 Task: Look for space in Mosonmagyaróvár, Hungary from 6th September, 2023 to 12th September, 2023 for 4 adults in price range Rs.10000 to Rs.14000. Place can be private room with 4 bedrooms having 4 beds and 4 bathrooms. Property type can be house, flat, guest house. Amenities needed are: wifi, TV, free parkinig on premises, gym, breakfast. Booking option can be shelf check-in. Required host language is English.
Action: Mouse moved to (488, 111)
Screenshot: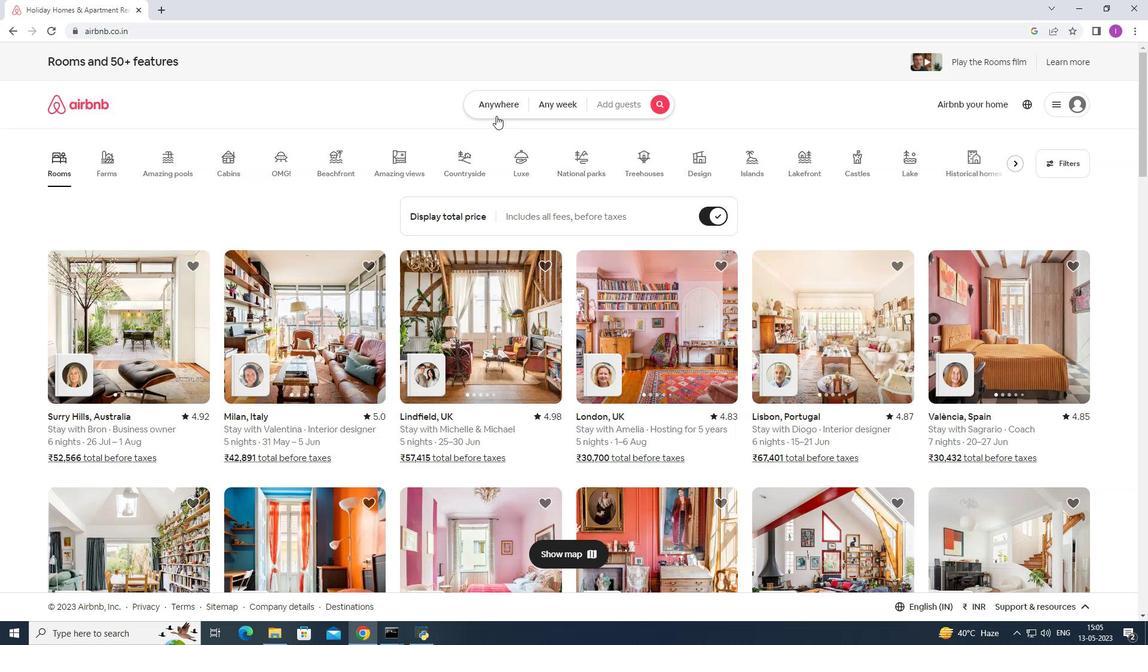 
Action: Mouse pressed left at (488, 111)
Screenshot: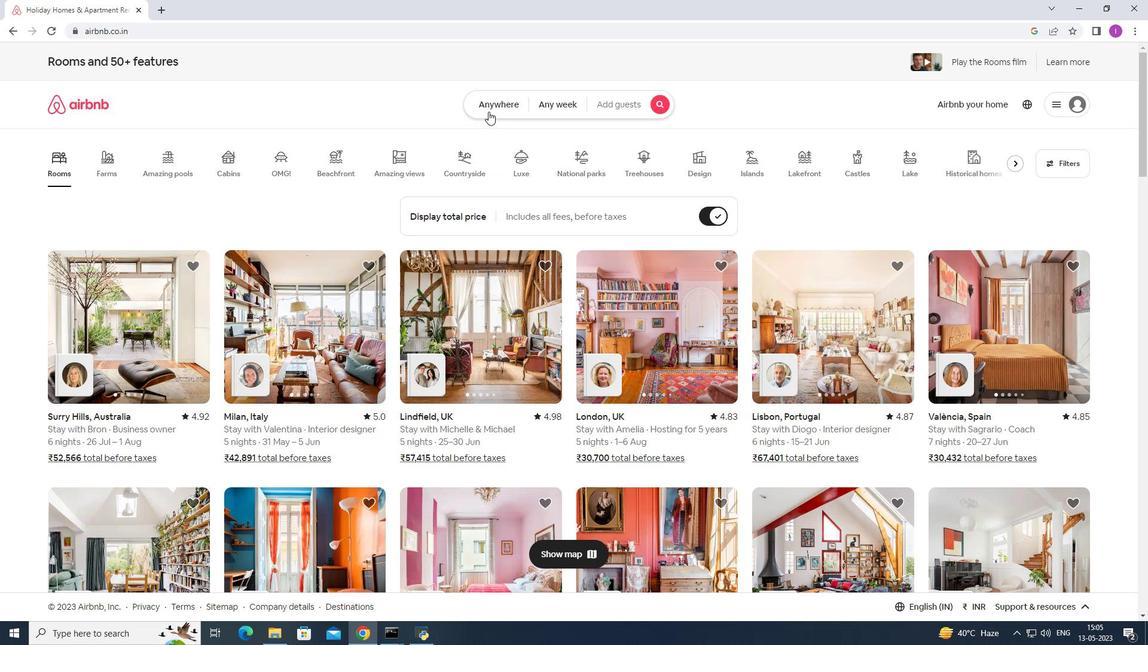 
Action: Mouse moved to (364, 160)
Screenshot: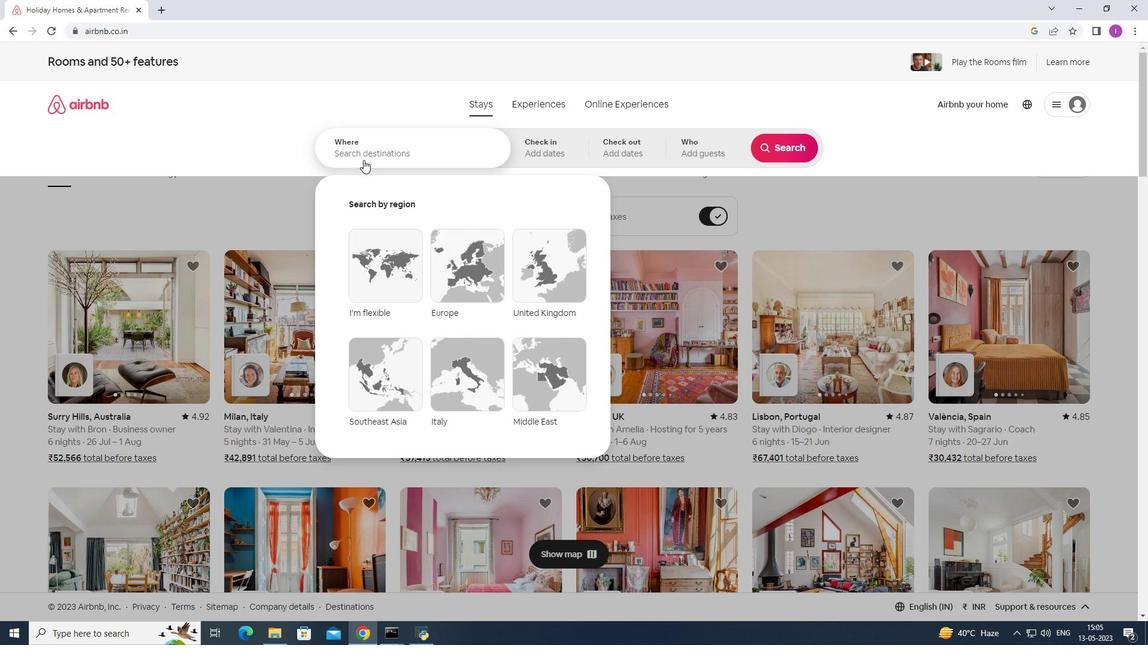 
Action: Mouse pressed left at (364, 160)
Screenshot: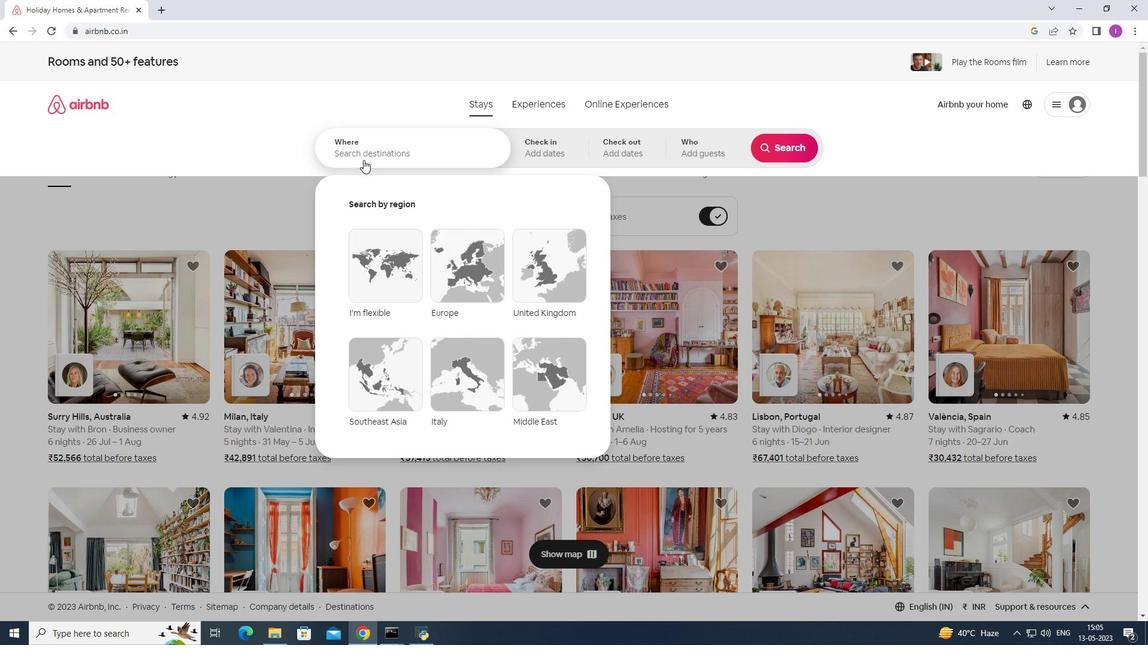 
Action: Mouse moved to (364, 159)
Screenshot: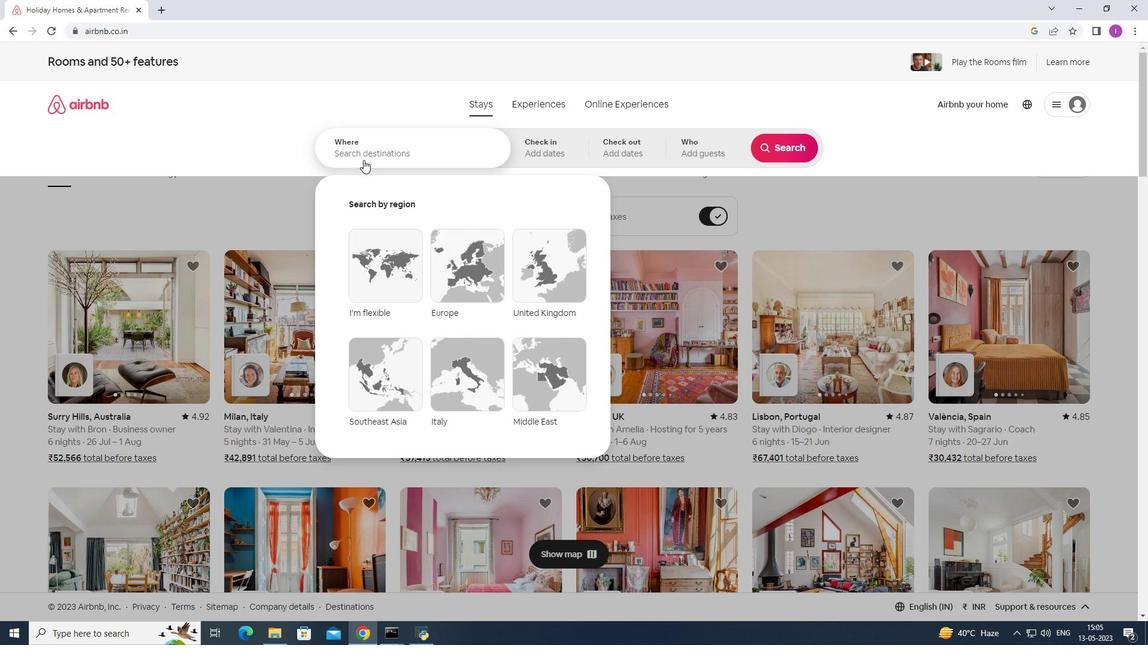 
Action: Key pressed <Key.shift>Mosom<Key.backspace>bmagyat<Key.backspace>r
Screenshot: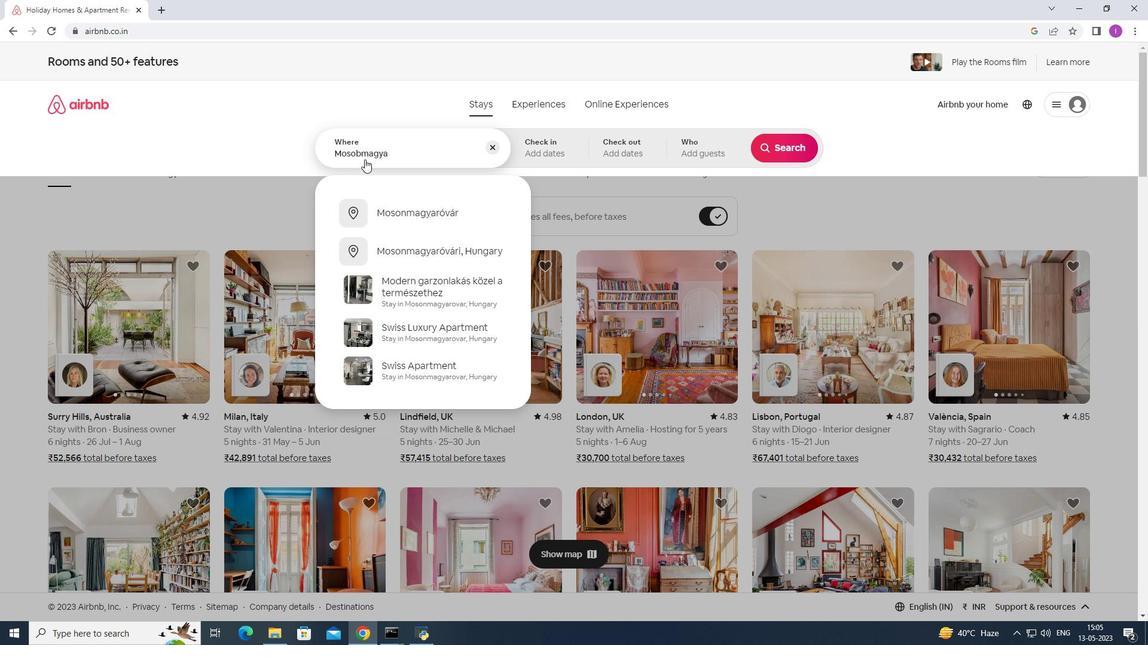 
Action: Mouse moved to (425, 252)
Screenshot: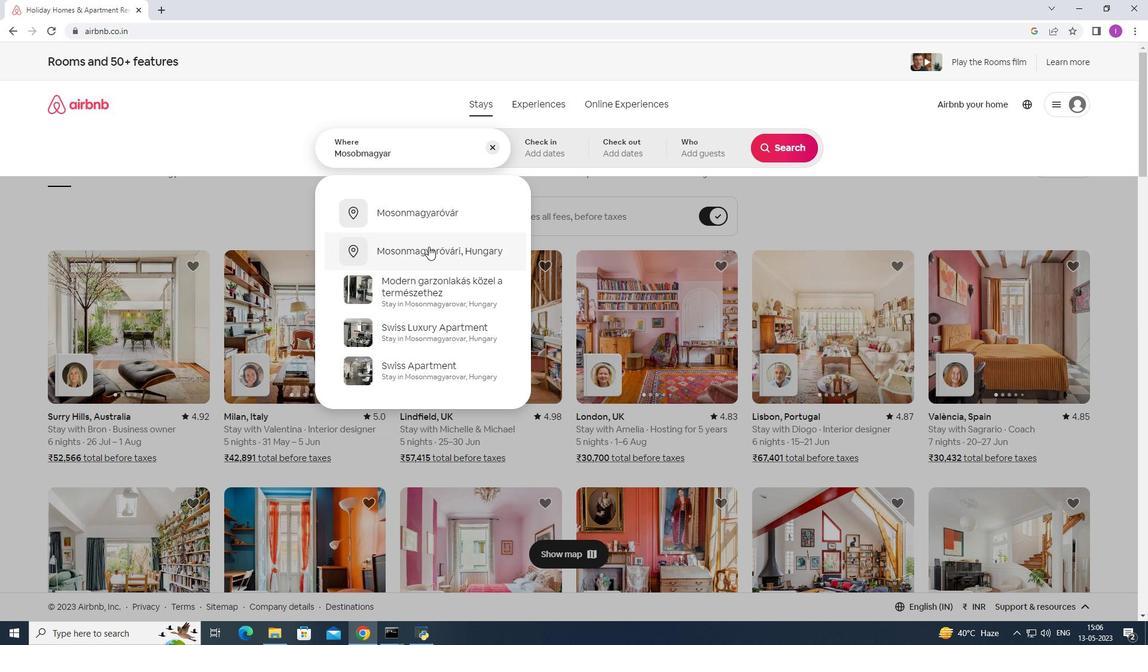 
Action: Mouse pressed left at (425, 252)
Screenshot: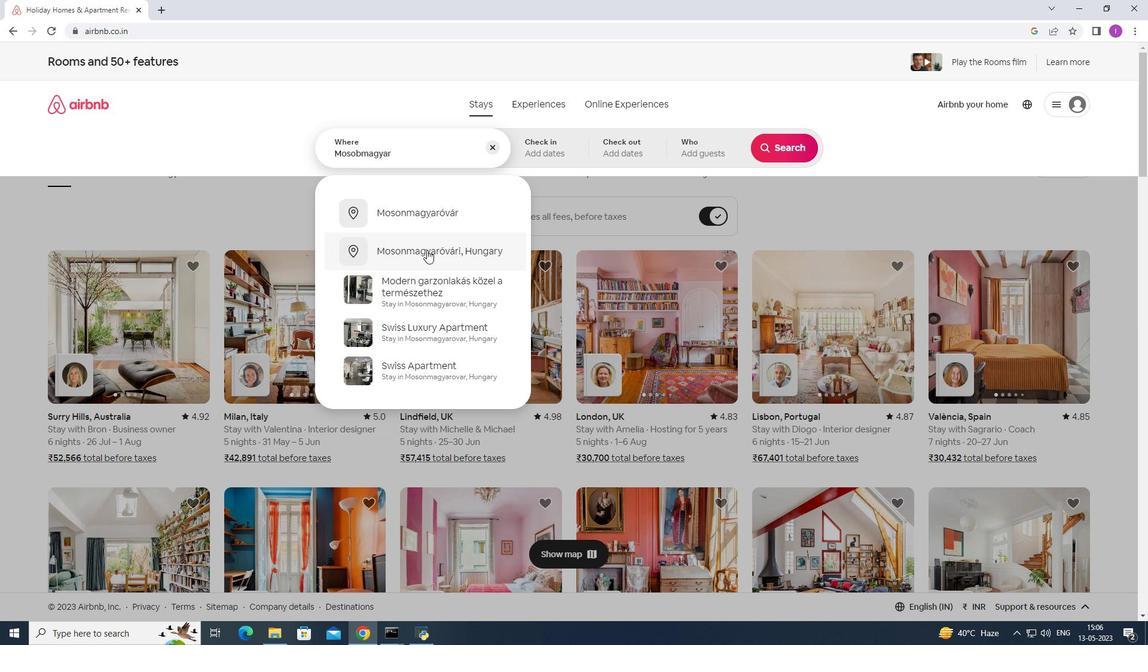 
Action: Mouse moved to (787, 247)
Screenshot: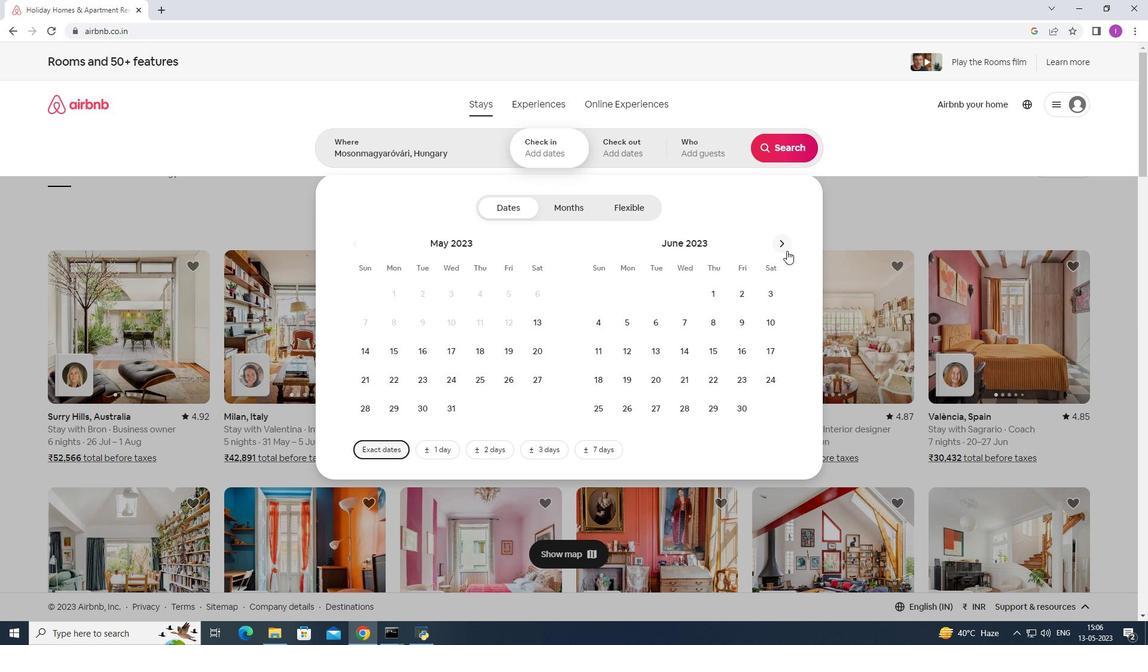 
Action: Mouse pressed left at (787, 247)
Screenshot: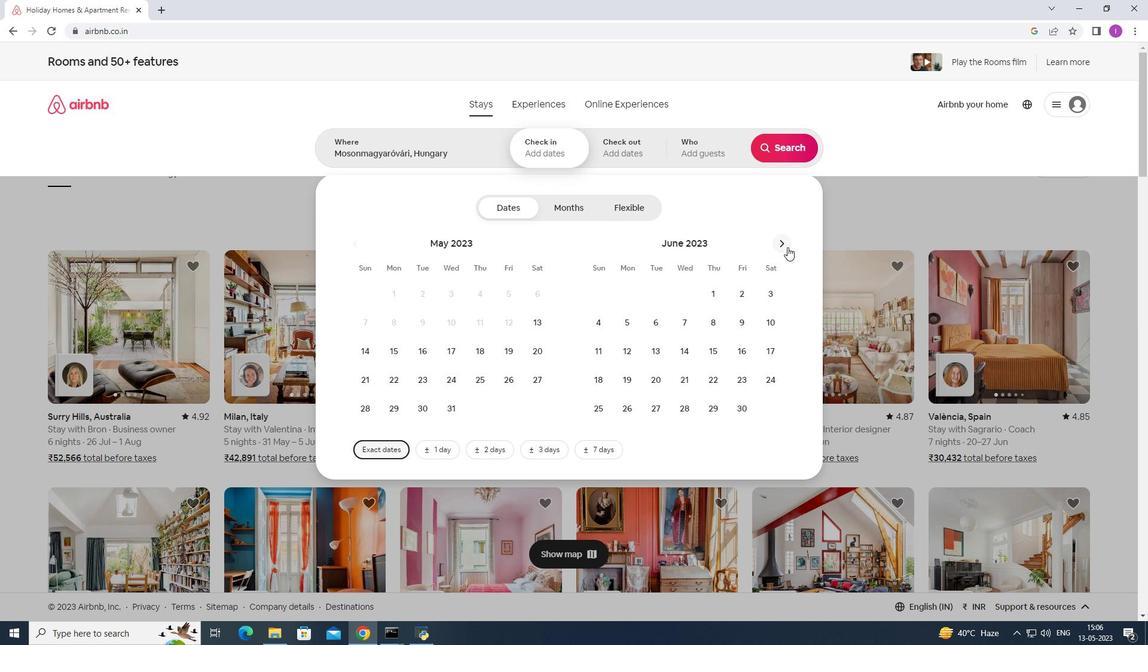 
Action: Mouse moved to (788, 246)
Screenshot: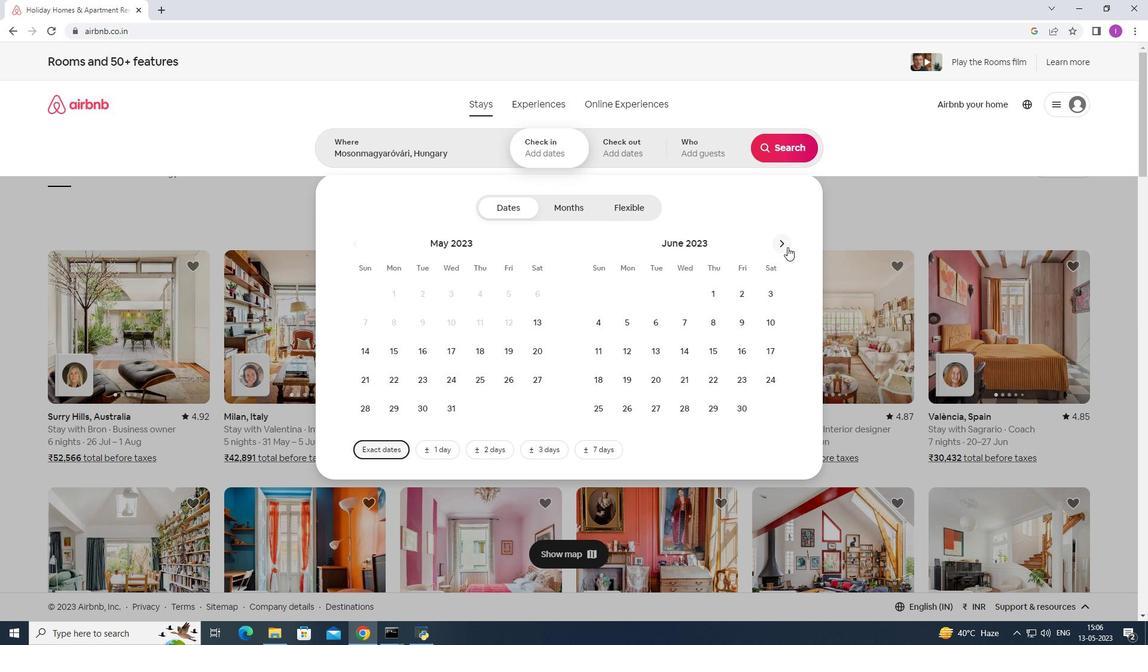 
Action: Mouse pressed left at (788, 246)
Screenshot: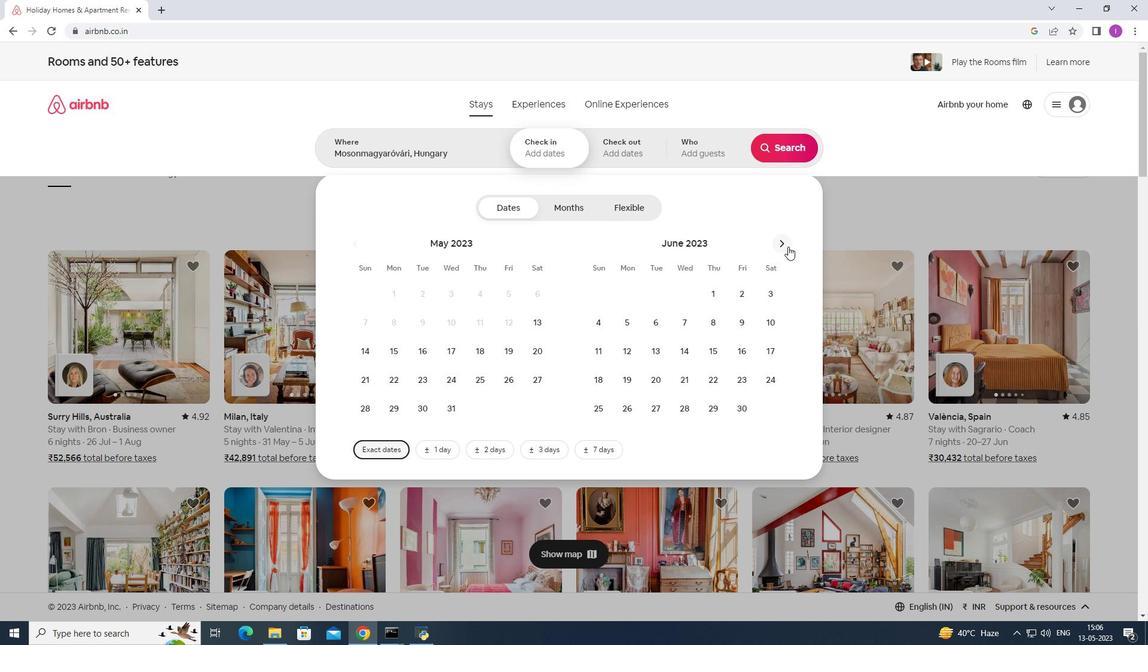 
Action: Mouse moved to (787, 237)
Screenshot: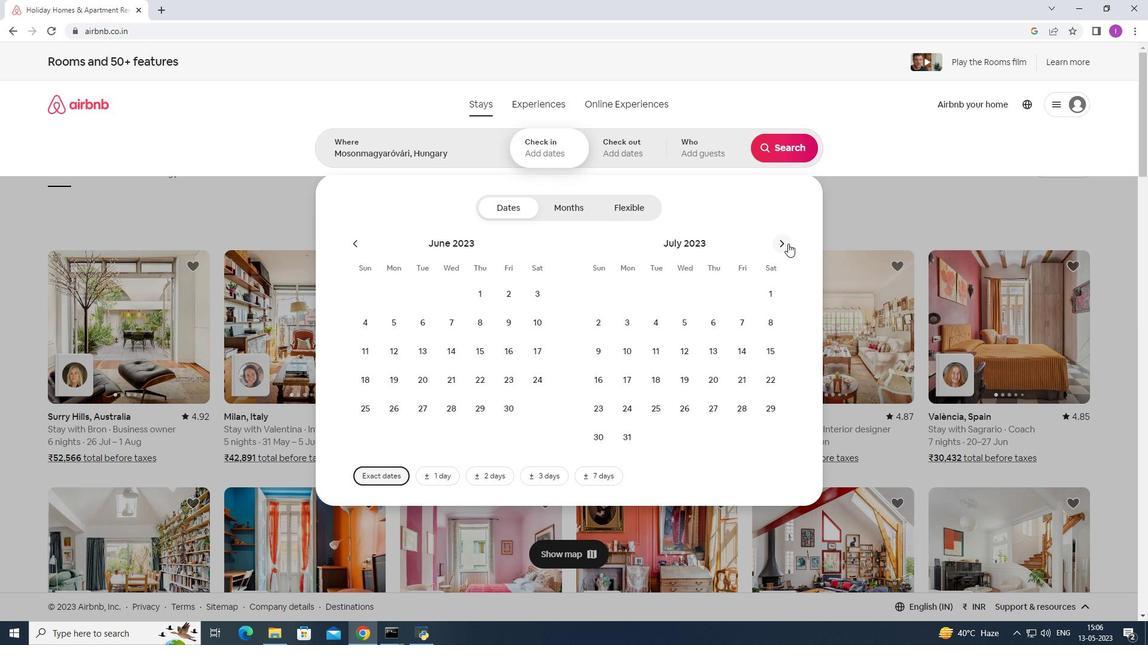 
Action: Mouse pressed left at (787, 237)
Screenshot: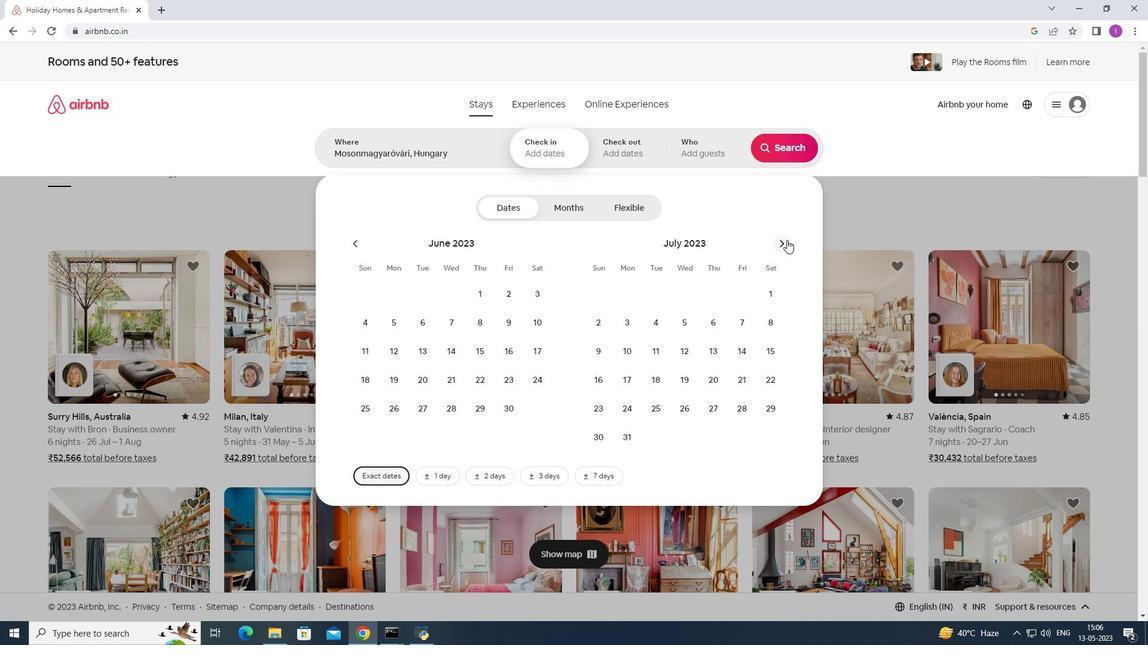 
Action: Mouse pressed left at (787, 237)
Screenshot: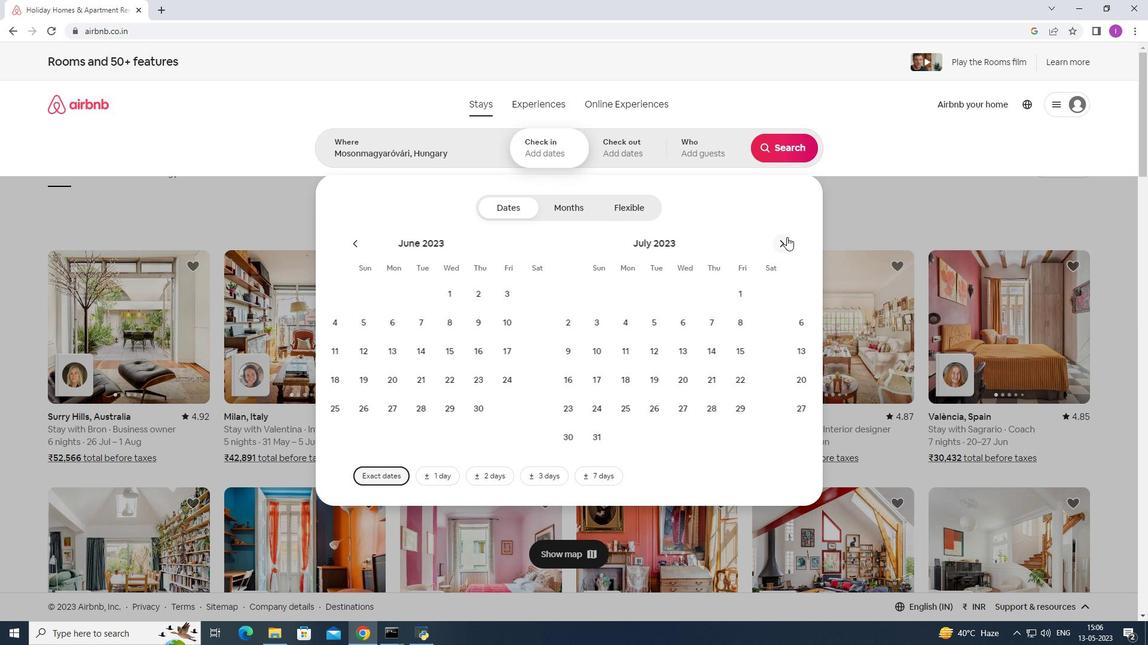 
Action: Mouse moved to (684, 321)
Screenshot: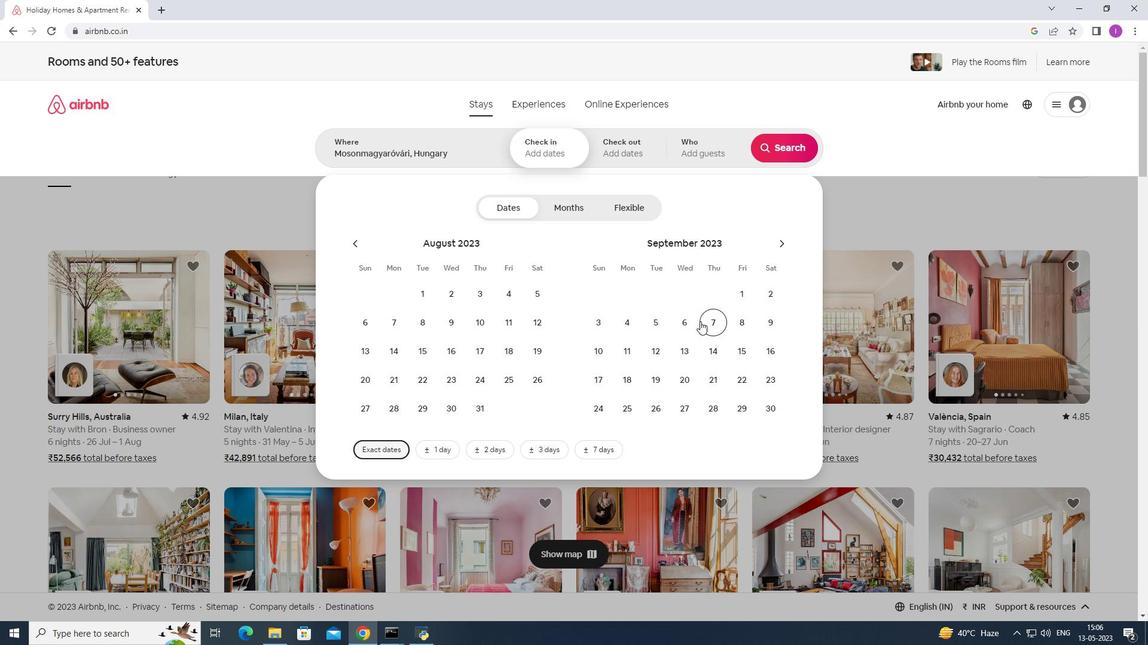 
Action: Mouse pressed left at (684, 321)
Screenshot: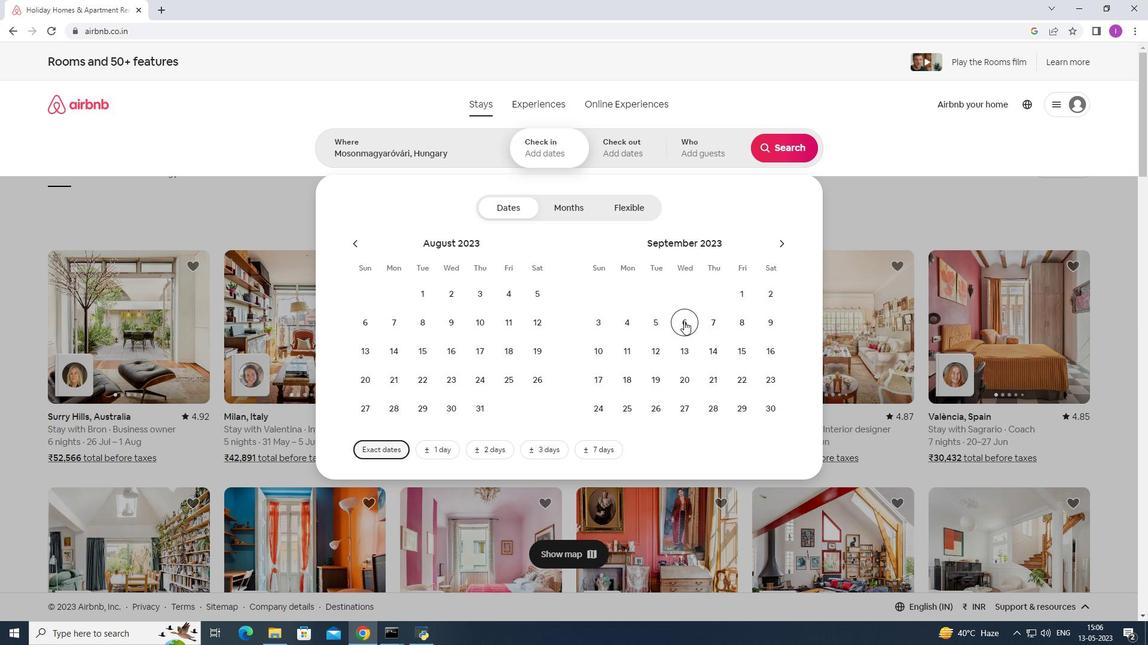 
Action: Mouse moved to (654, 367)
Screenshot: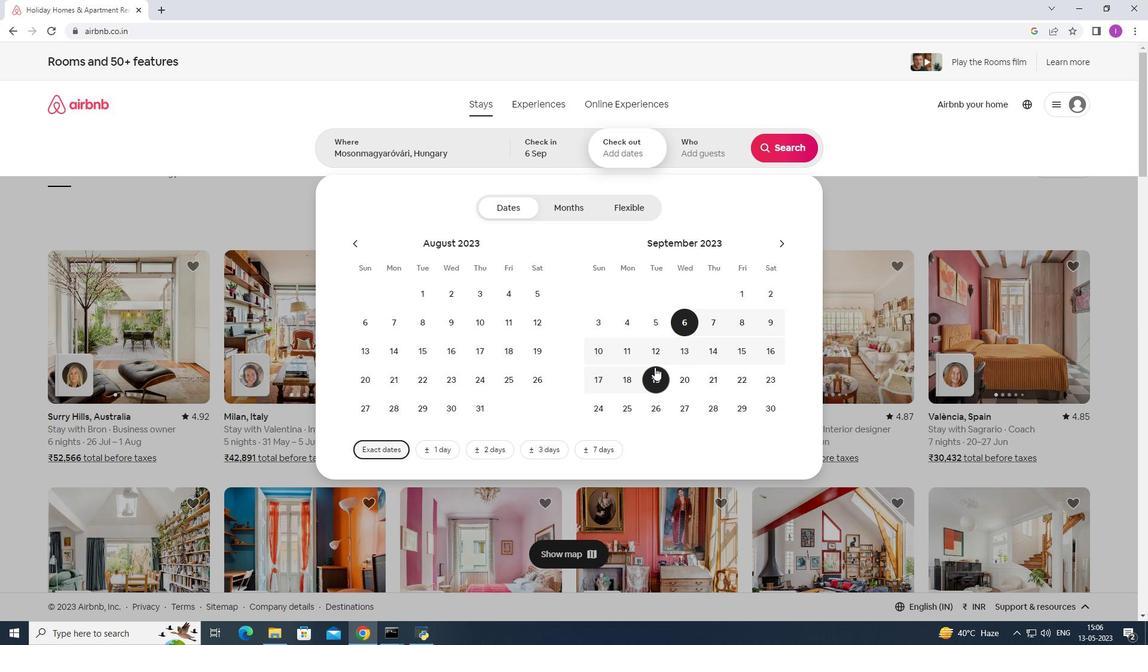 
Action: Mouse pressed left at (654, 367)
Screenshot: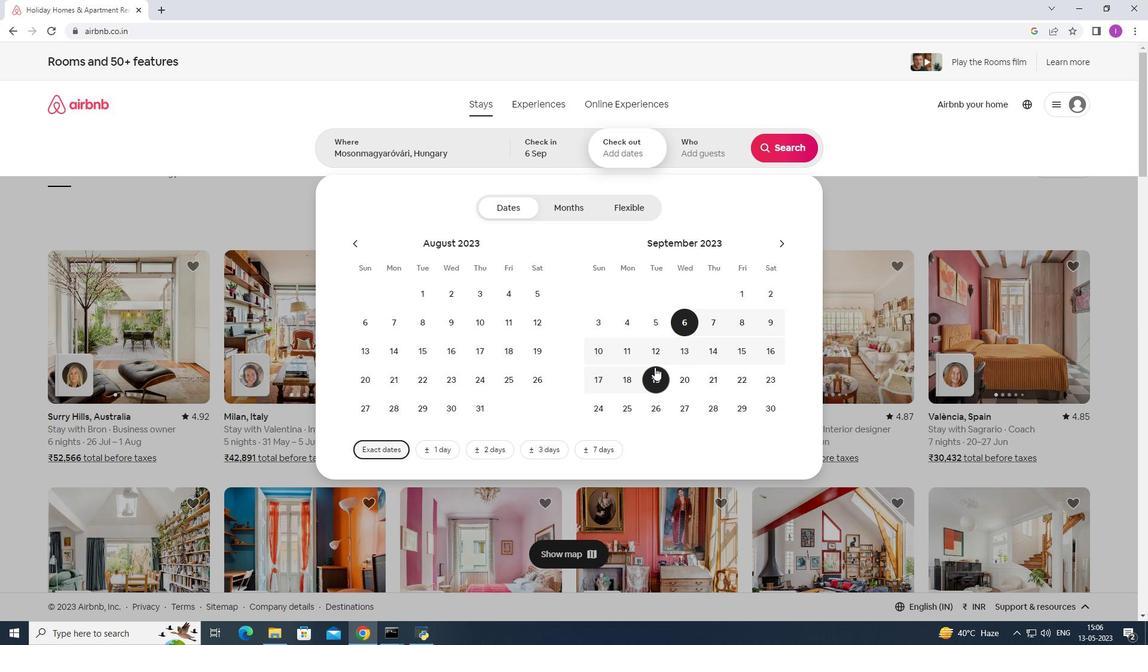 
Action: Mouse moved to (648, 349)
Screenshot: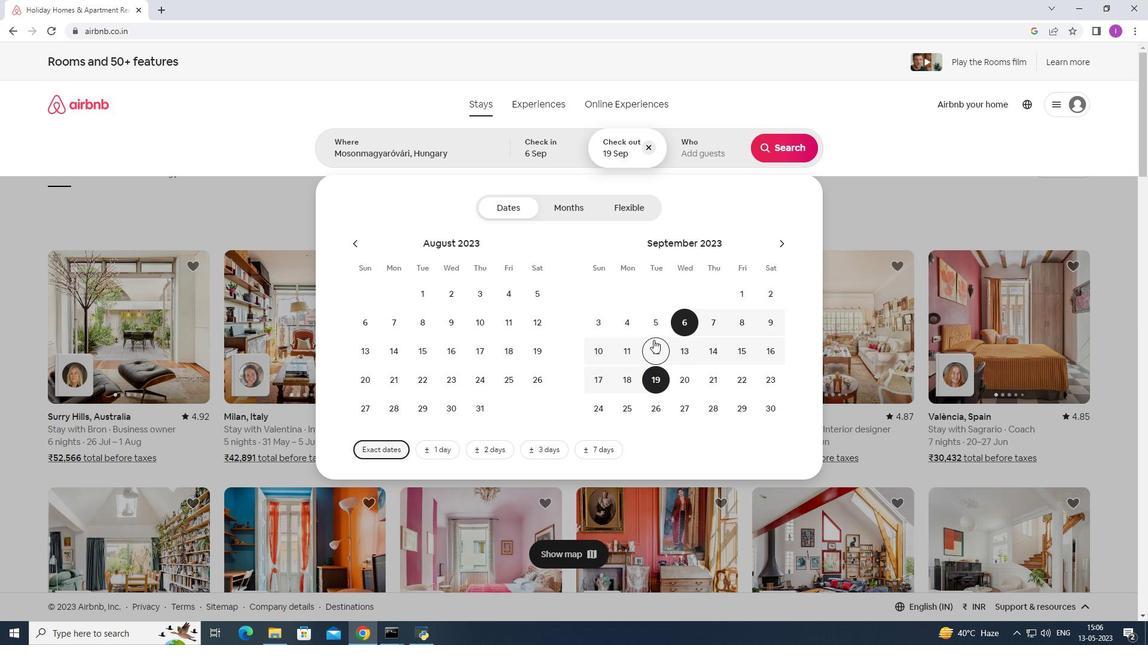 
Action: Mouse pressed left at (648, 349)
Screenshot: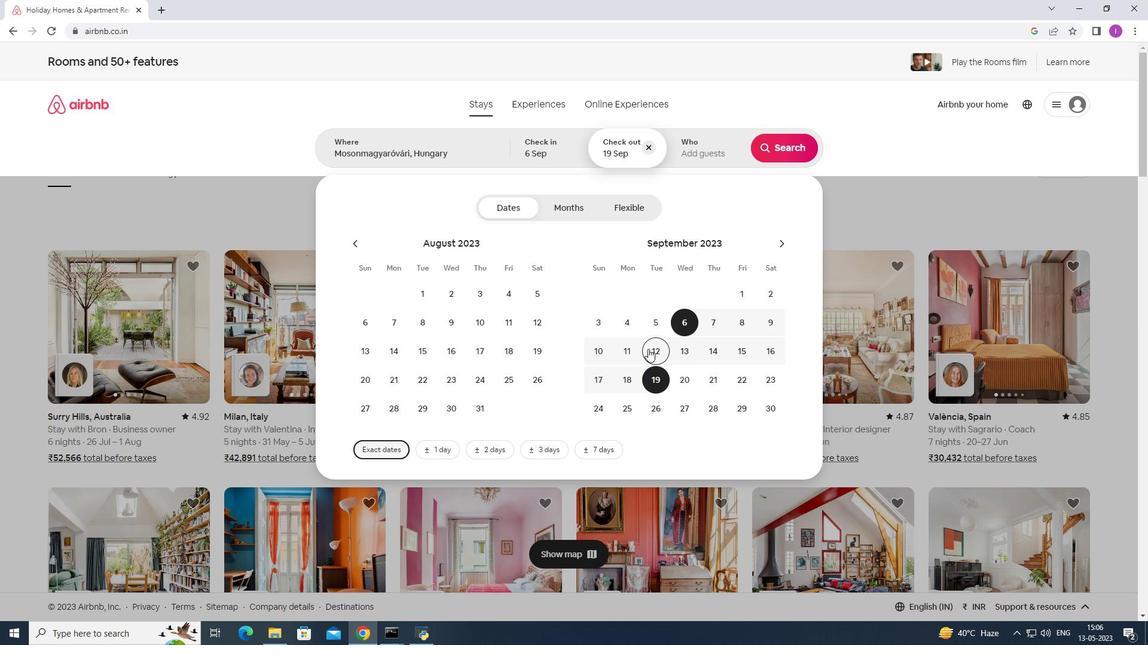 
Action: Mouse moved to (697, 163)
Screenshot: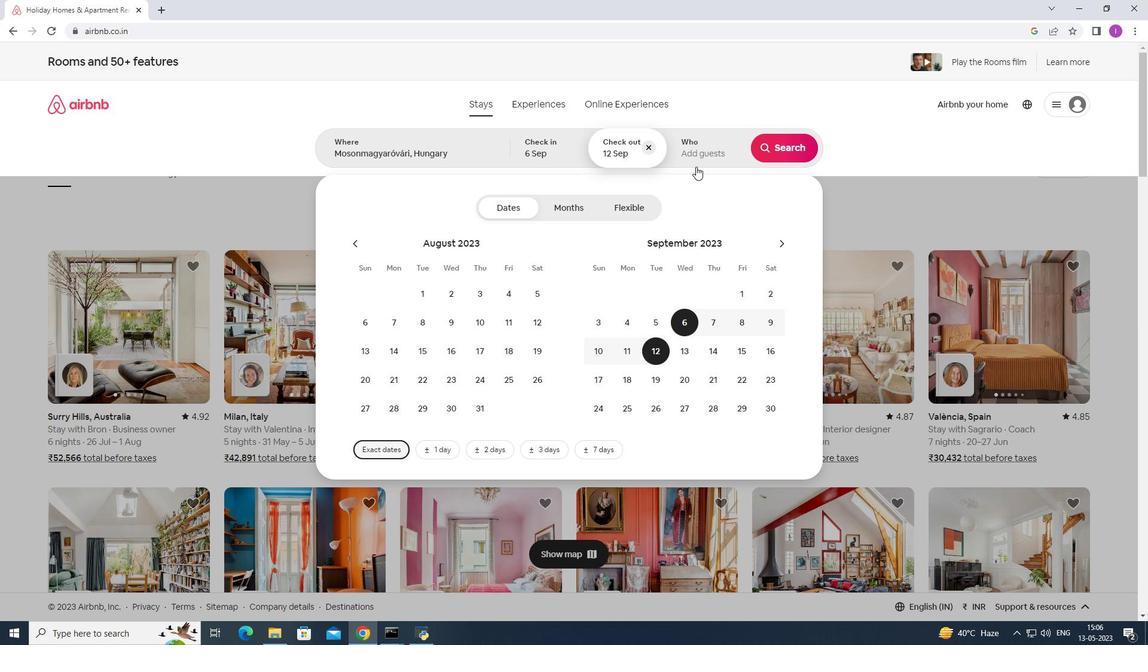 
Action: Mouse pressed left at (697, 163)
Screenshot: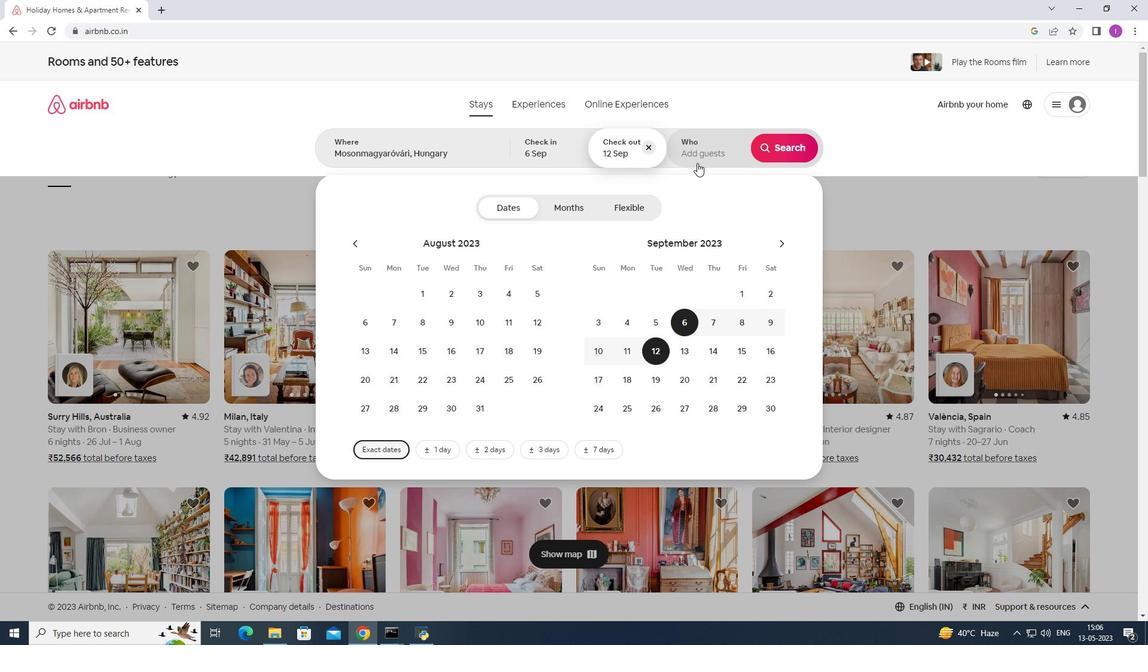 
Action: Mouse moved to (783, 211)
Screenshot: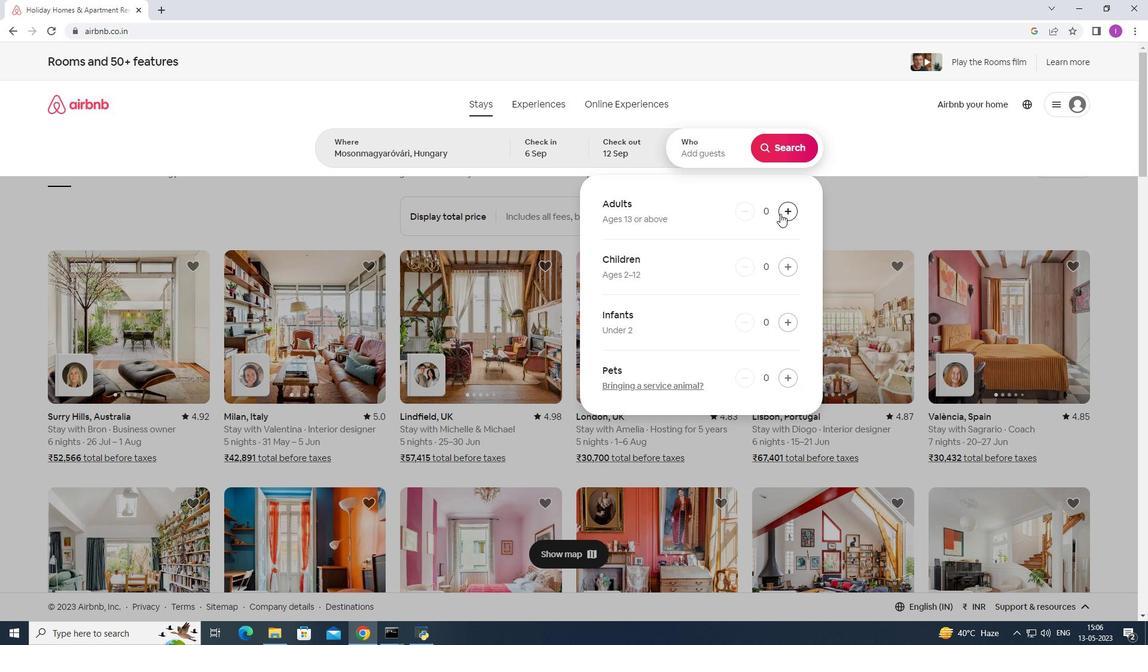 
Action: Mouse pressed left at (783, 211)
Screenshot: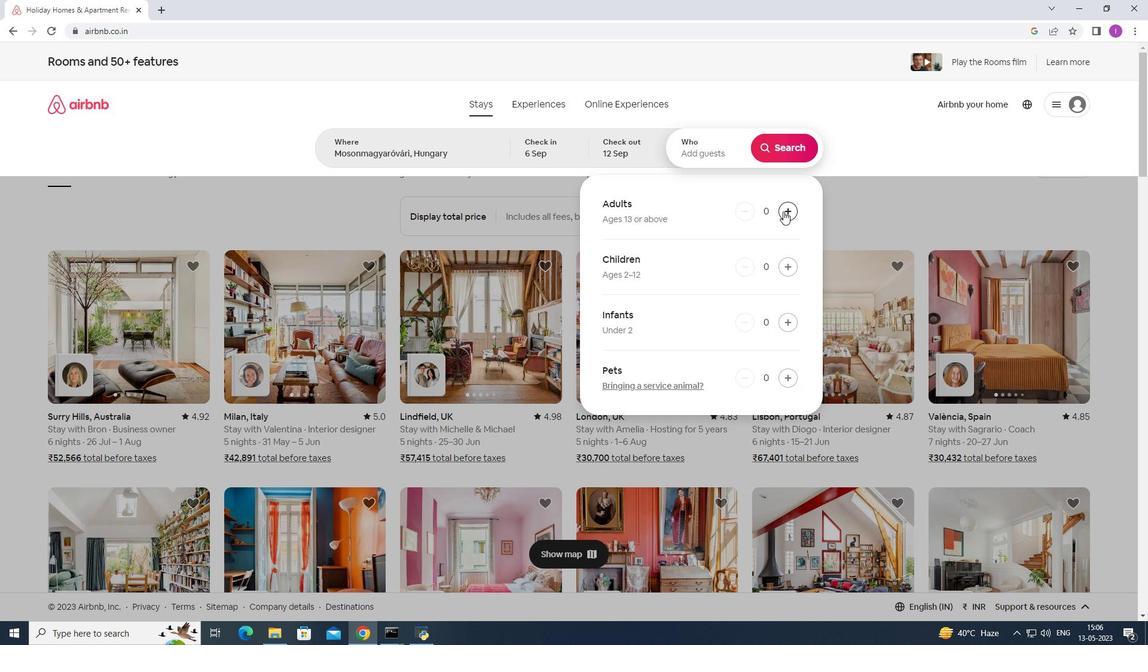 
Action: Mouse pressed left at (783, 211)
Screenshot: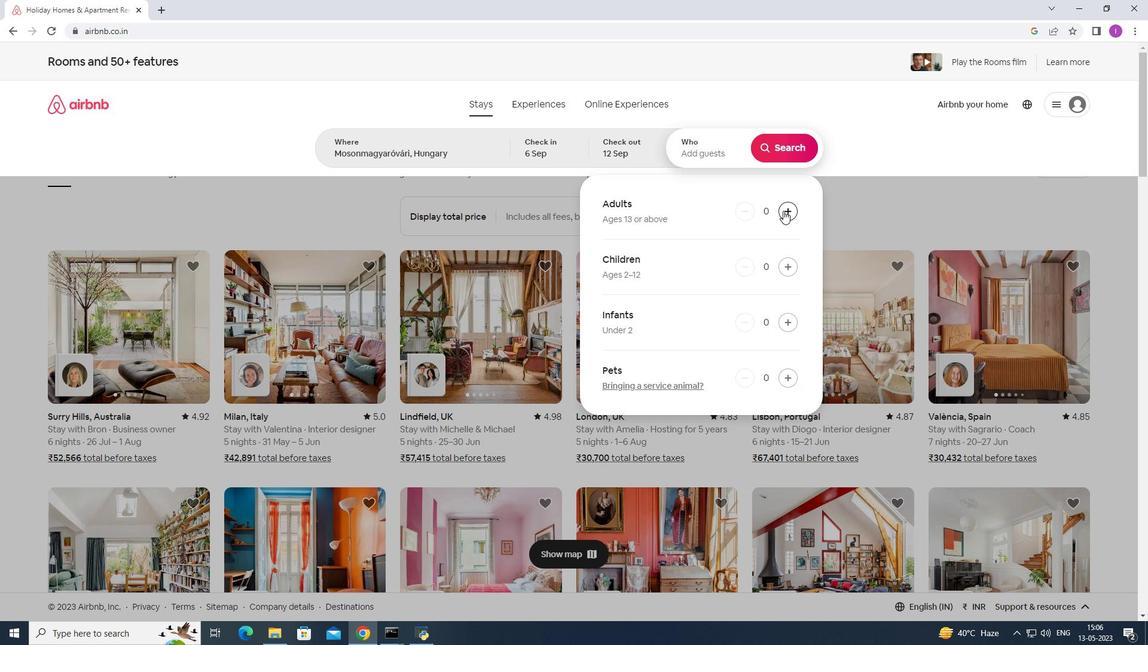 
Action: Mouse moved to (792, 207)
Screenshot: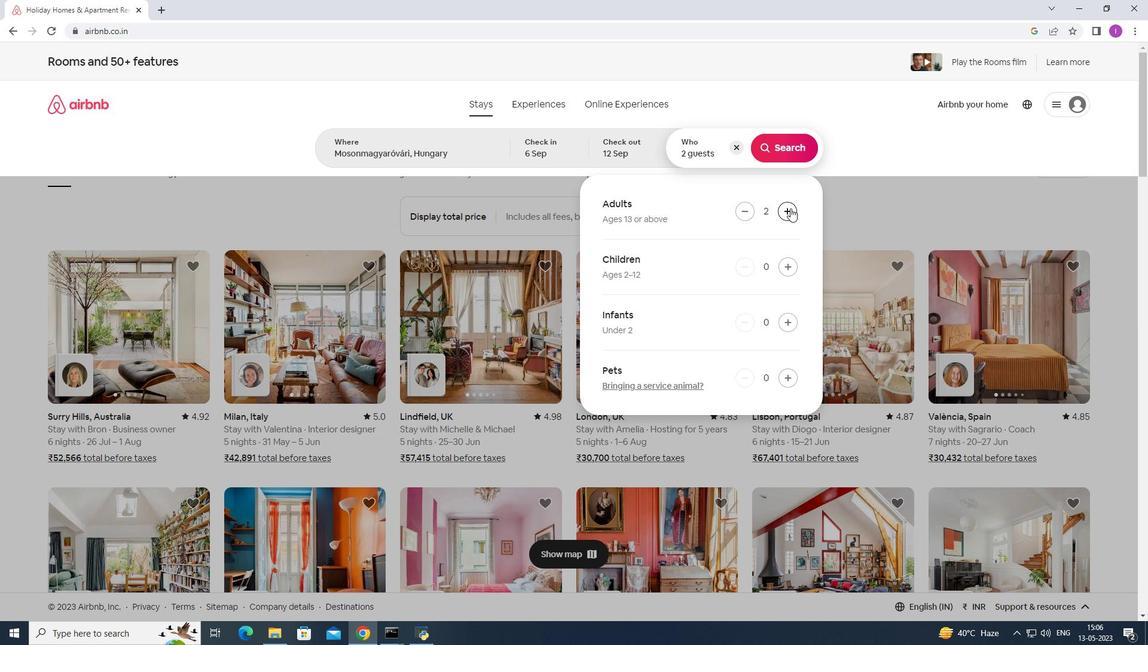 
Action: Mouse pressed left at (792, 207)
Screenshot: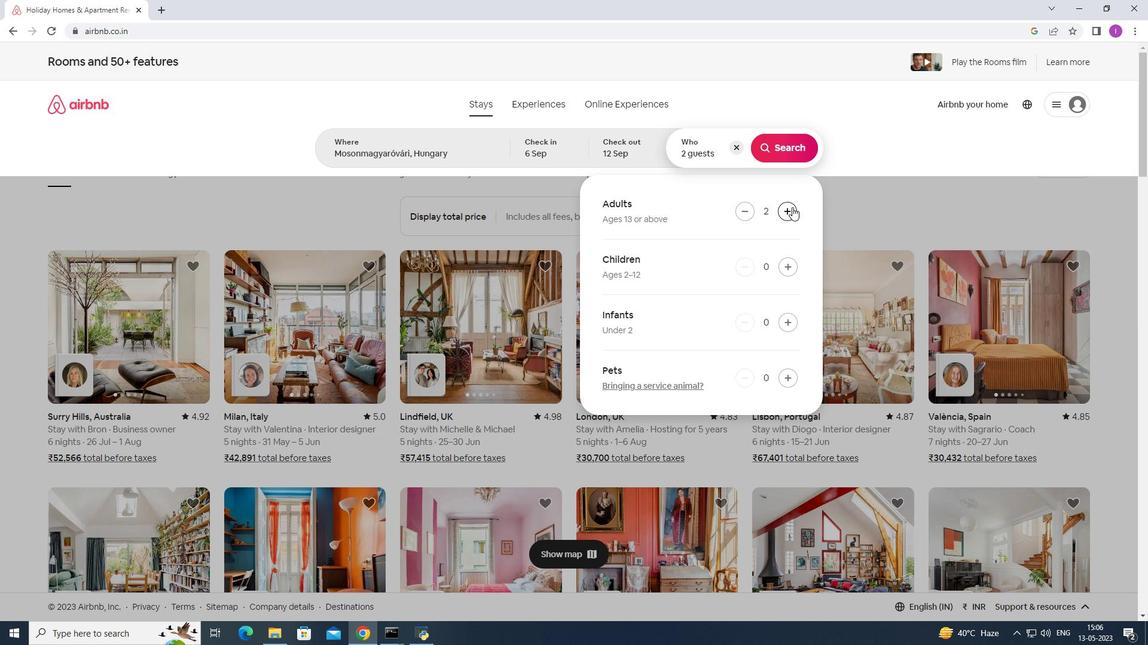 
Action: Mouse moved to (794, 207)
Screenshot: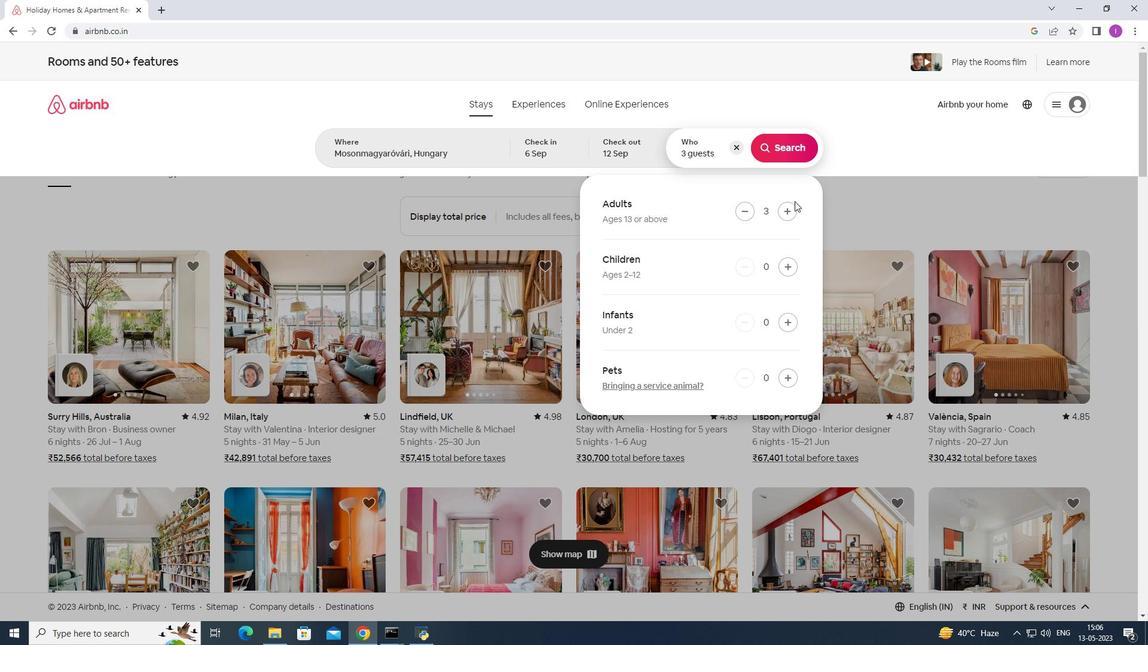 
Action: Mouse pressed left at (794, 207)
Screenshot: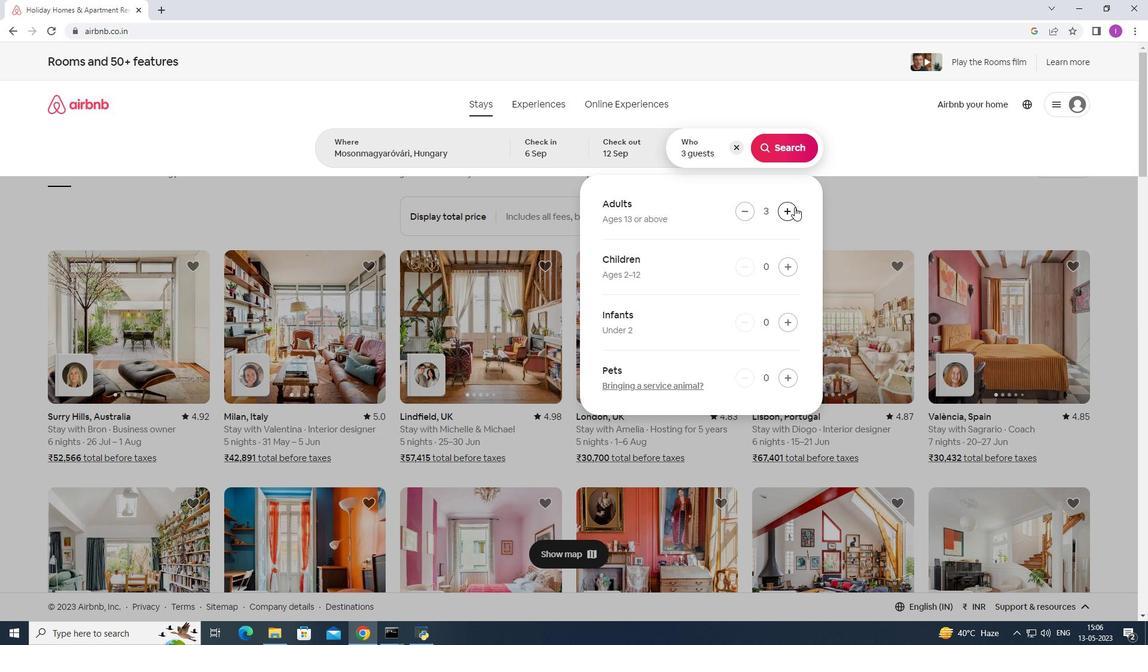 
Action: Mouse moved to (788, 154)
Screenshot: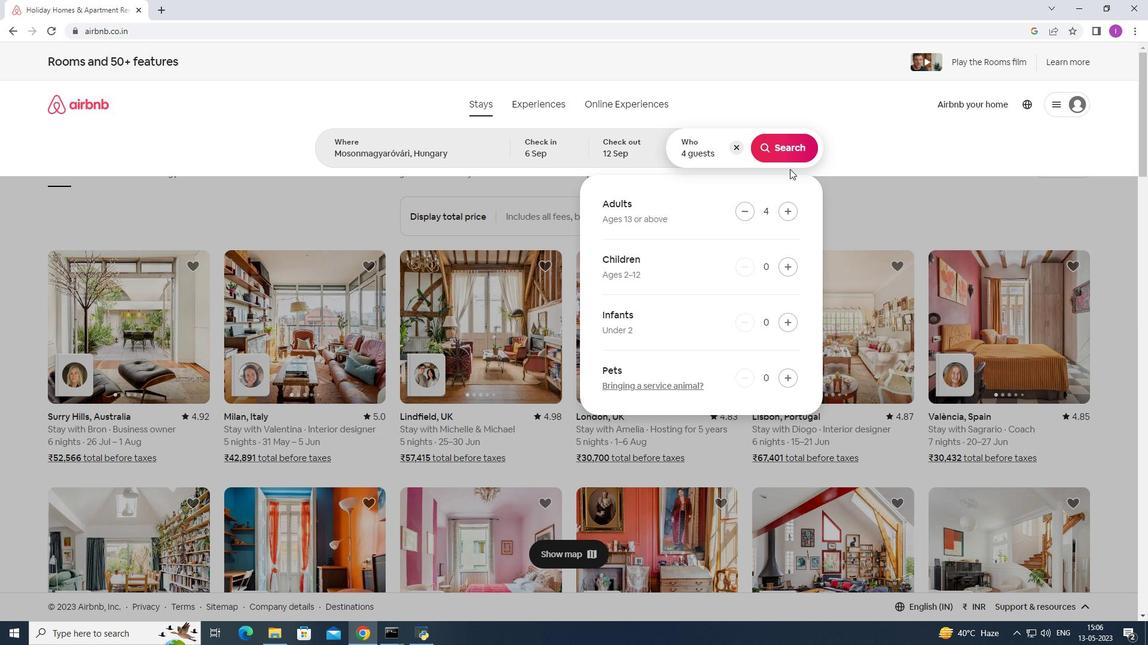 
Action: Mouse pressed left at (788, 154)
Screenshot: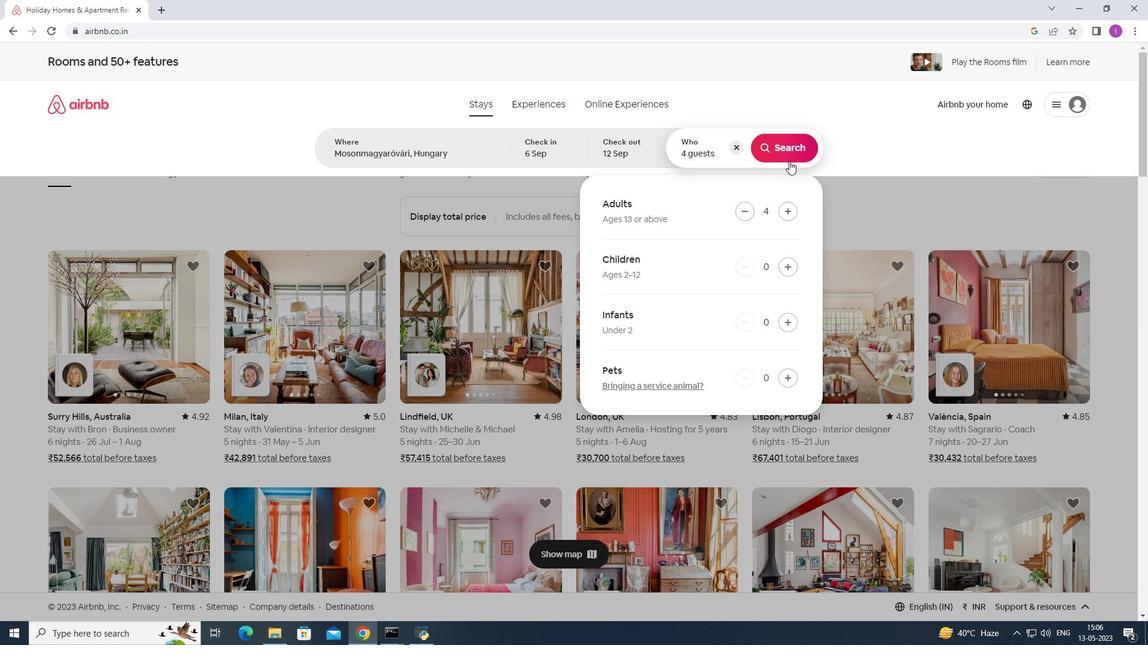 
Action: Mouse moved to (1108, 117)
Screenshot: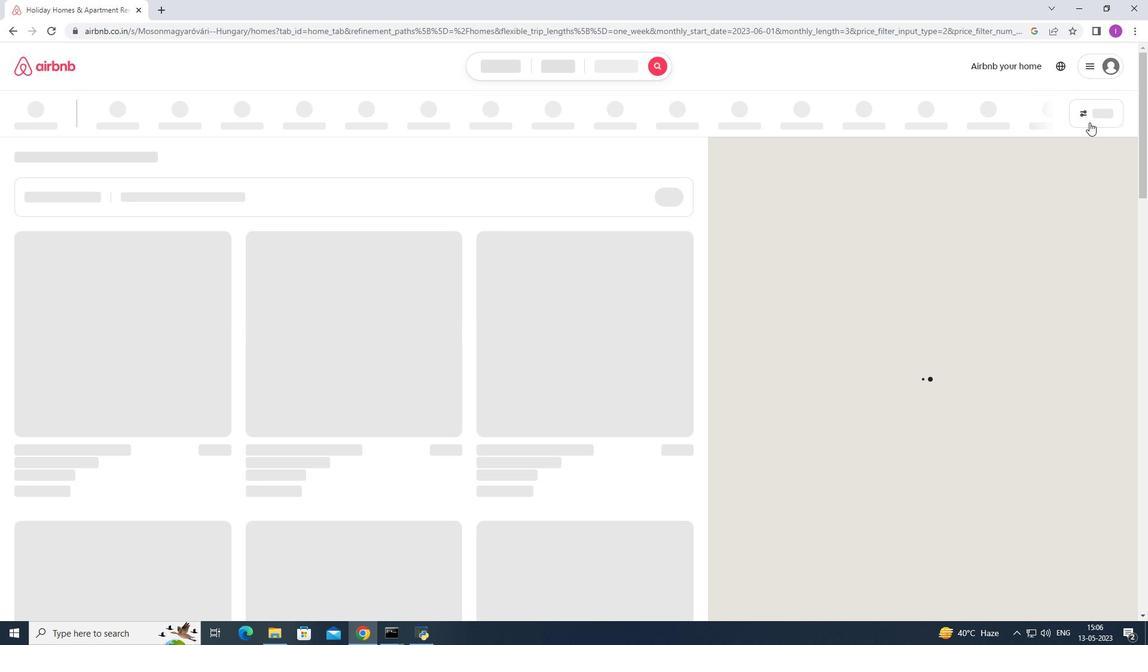 
Action: Mouse pressed left at (1108, 117)
Screenshot: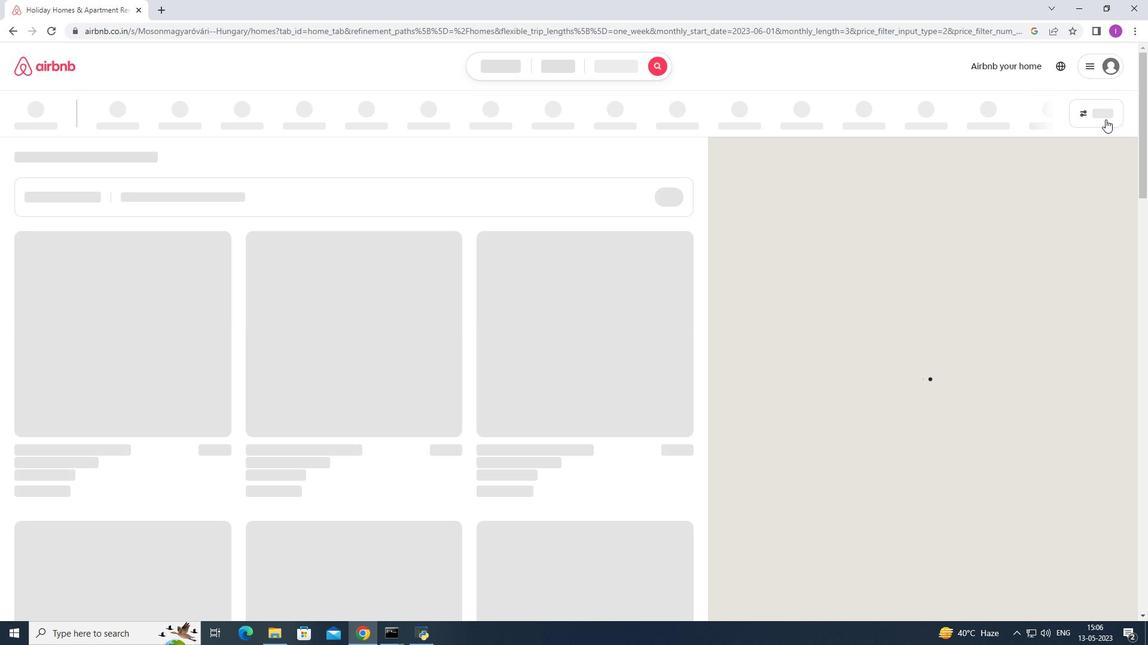 
Action: Mouse moved to (654, 413)
Screenshot: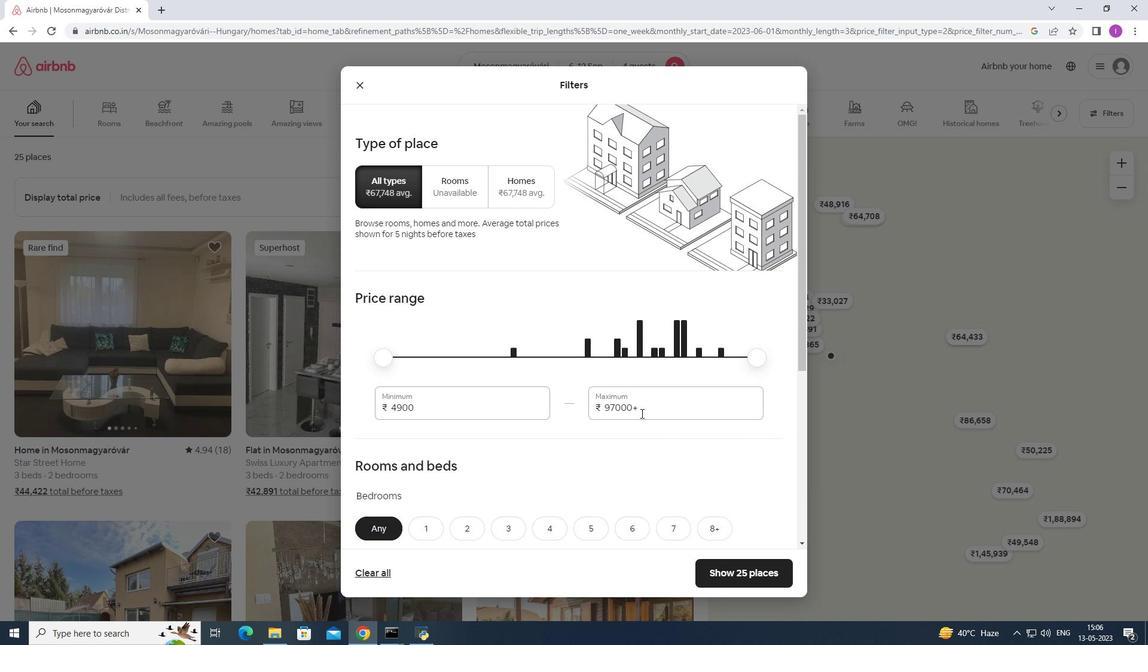 
Action: Mouse pressed left at (654, 413)
Screenshot: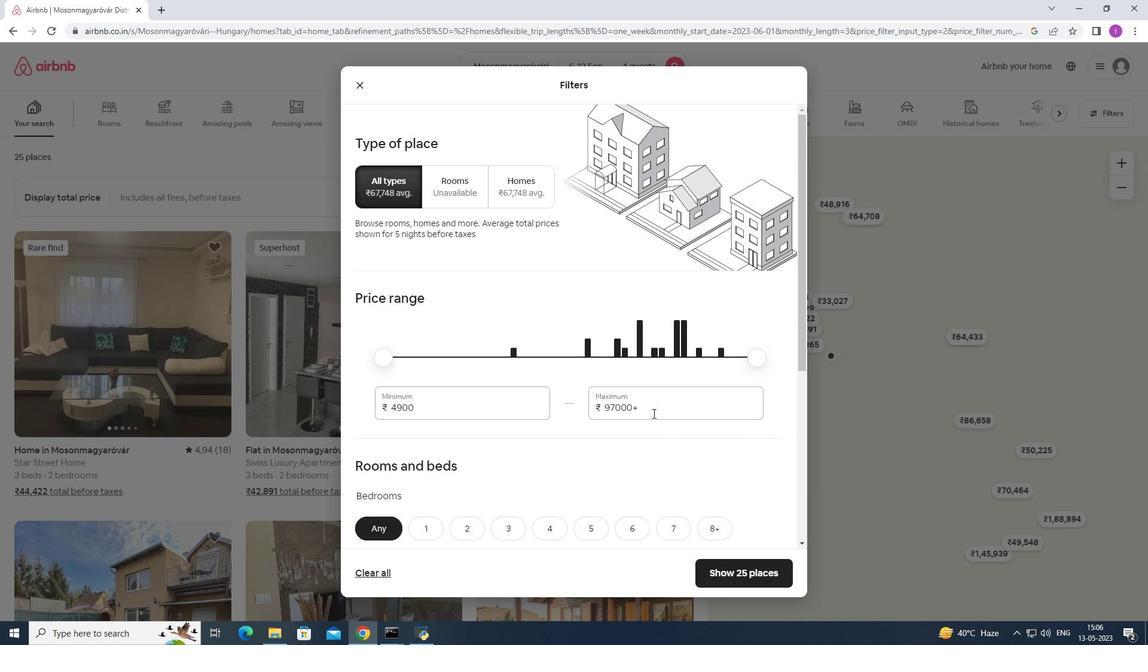 
Action: Mouse moved to (584, 402)
Screenshot: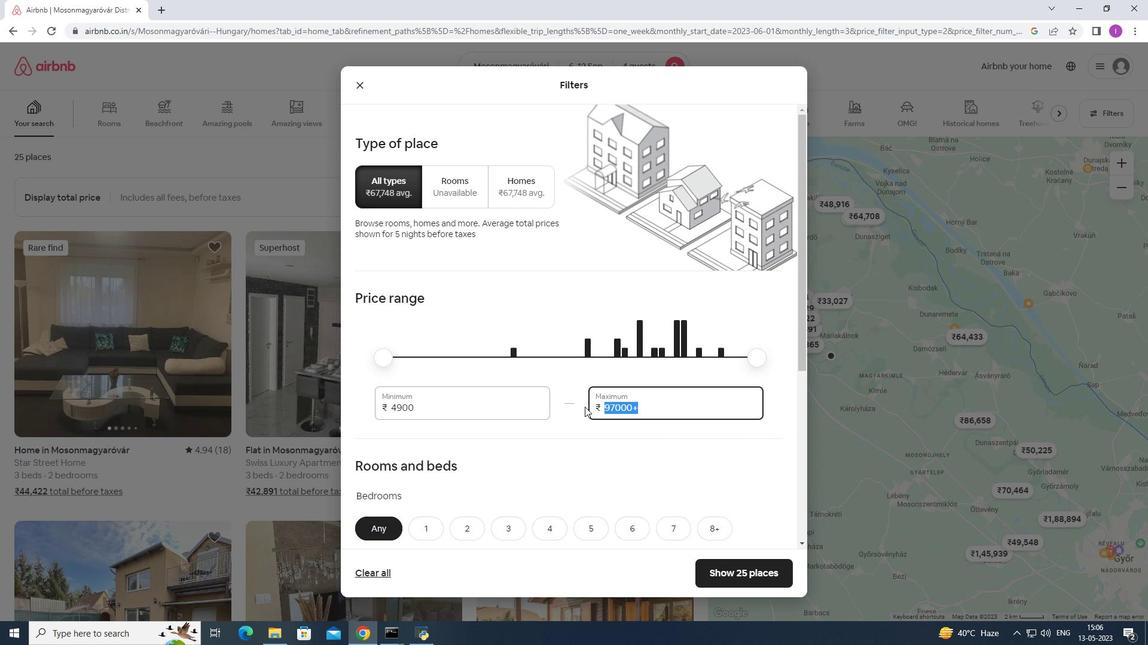 
Action: Key pressed 1
Screenshot: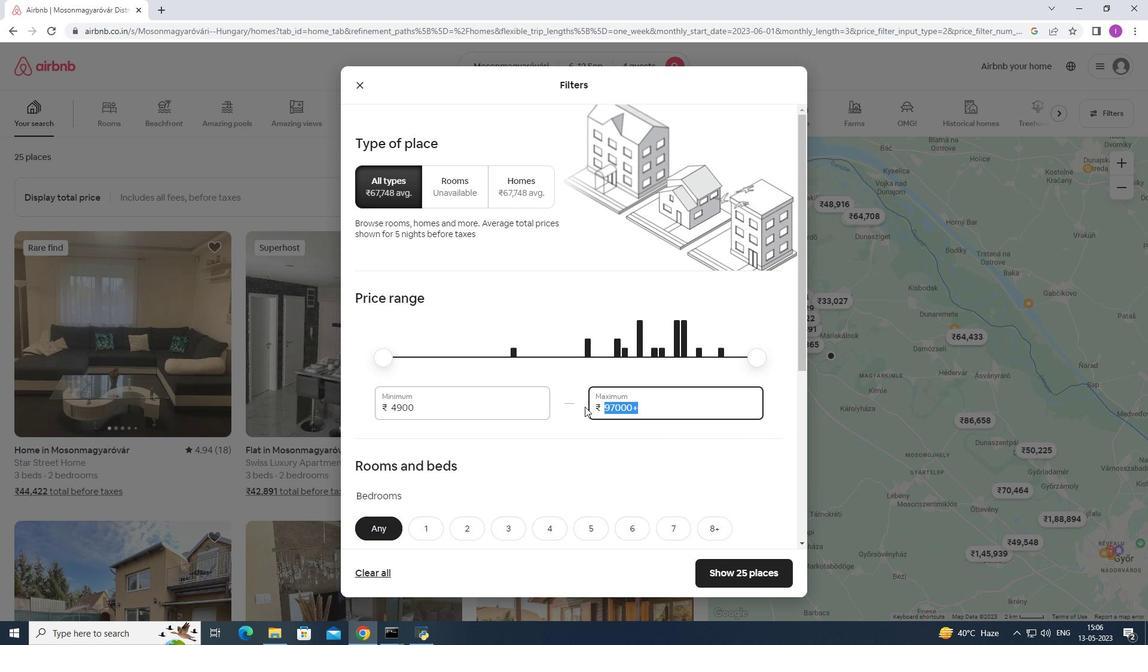 
Action: Mouse moved to (589, 392)
Screenshot: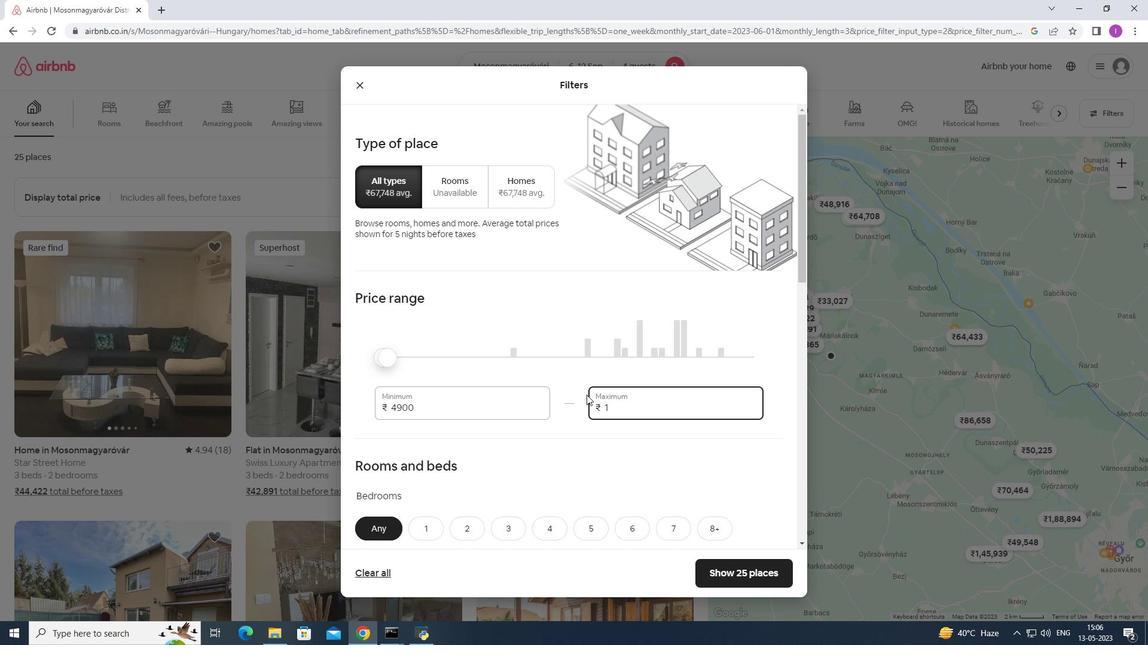 
Action: Key pressed 4
Screenshot: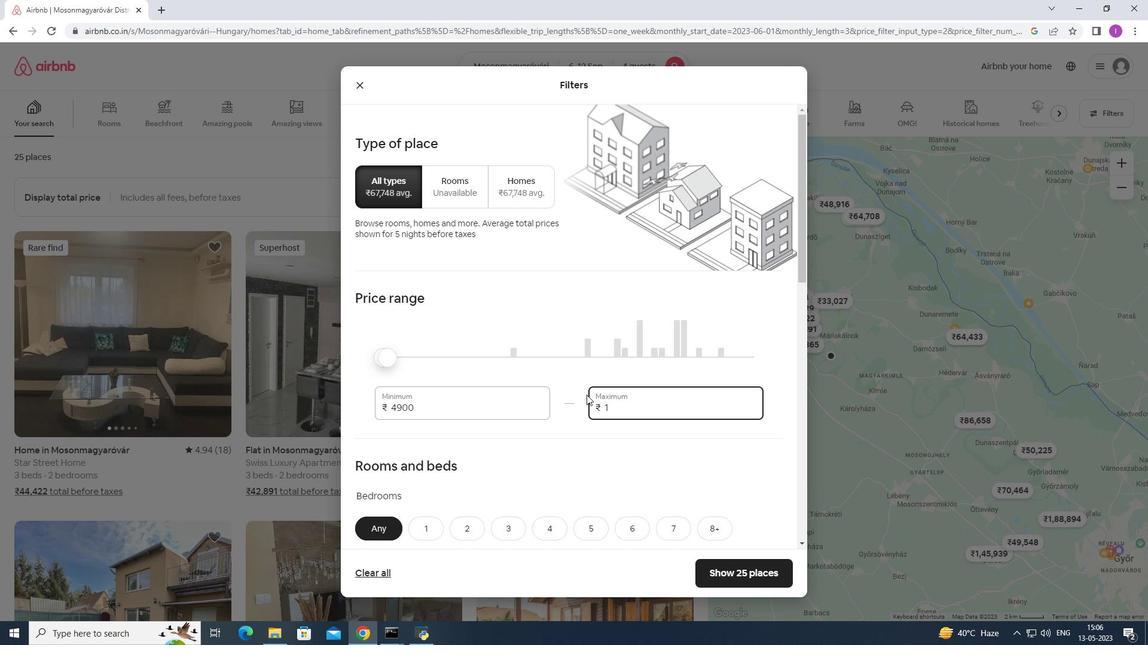 
Action: Mouse moved to (593, 388)
Screenshot: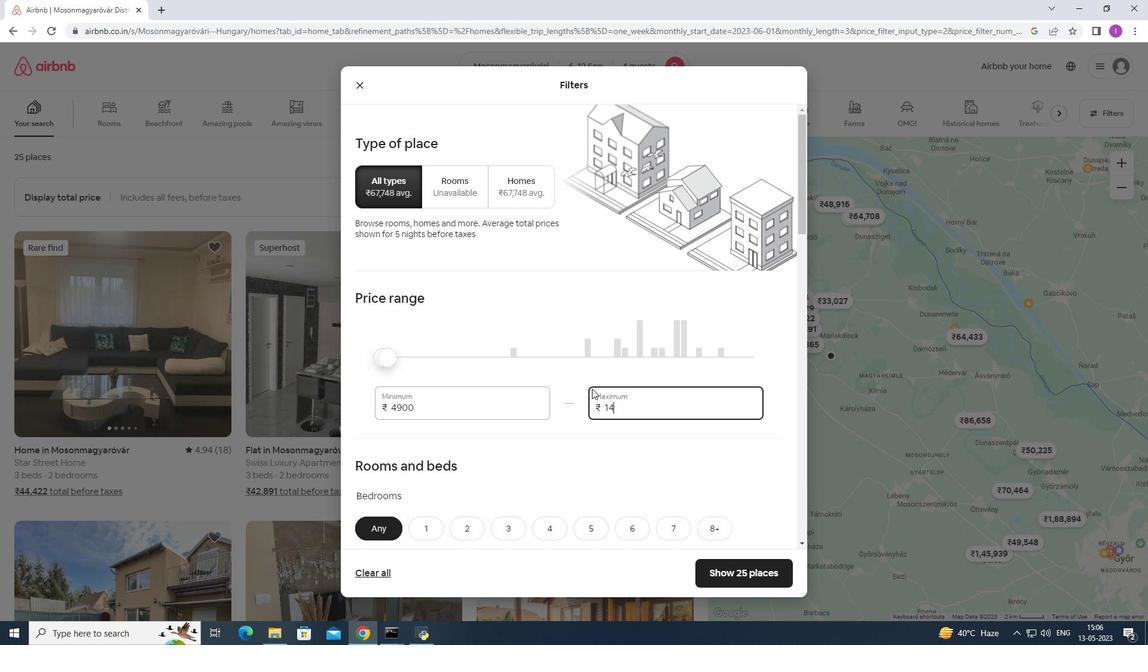 
Action: Key pressed 0
Screenshot: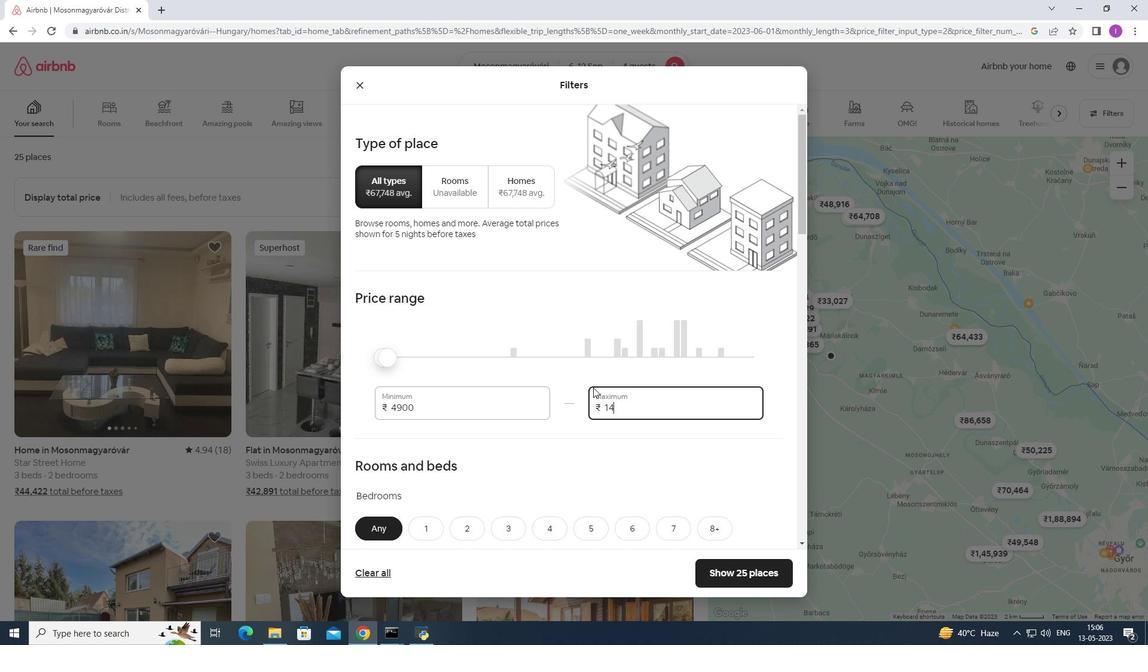 
Action: Mouse moved to (594, 386)
Screenshot: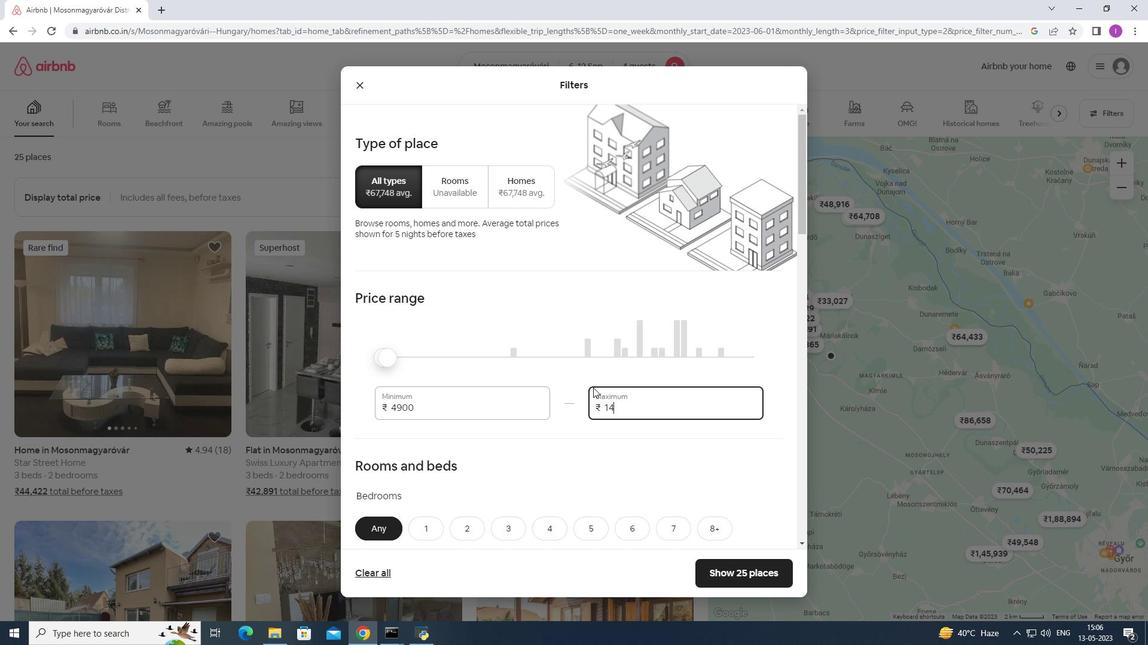 
Action: Key pressed 0
Screenshot: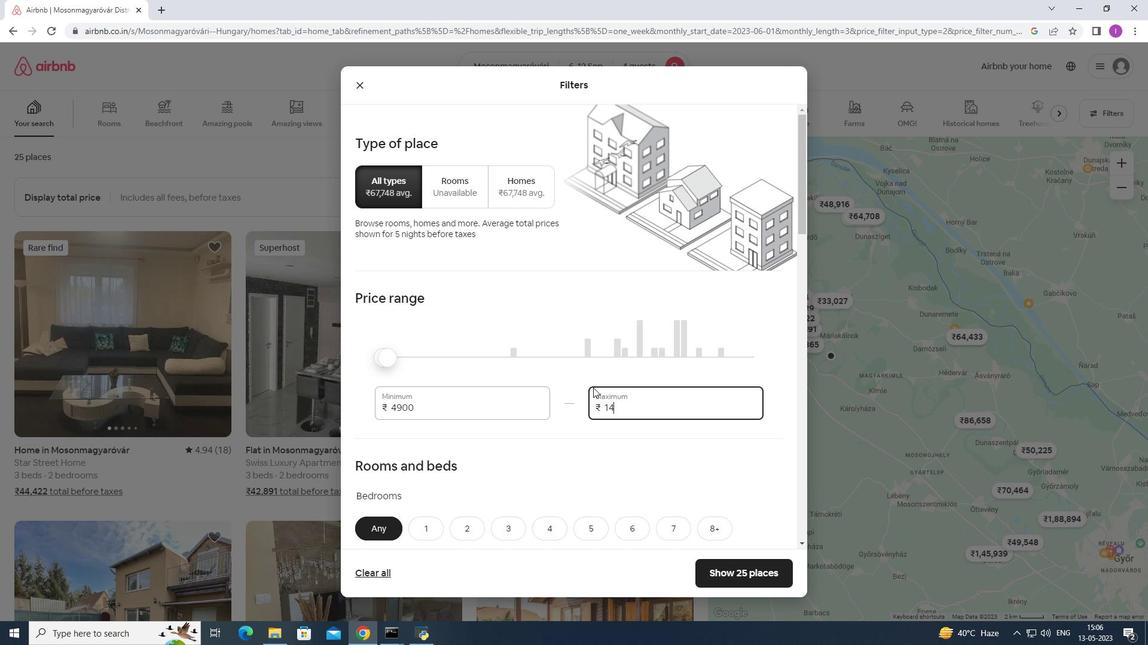 
Action: Mouse moved to (596, 386)
Screenshot: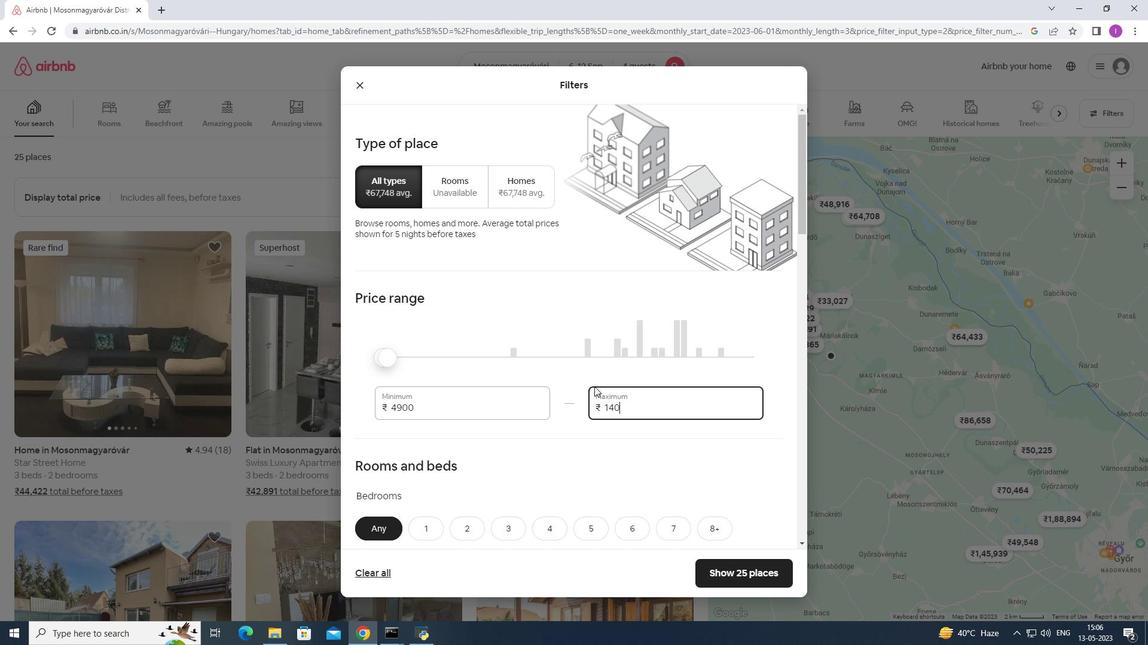 
Action: Key pressed 0
Screenshot: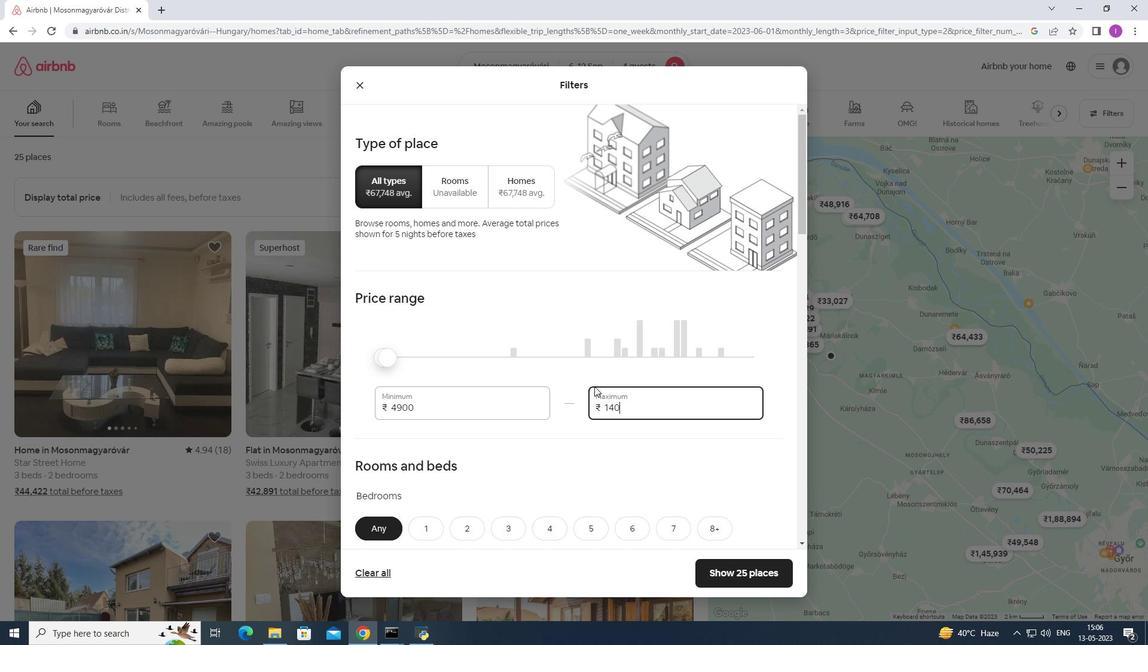 
Action: Mouse moved to (429, 407)
Screenshot: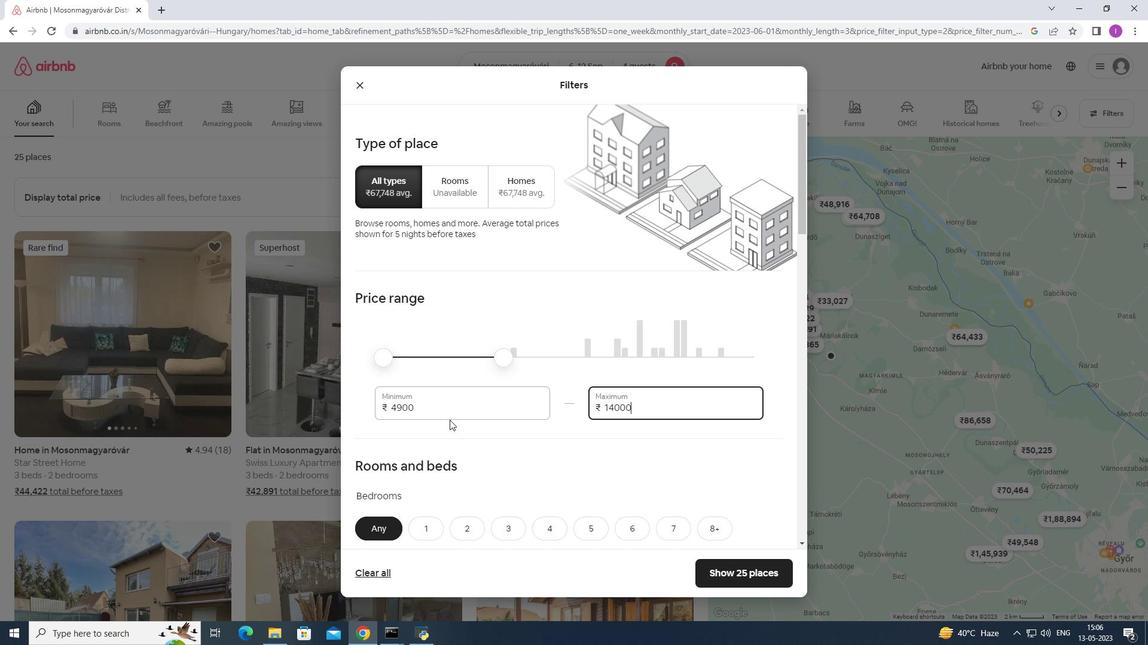 
Action: Mouse pressed left at (429, 407)
Screenshot: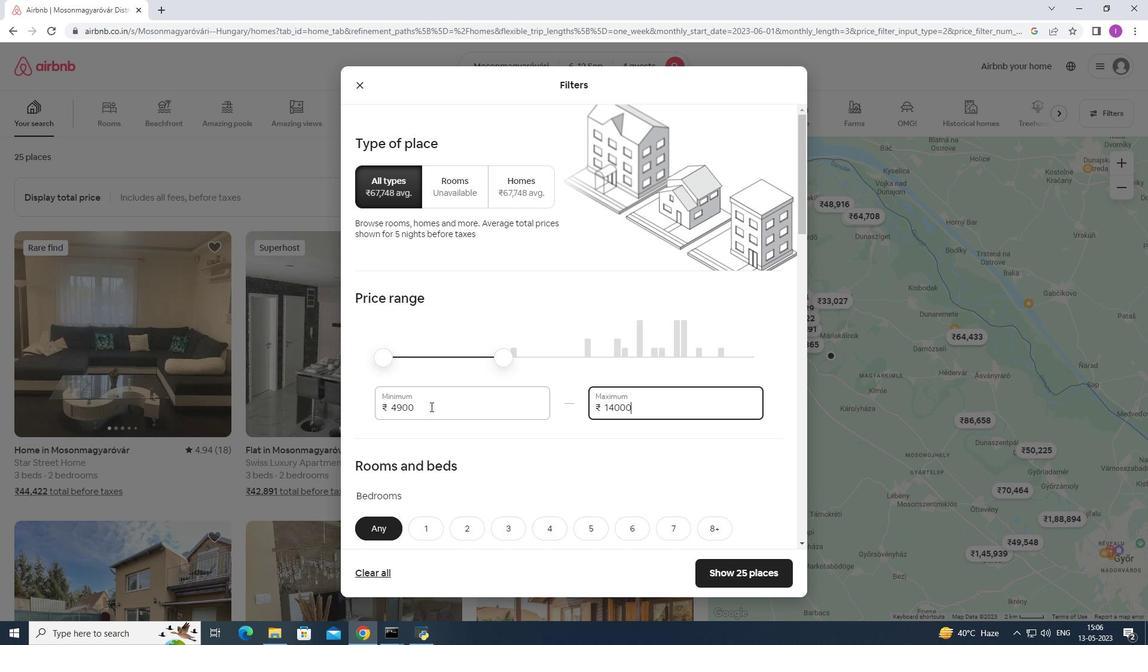 
Action: Mouse moved to (361, 420)
Screenshot: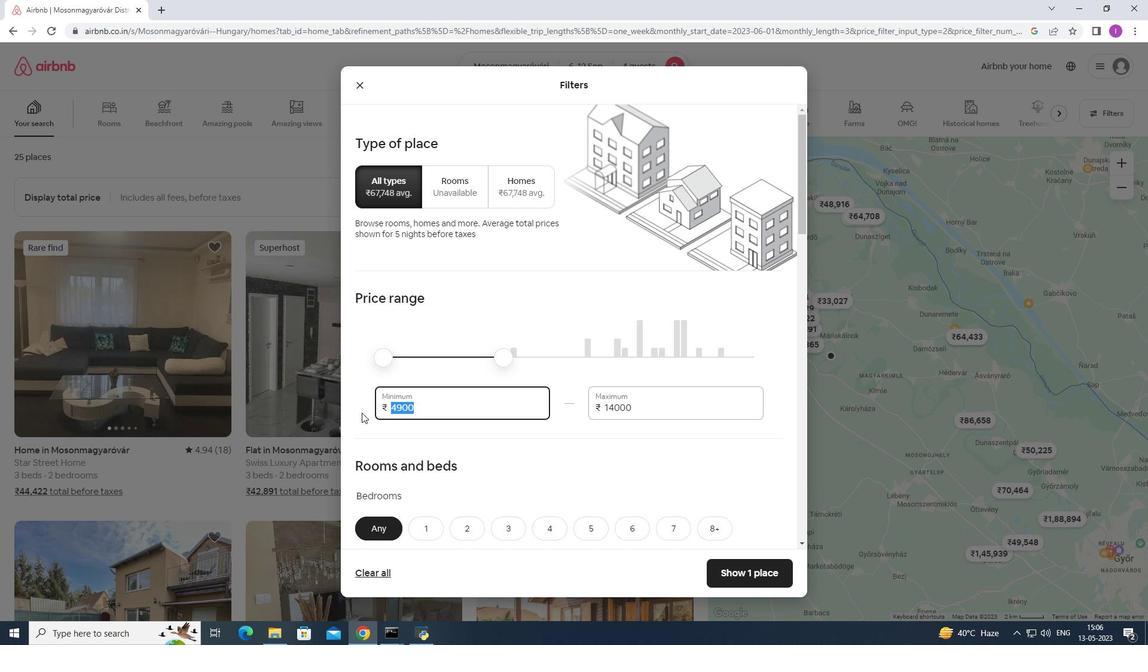 
Action: Key pressed 1
Screenshot: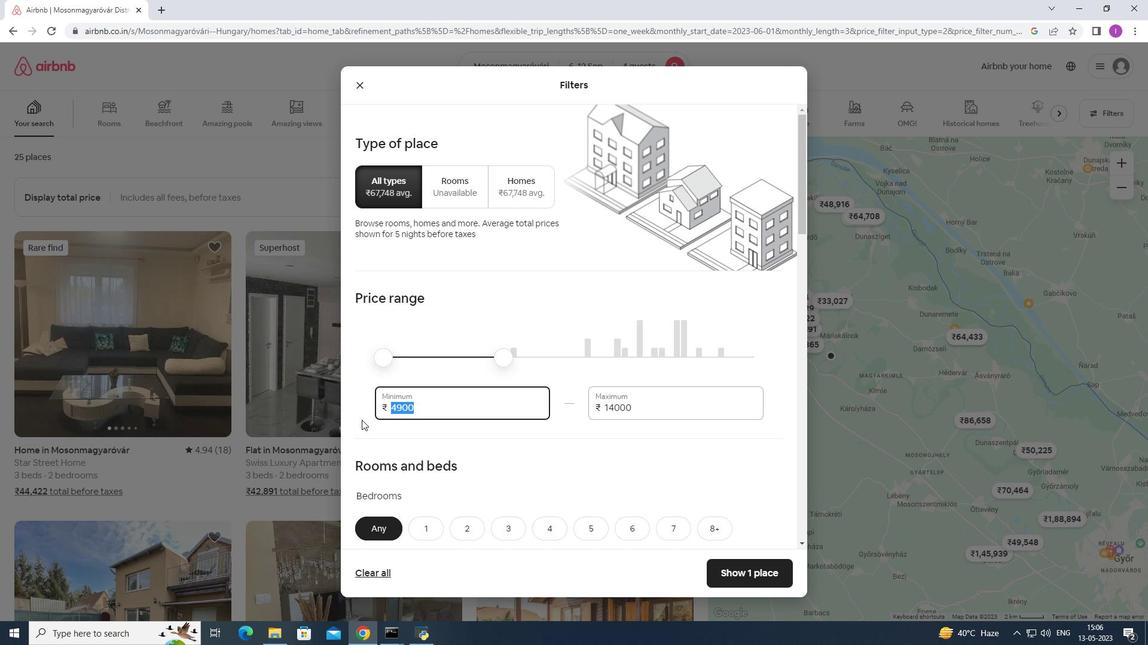 
Action: Mouse moved to (361, 420)
Screenshot: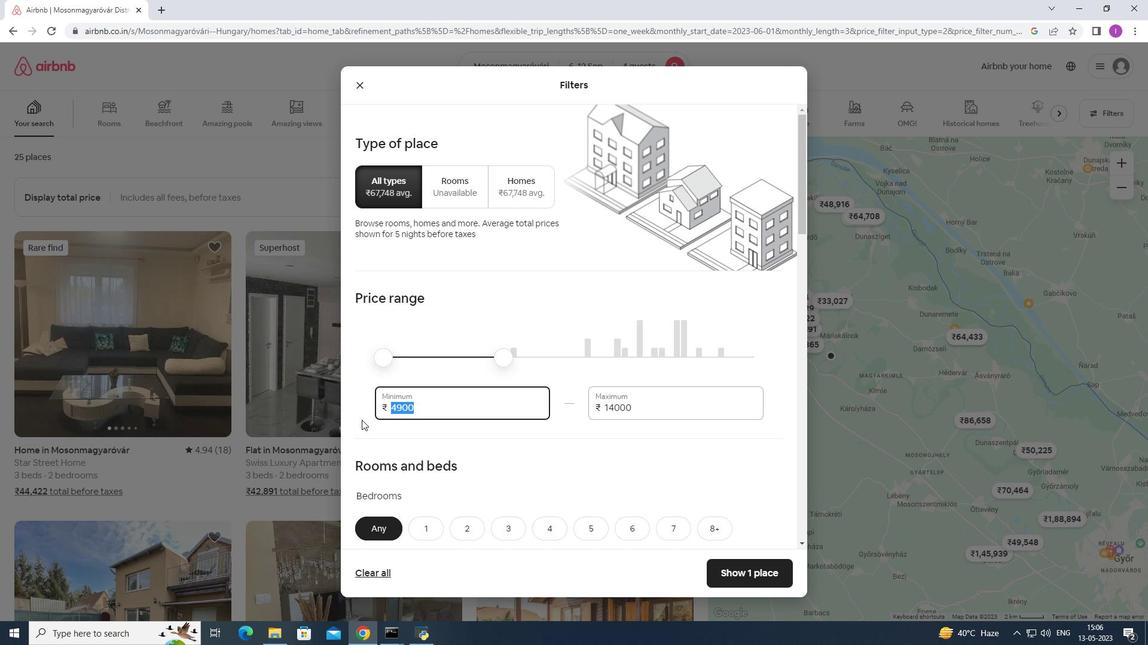 
Action: Key pressed 00
Screenshot: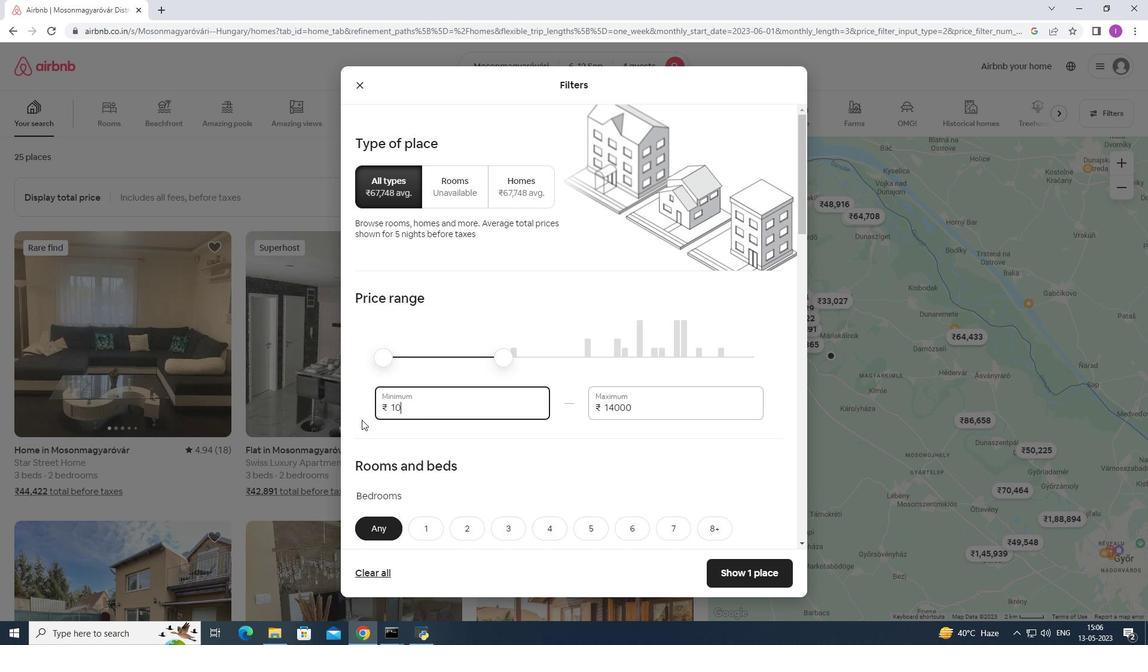 
Action: Mouse moved to (361, 419)
Screenshot: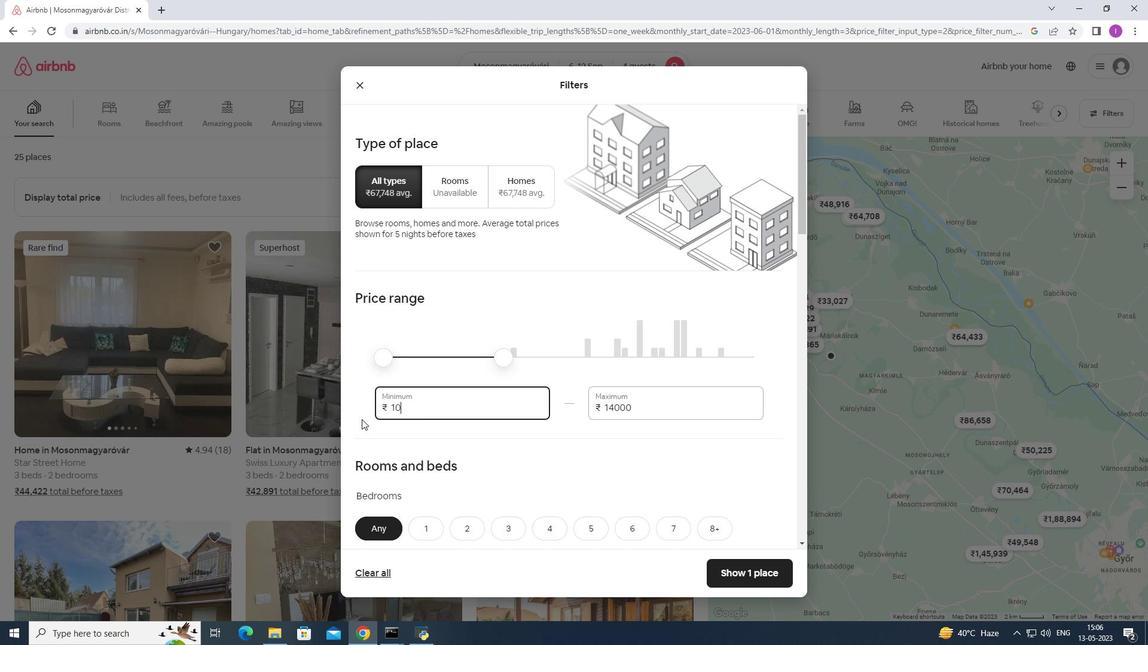 
Action: Key pressed 0
Screenshot: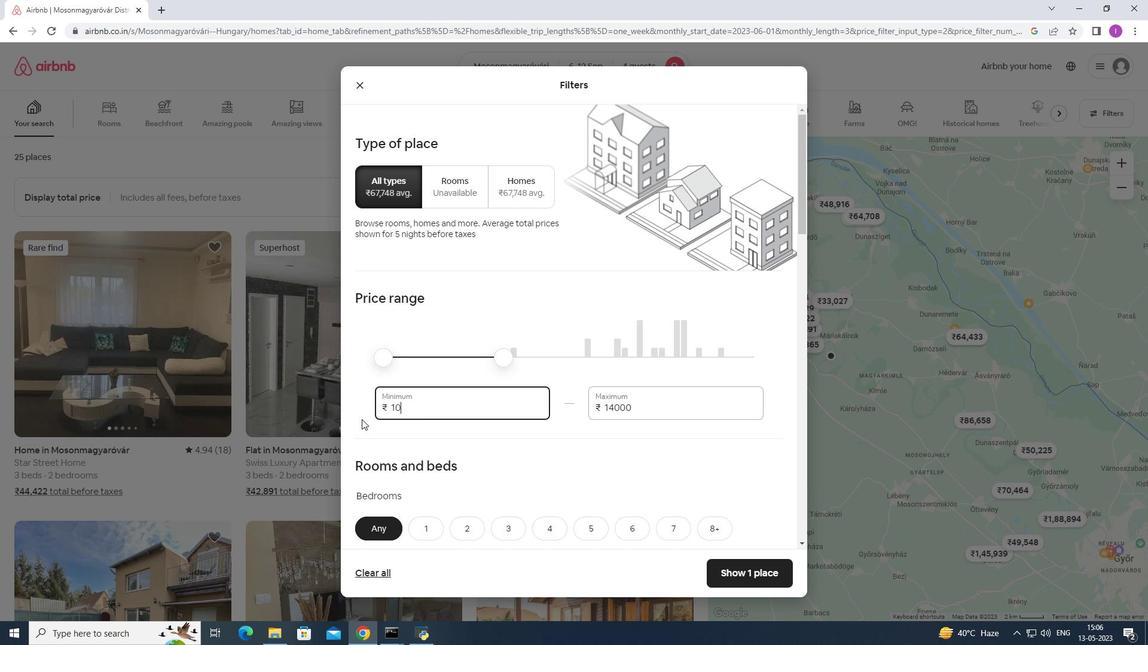 
Action: Mouse moved to (363, 418)
Screenshot: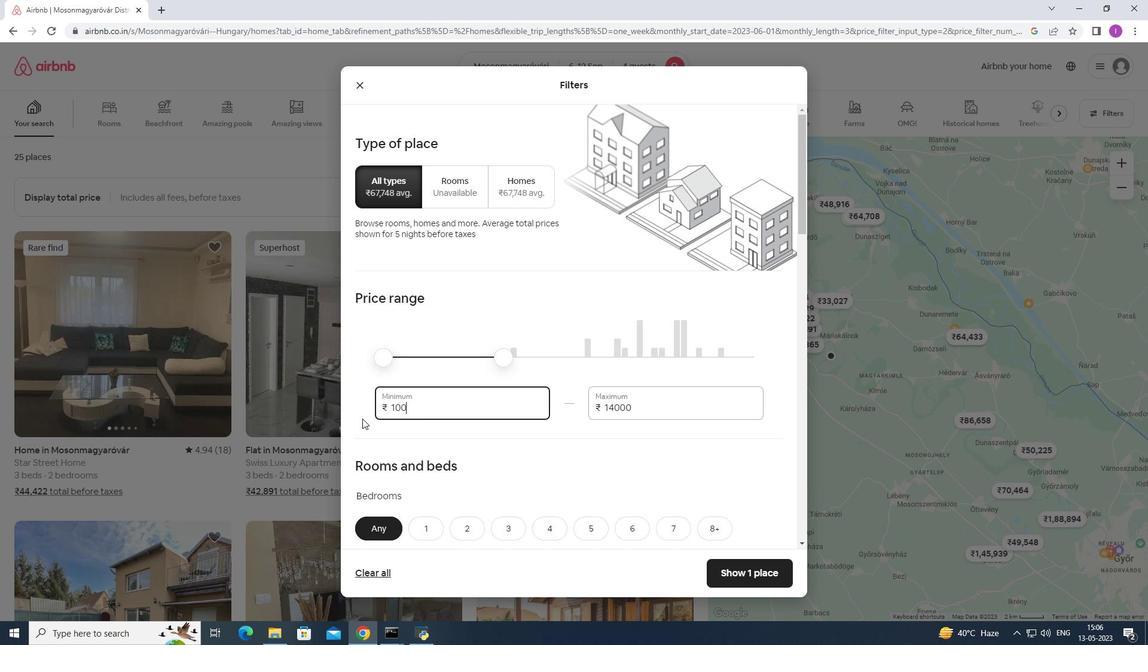 
Action: Key pressed 0
Screenshot: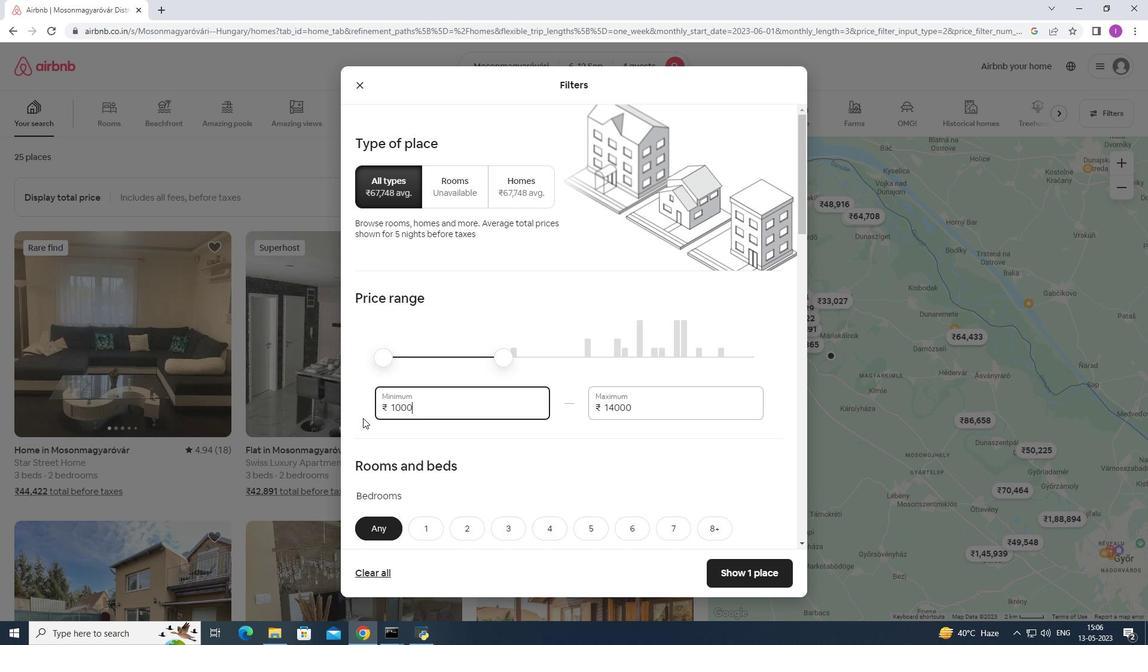 
Action: Mouse moved to (364, 416)
Screenshot: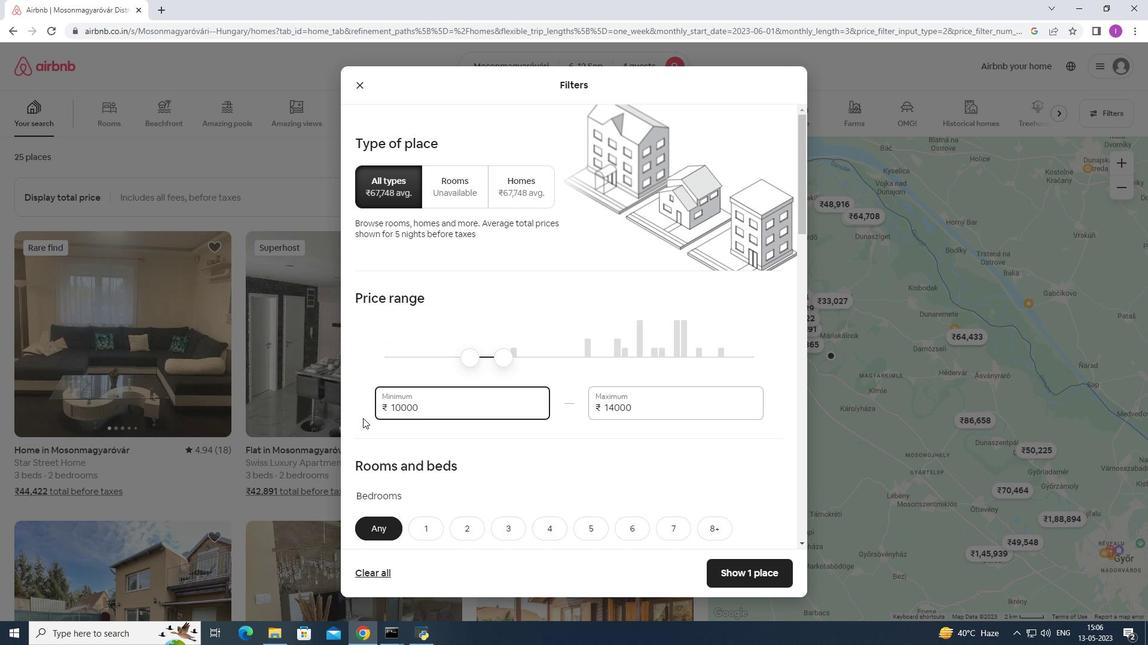 
Action: Mouse scrolled (364, 416) with delta (0, 0)
Screenshot: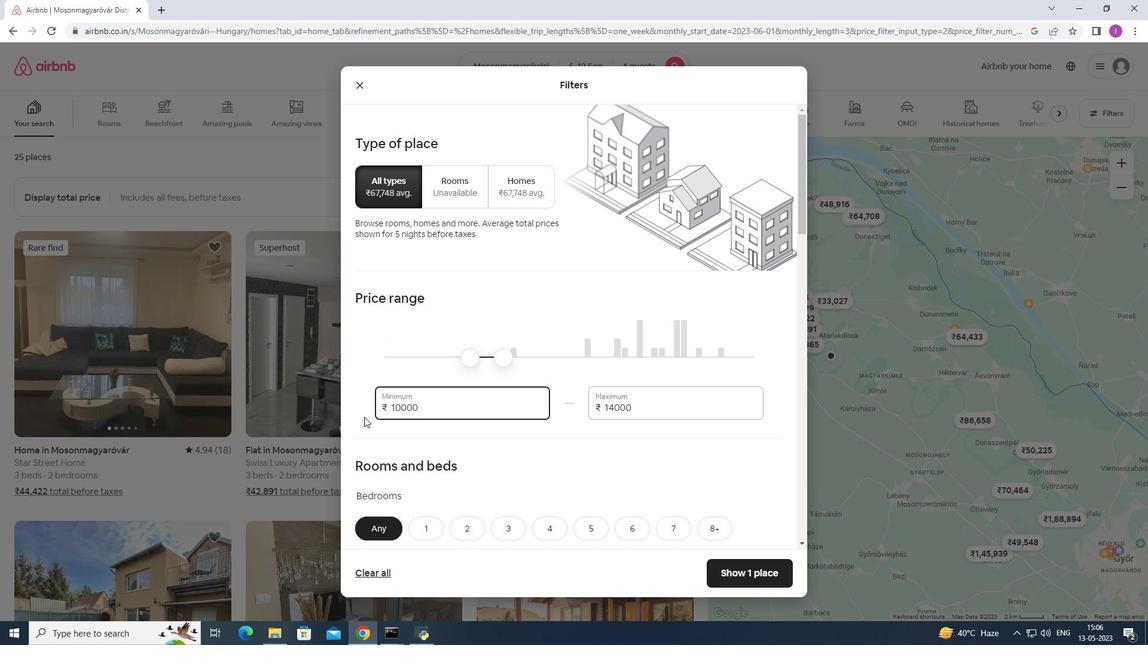 
Action: Mouse moved to (411, 383)
Screenshot: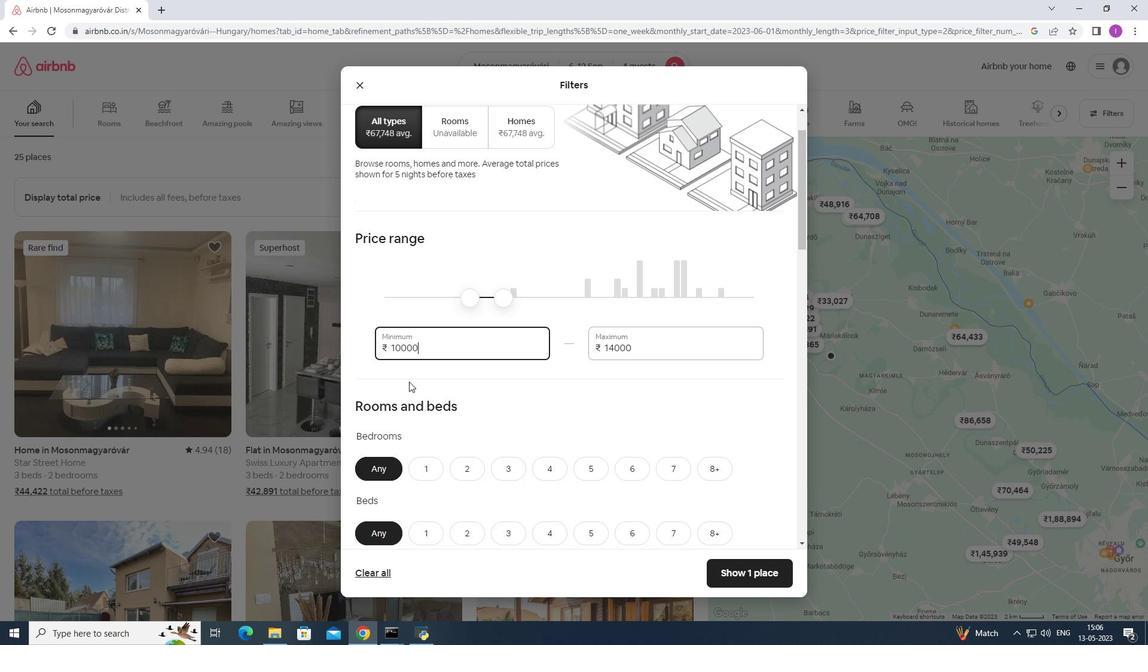 
Action: Mouse scrolled (411, 382) with delta (0, 0)
Screenshot: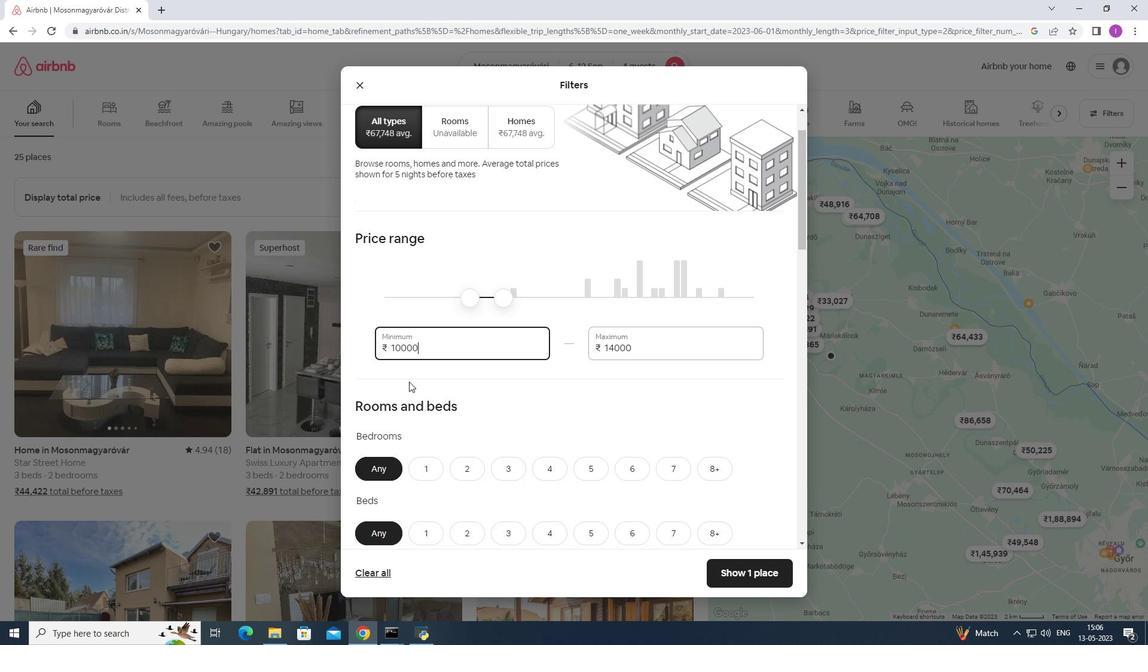 
Action: Mouse moved to (413, 385)
Screenshot: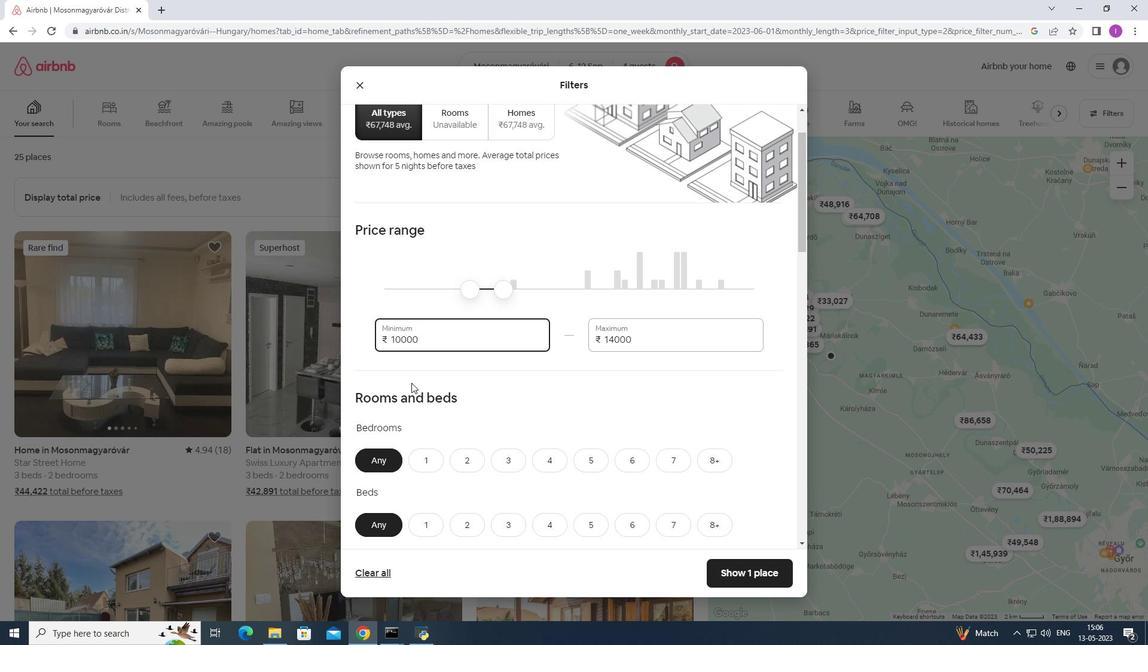 
Action: Mouse scrolled (413, 384) with delta (0, 0)
Screenshot: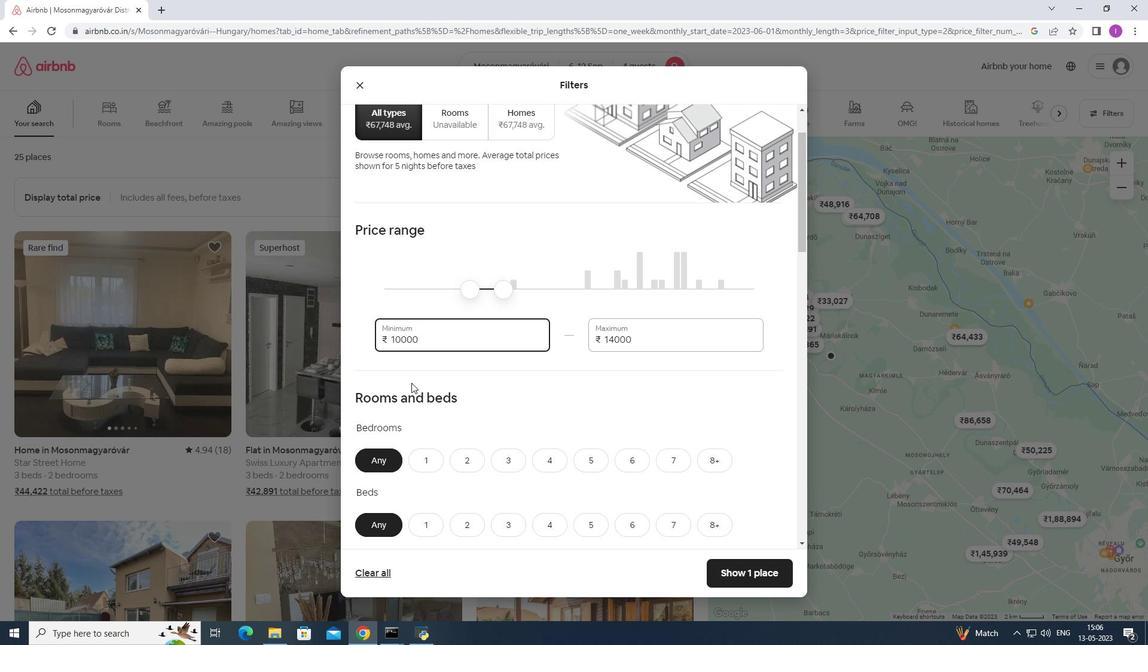 
Action: Mouse moved to (508, 345)
Screenshot: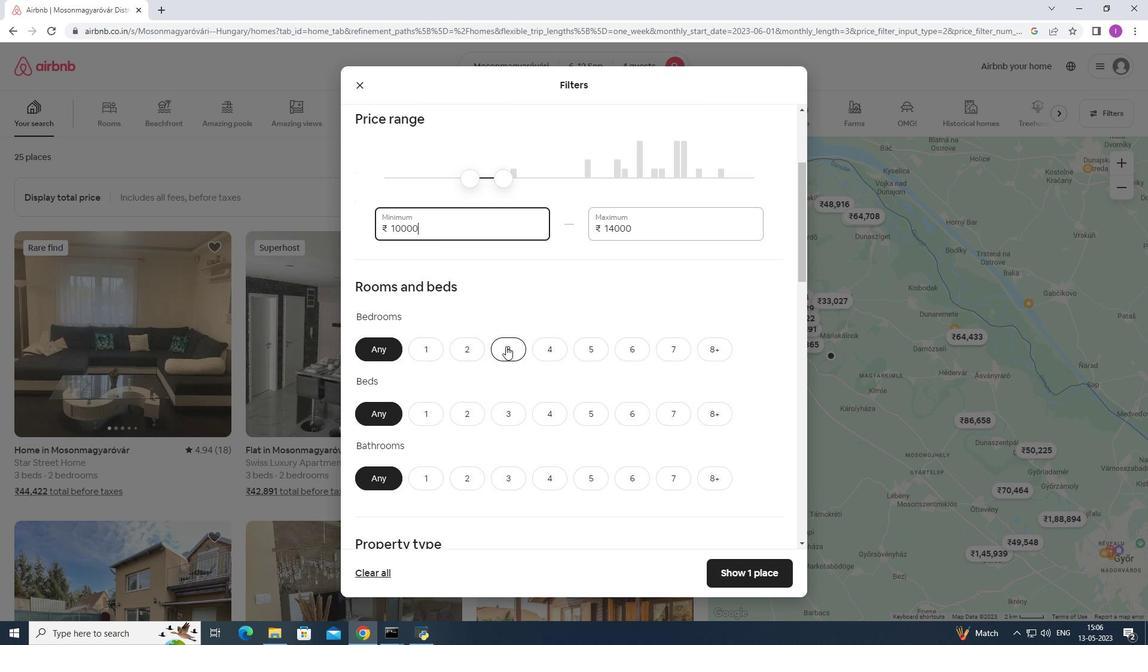 
Action: Mouse pressed left at (508, 345)
Screenshot: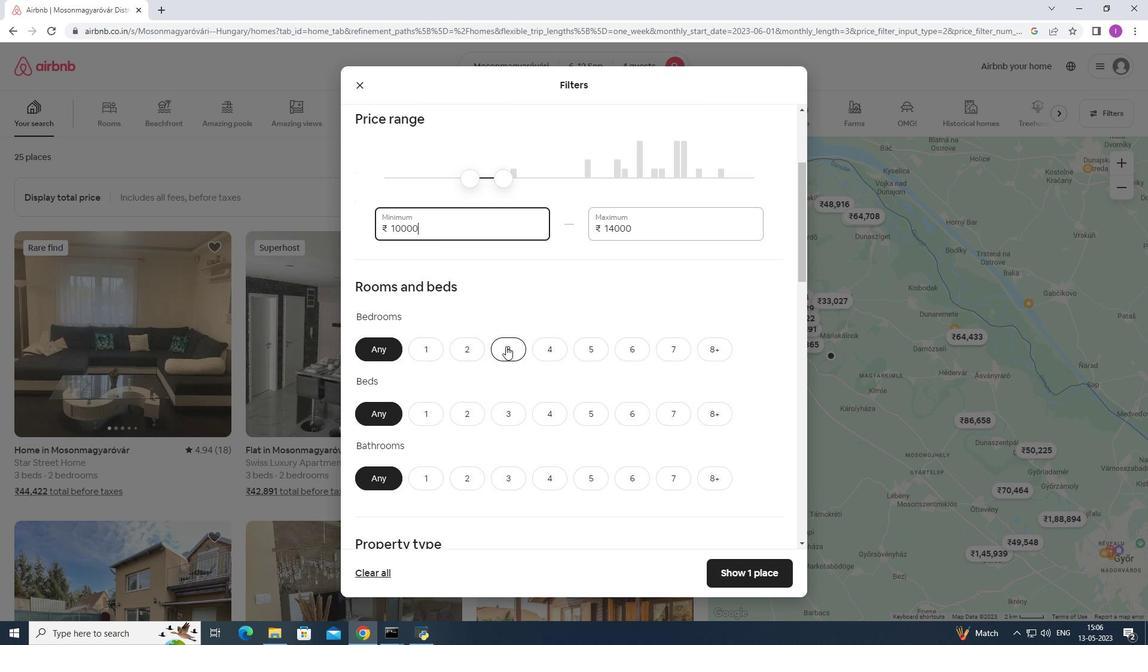 
Action: Mouse moved to (554, 355)
Screenshot: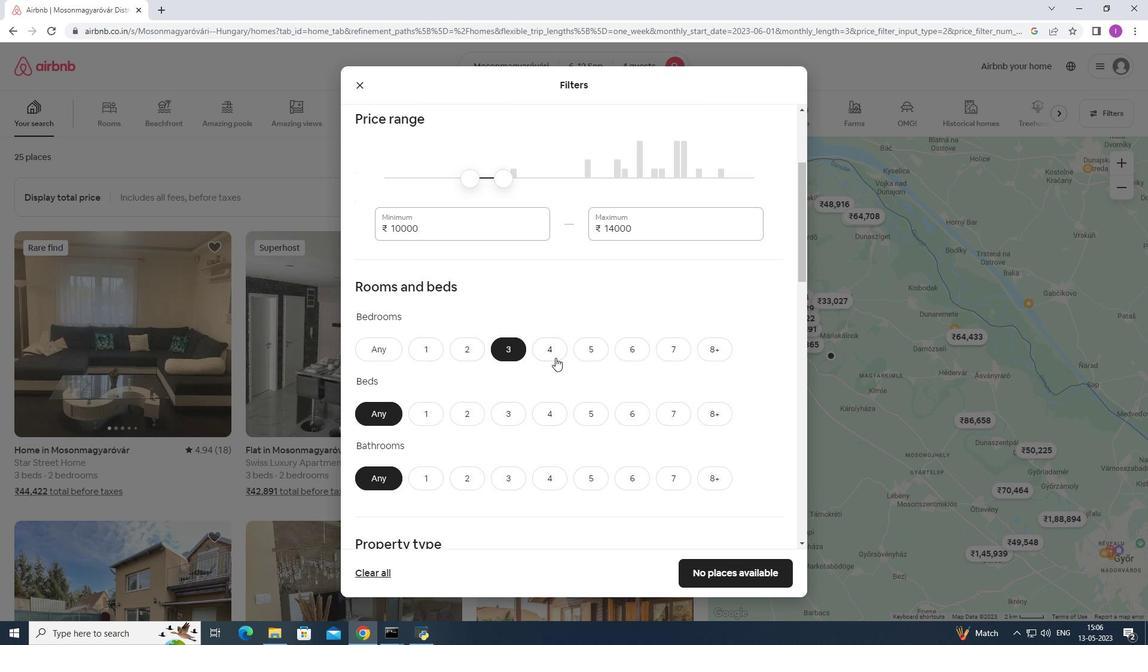 
Action: Mouse pressed left at (554, 355)
Screenshot: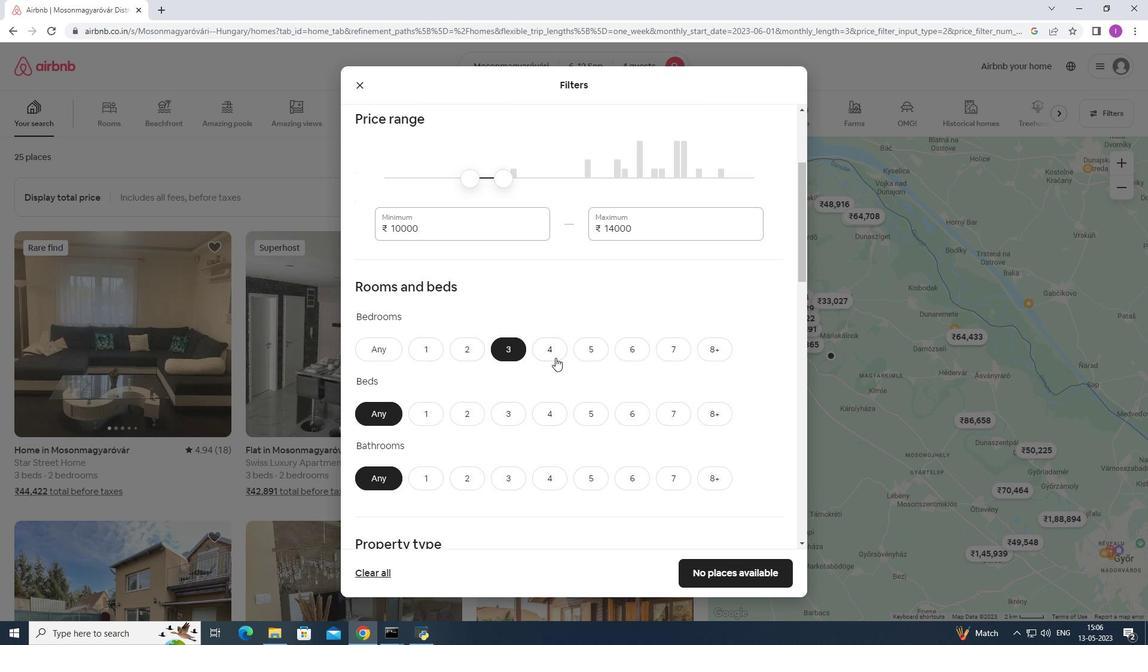
Action: Mouse moved to (558, 416)
Screenshot: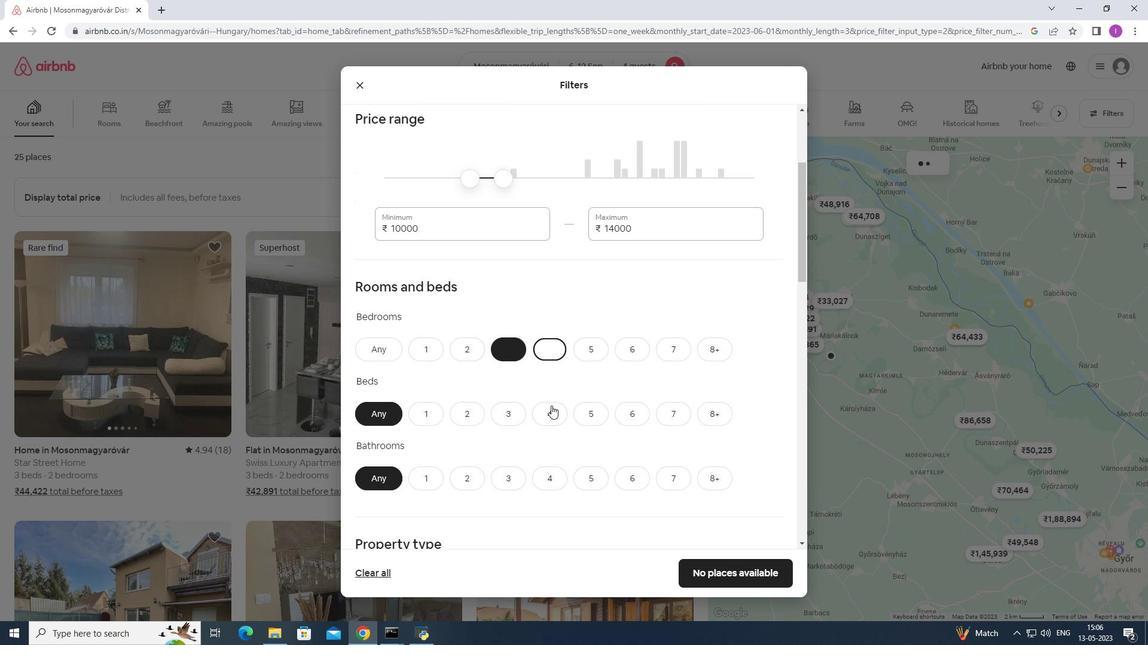 
Action: Mouse pressed left at (558, 416)
Screenshot: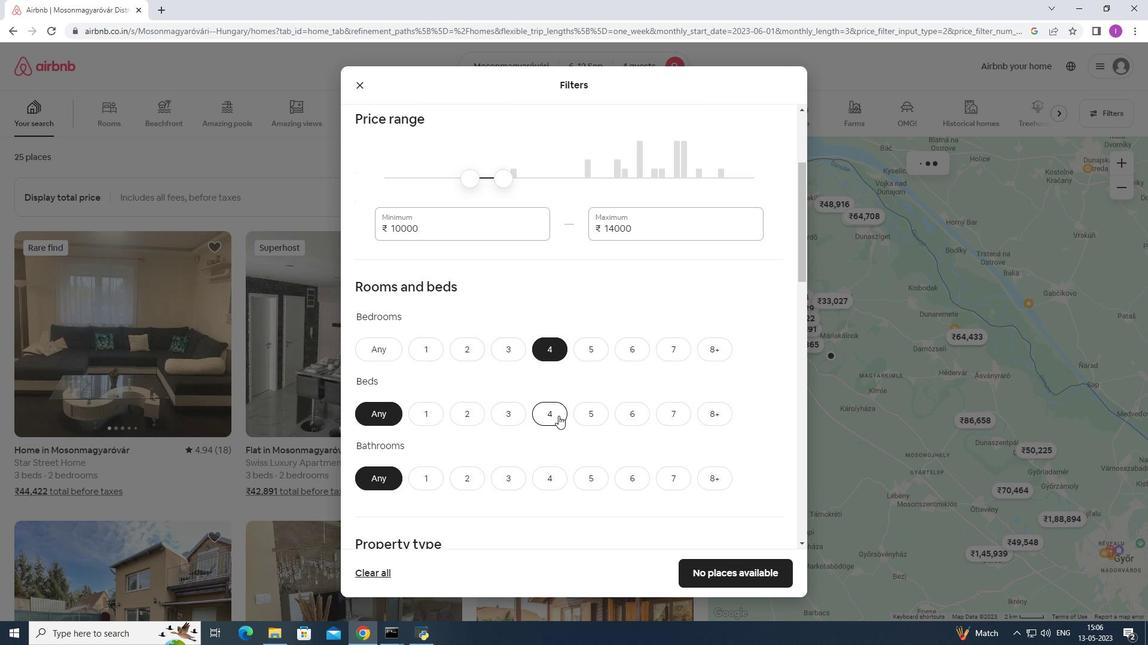 
Action: Mouse moved to (541, 472)
Screenshot: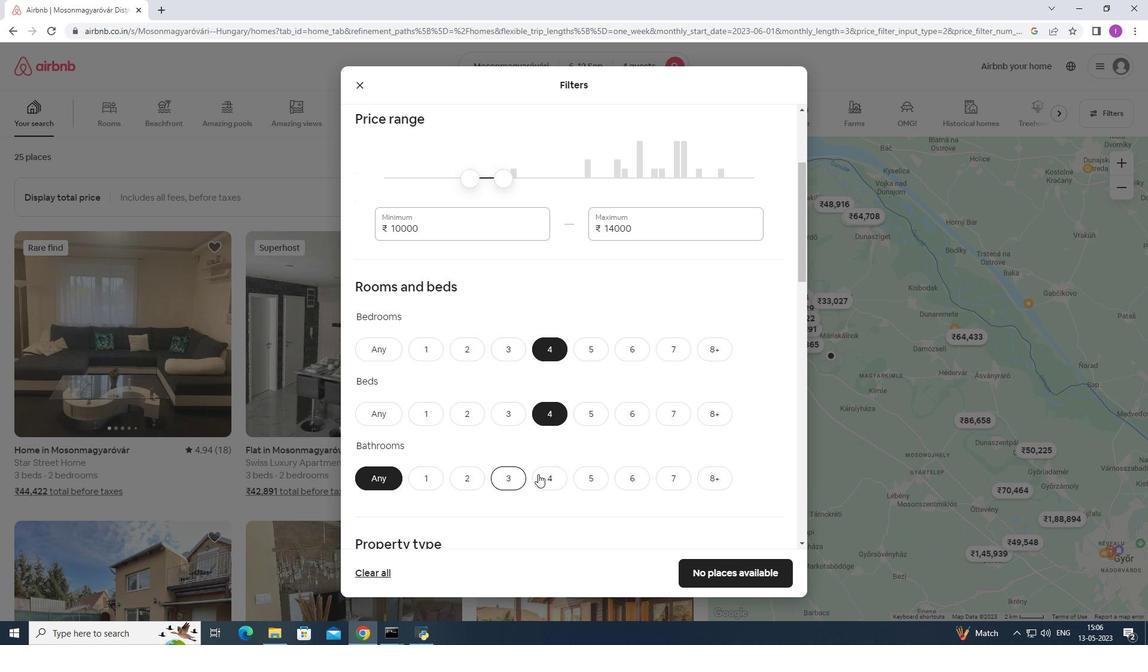
Action: Mouse pressed left at (541, 472)
Screenshot: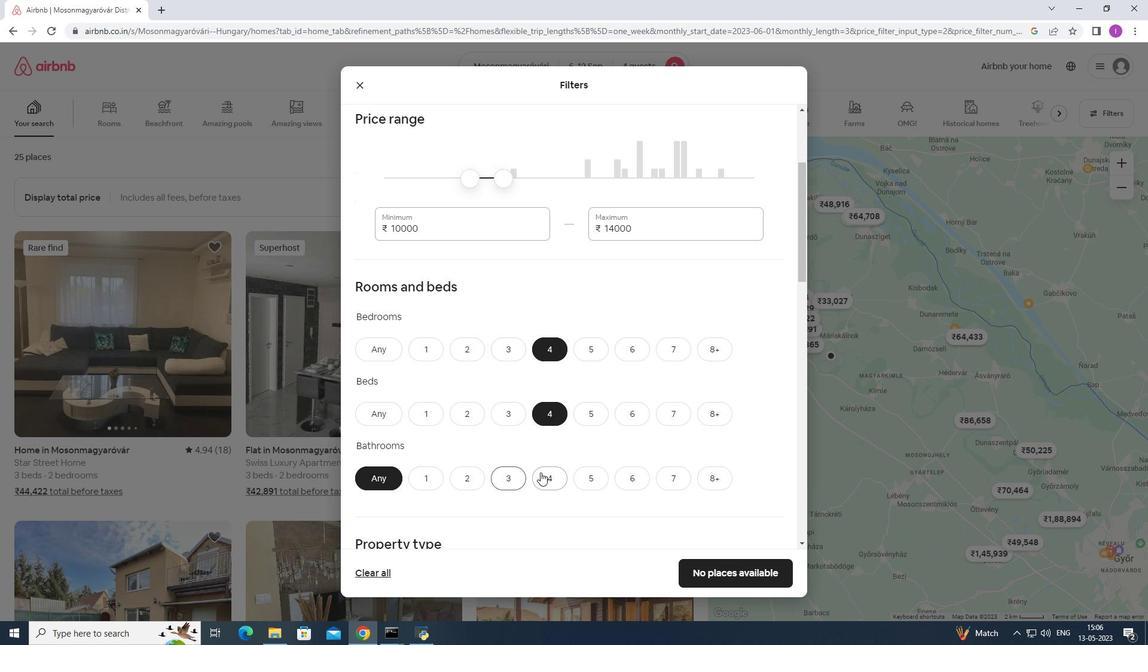 
Action: Mouse moved to (479, 429)
Screenshot: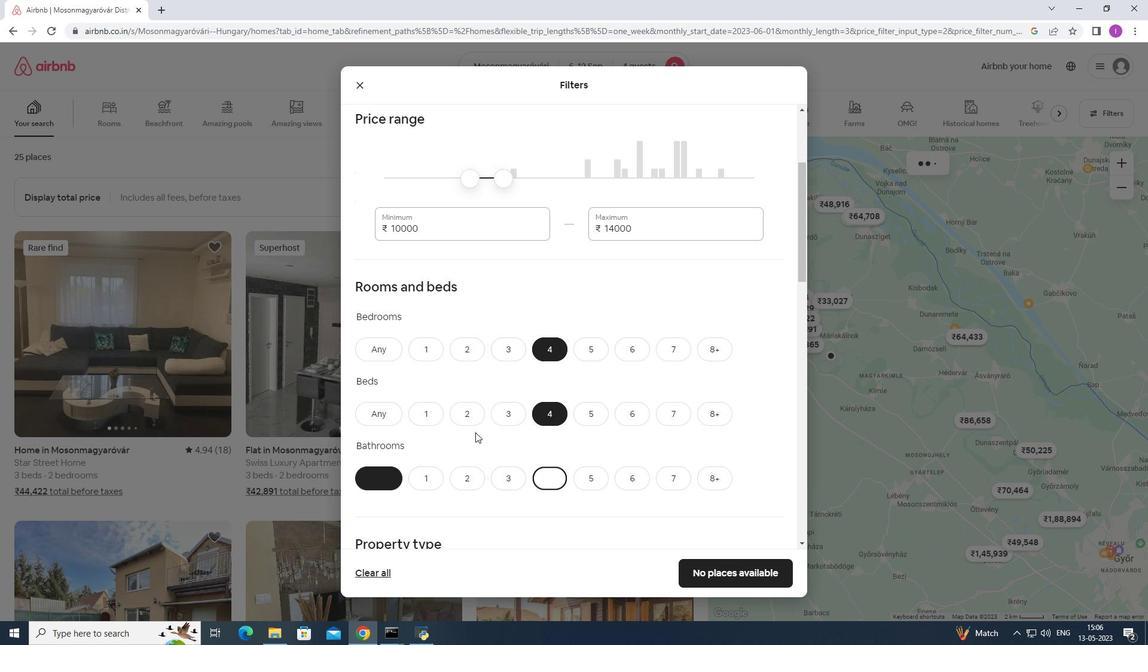 
Action: Mouse scrolled (479, 428) with delta (0, 0)
Screenshot: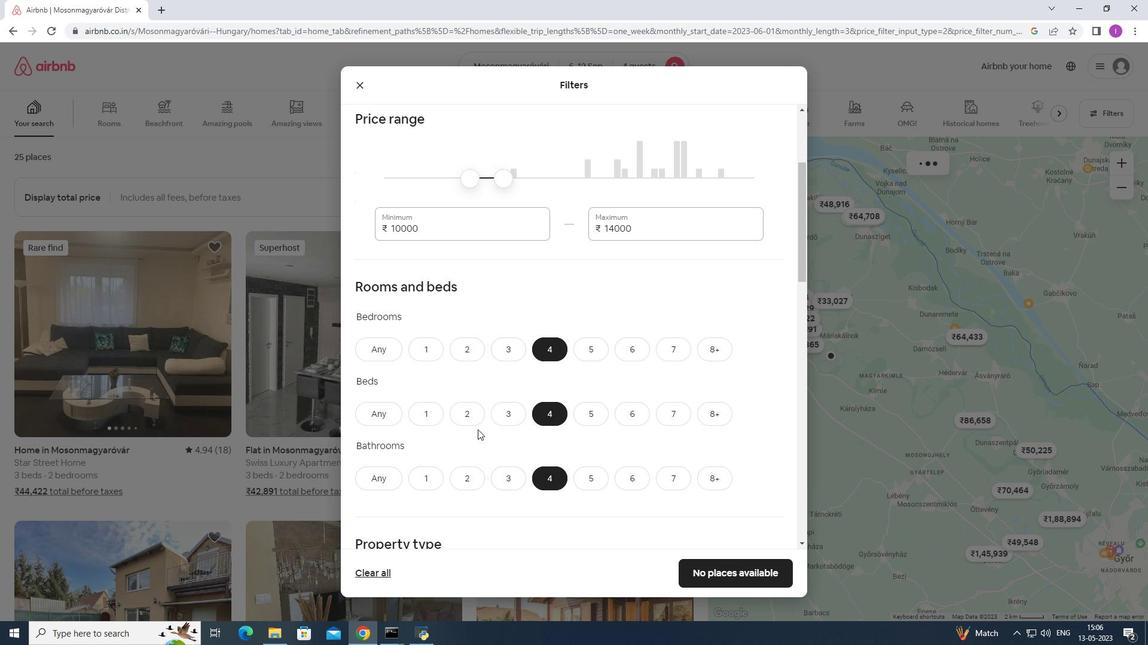 
Action: Mouse moved to (484, 427)
Screenshot: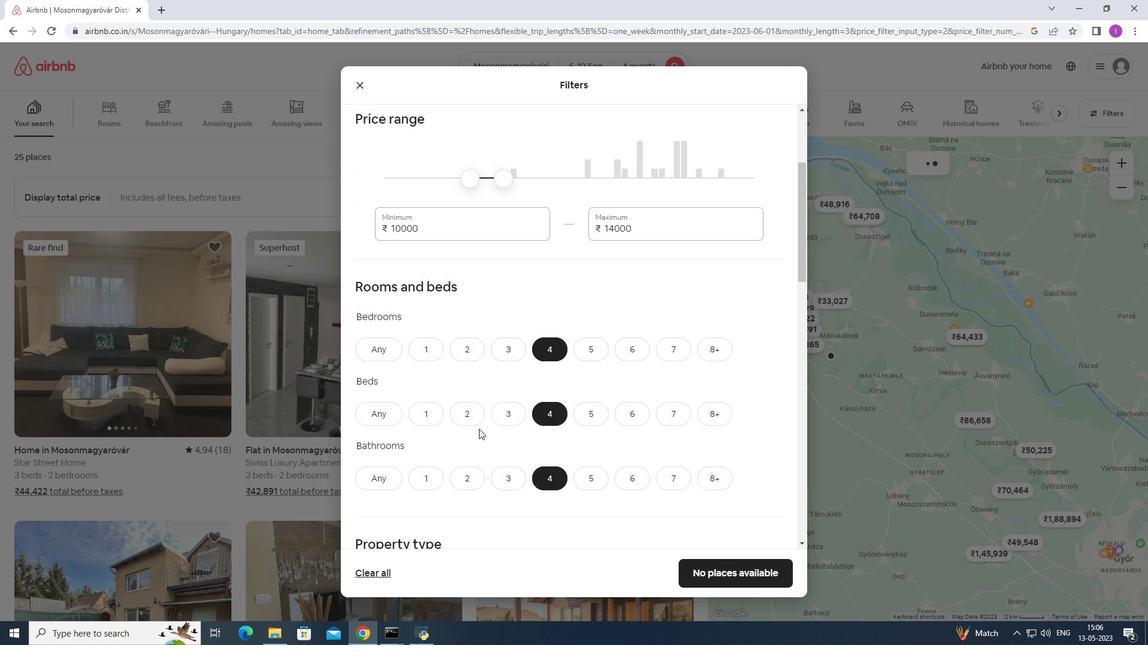 
Action: Mouse scrolled (483, 427) with delta (0, 0)
Screenshot: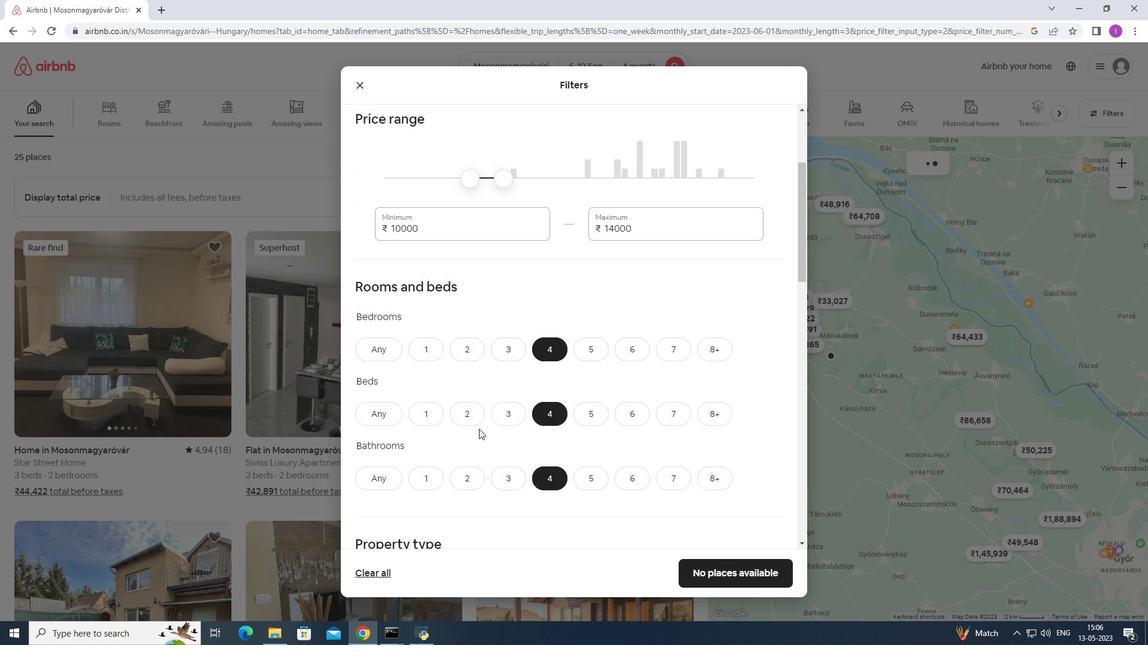 
Action: Mouse moved to (501, 397)
Screenshot: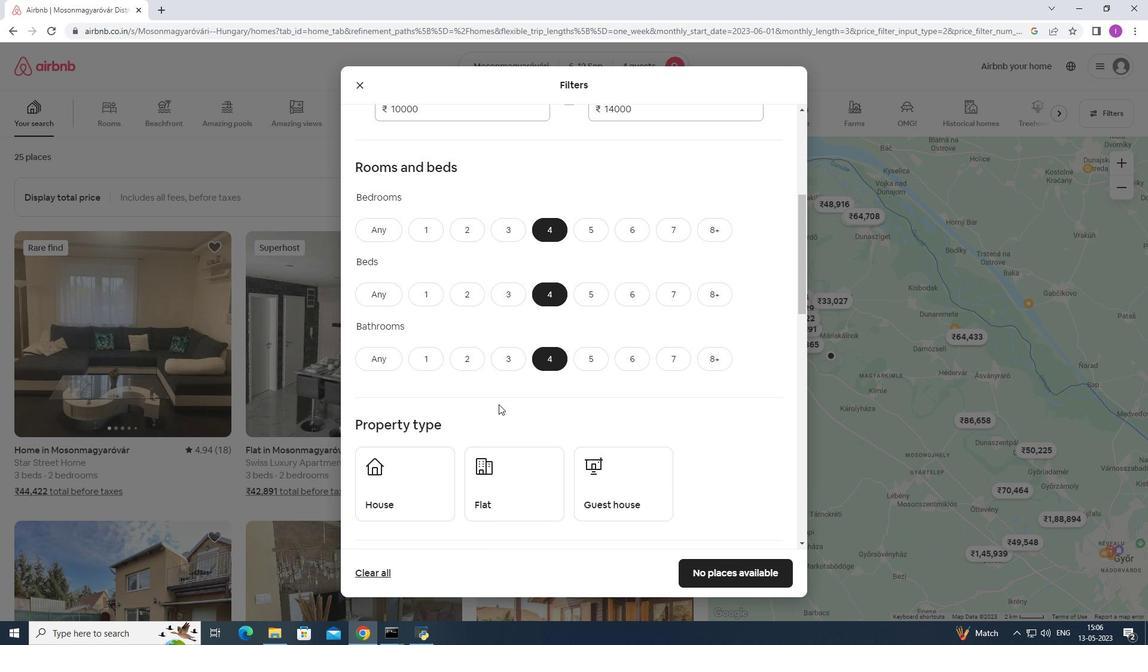 
Action: Mouse scrolled (501, 397) with delta (0, 0)
Screenshot: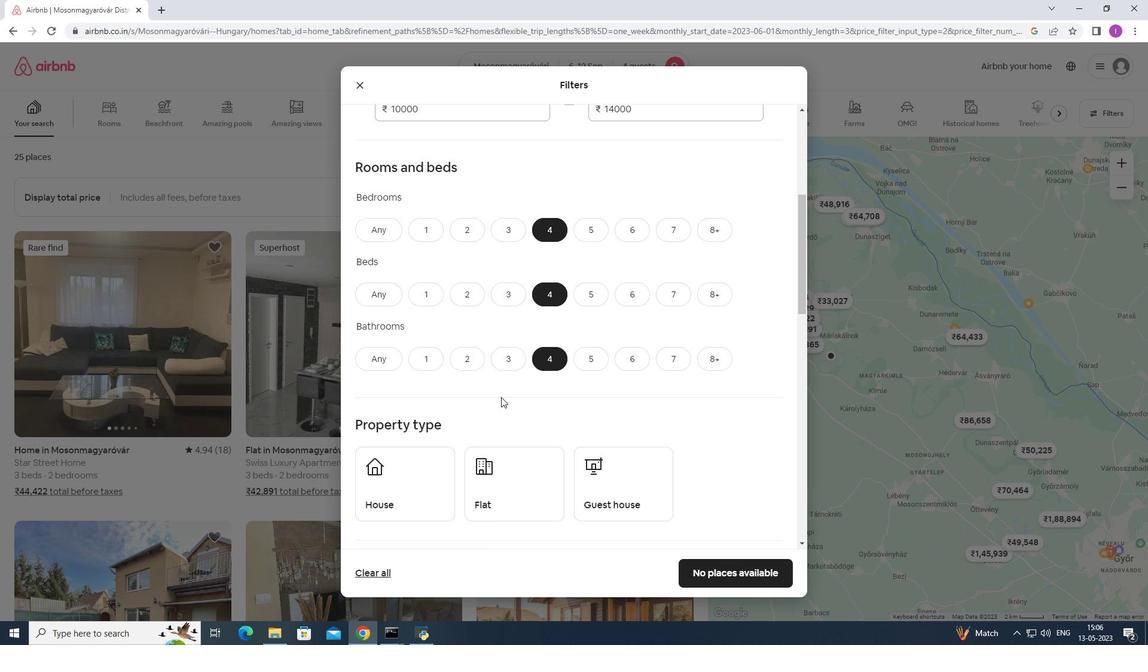 
Action: Mouse moved to (501, 385)
Screenshot: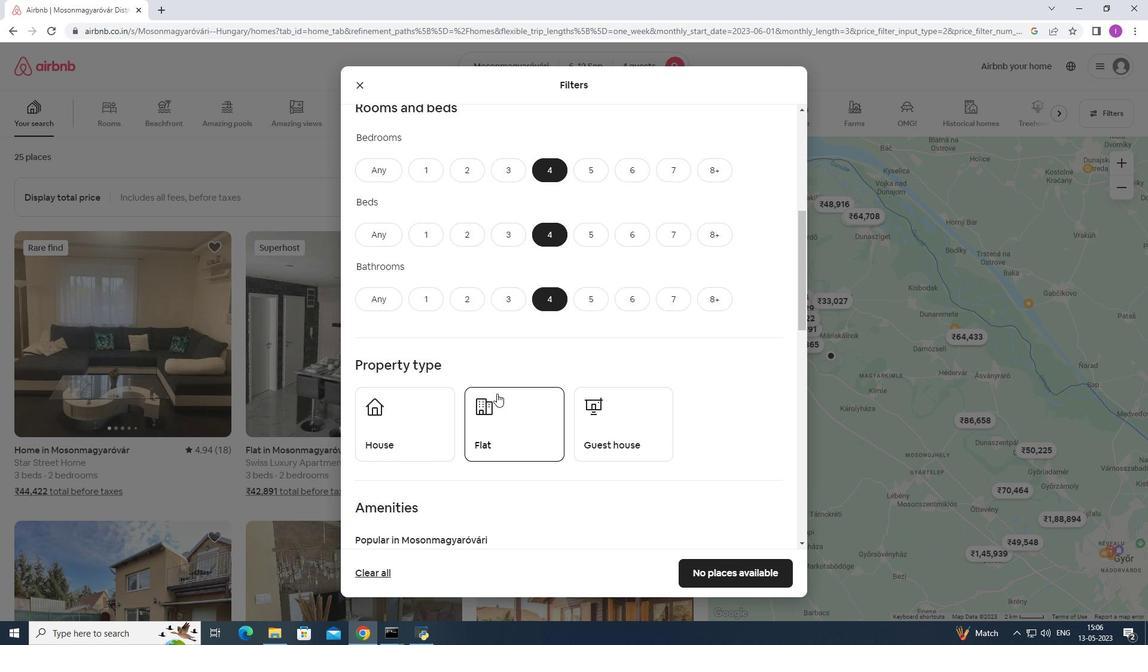 
Action: Mouse scrolled (501, 385) with delta (0, 0)
Screenshot: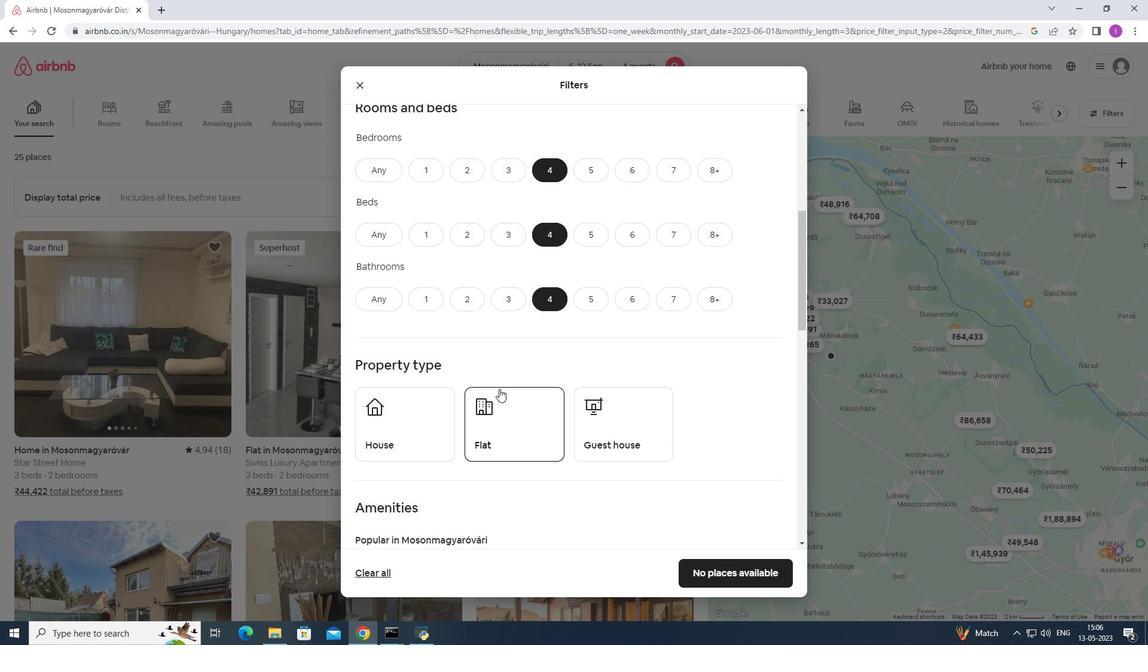 
Action: Mouse scrolled (501, 385) with delta (0, 0)
Screenshot: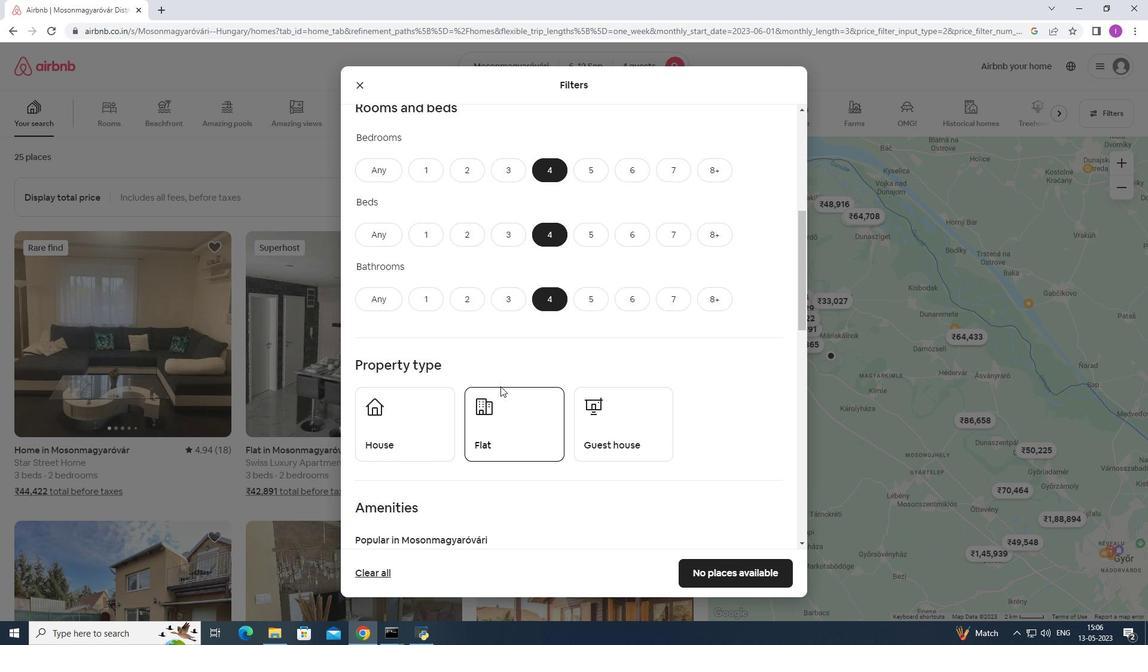 
Action: Mouse moved to (424, 337)
Screenshot: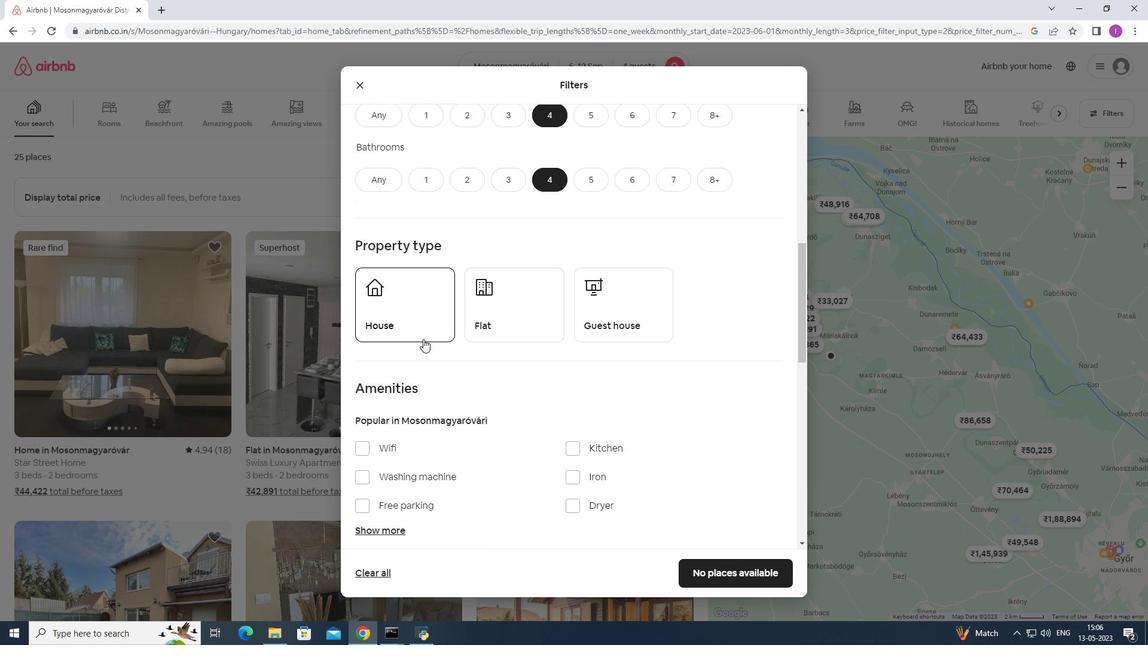 
Action: Mouse pressed left at (424, 337)
Screenshot: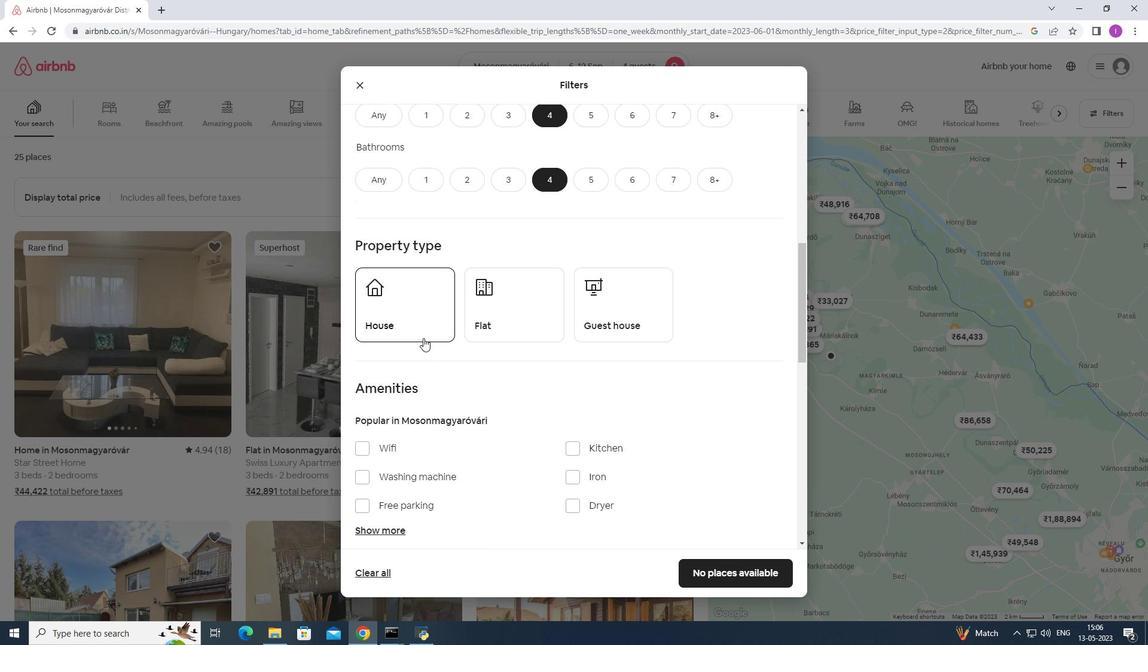 
Action: Mouse moved to (496, 342)
Screenshot: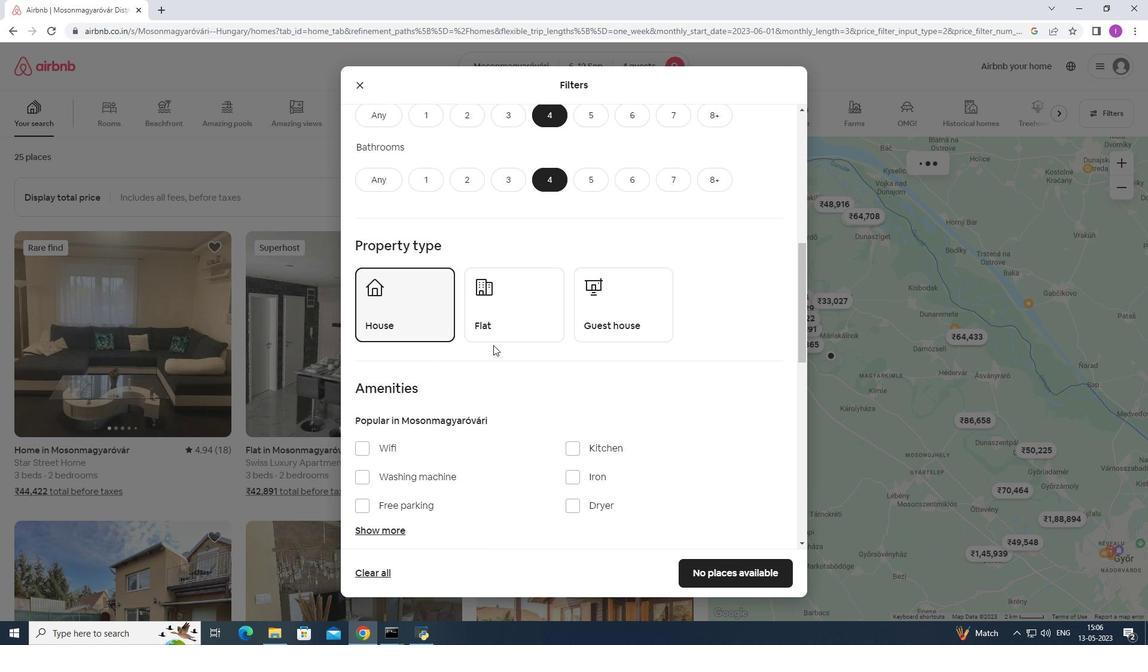 
Action: Mouse pressed left at (496, 342)
Screenshot: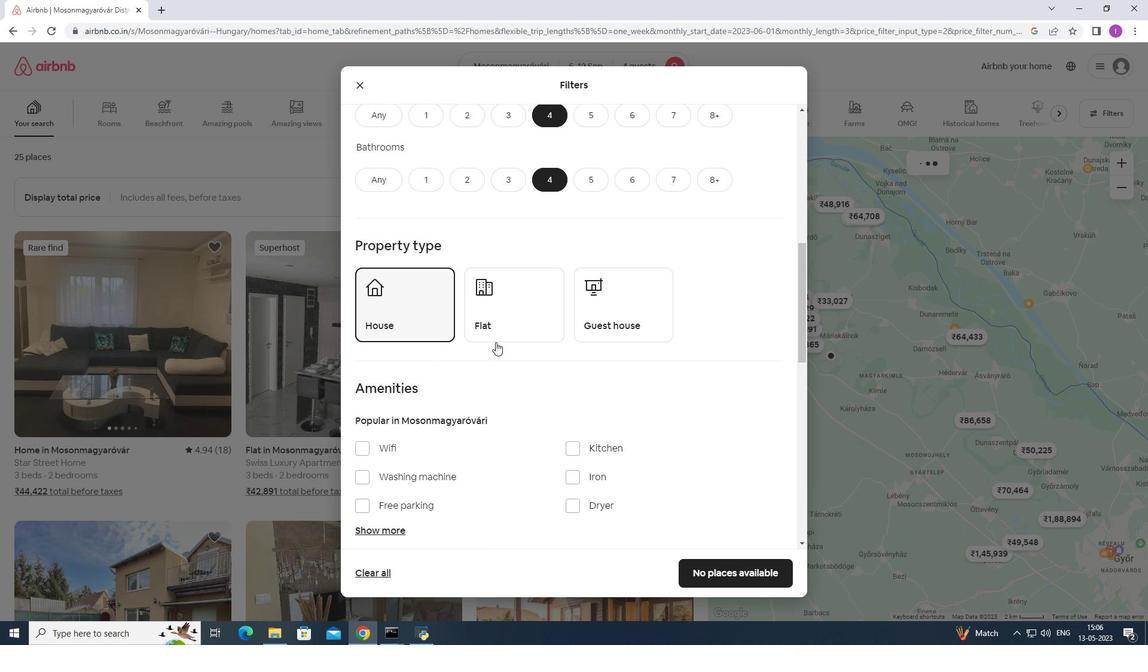 
Action: Mouse moved to (644, 305)
Screenshot: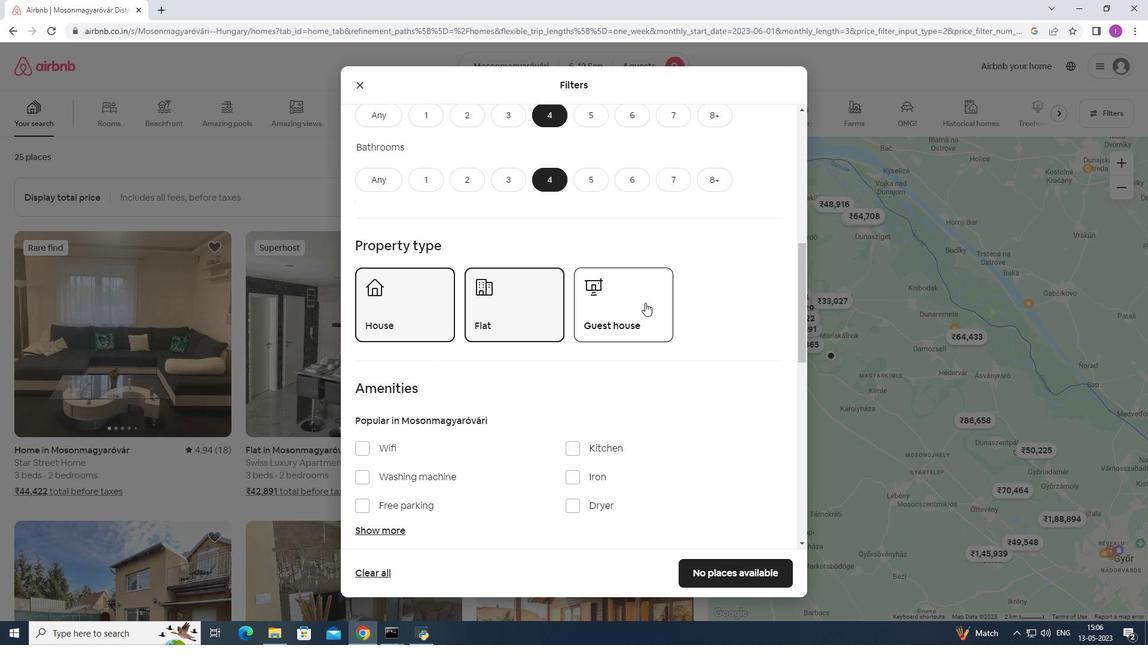 
Action: Mouse pressed left at (644, 305)
Screenshot: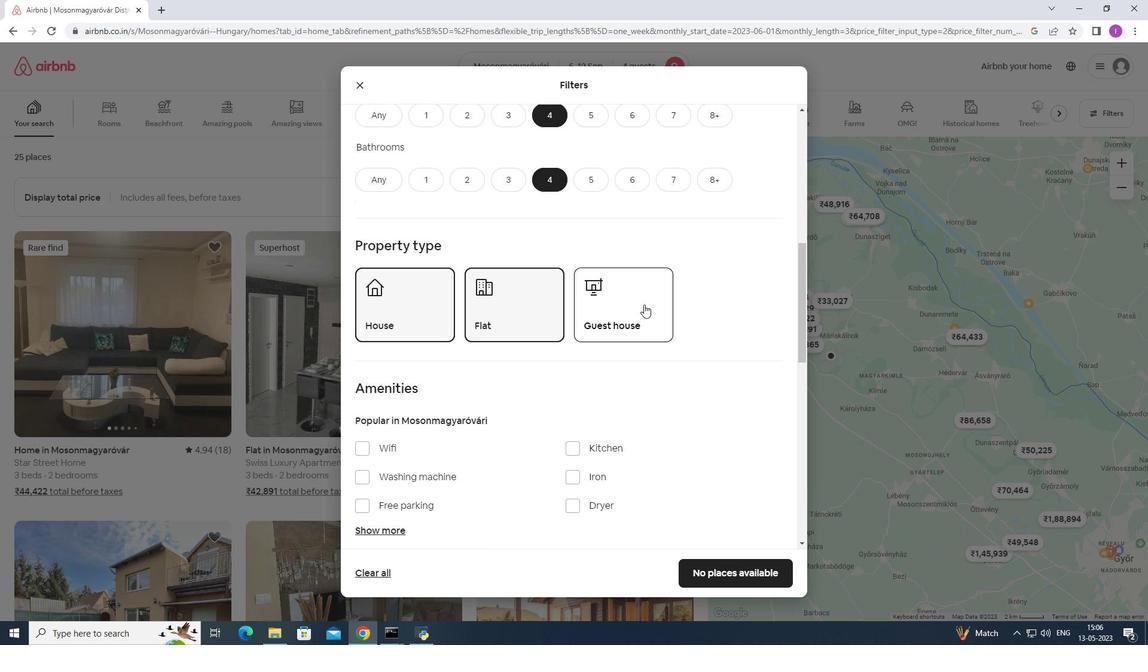 
Action: Mouse moved to (441, 424)
Screenshot: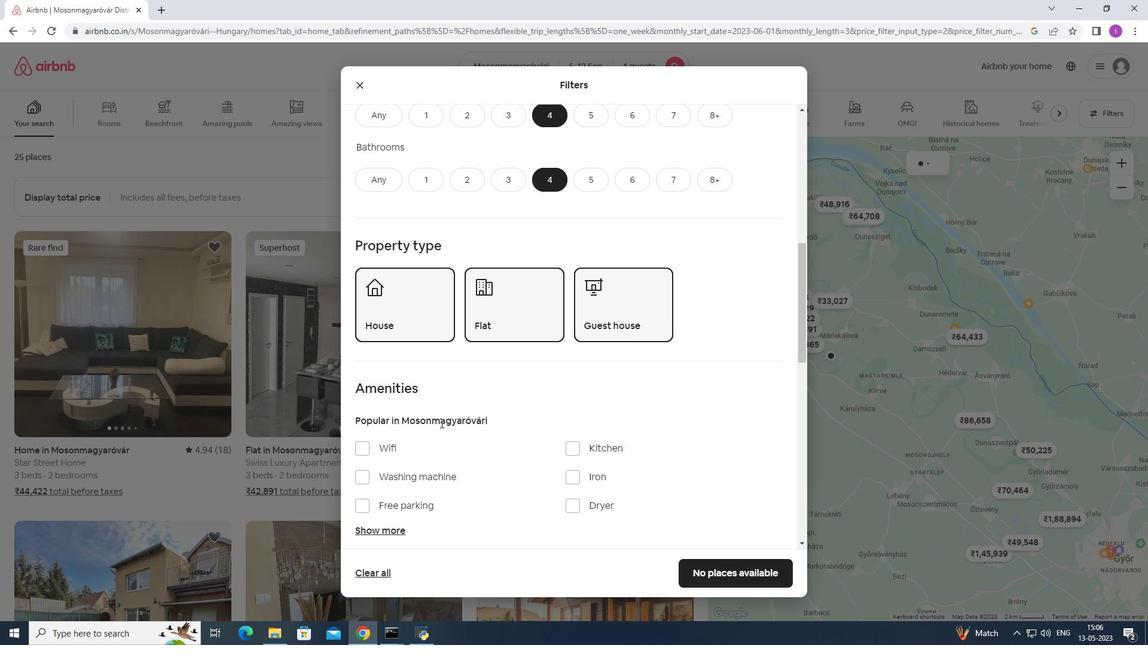 
Action: Mouse scrolled (440, 422) with delta (0, 0)
Screenshot: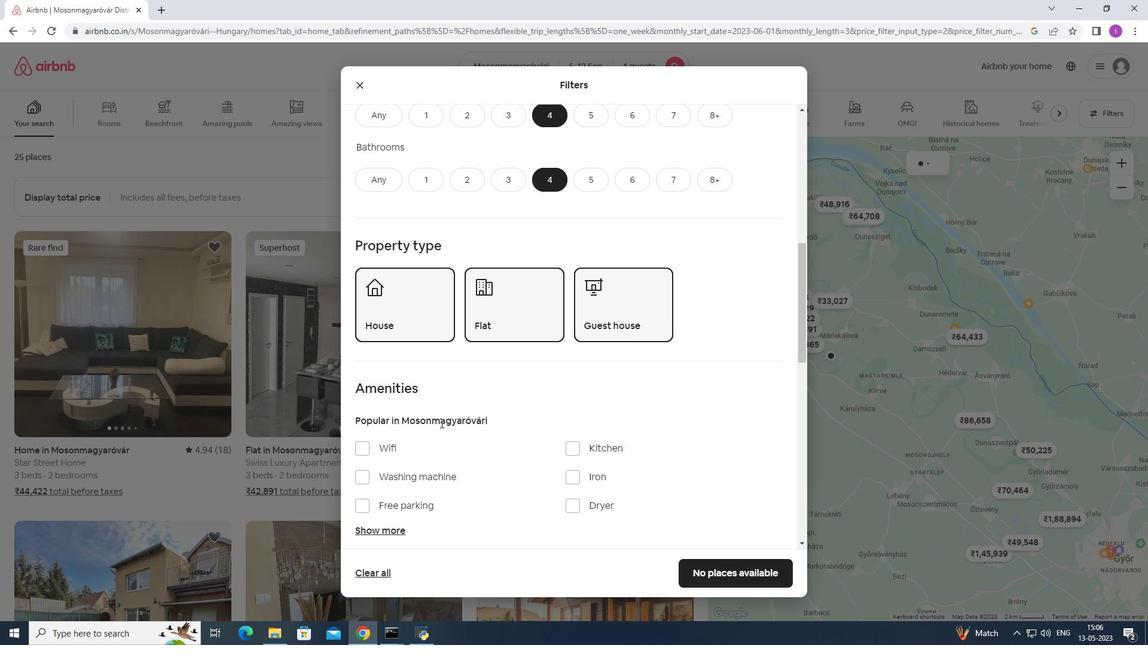 
Action: Mouse scrolled (441, 423) with delta (0, 0)
Screenshot: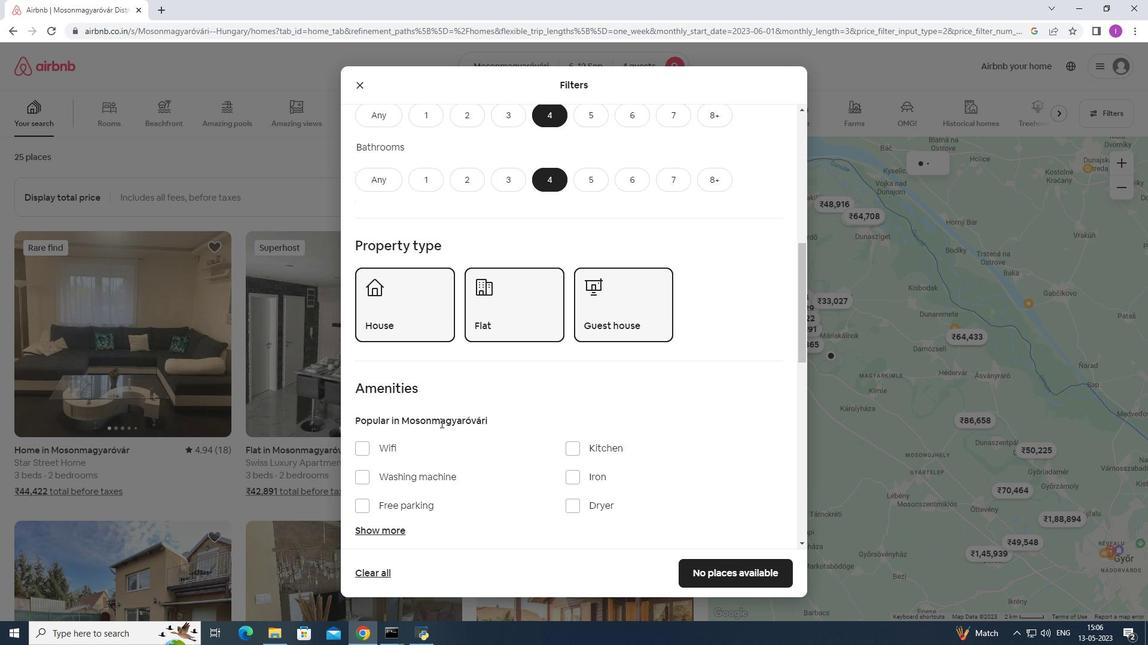 
Action: Mouse moved to (364, 332)
Screenshot: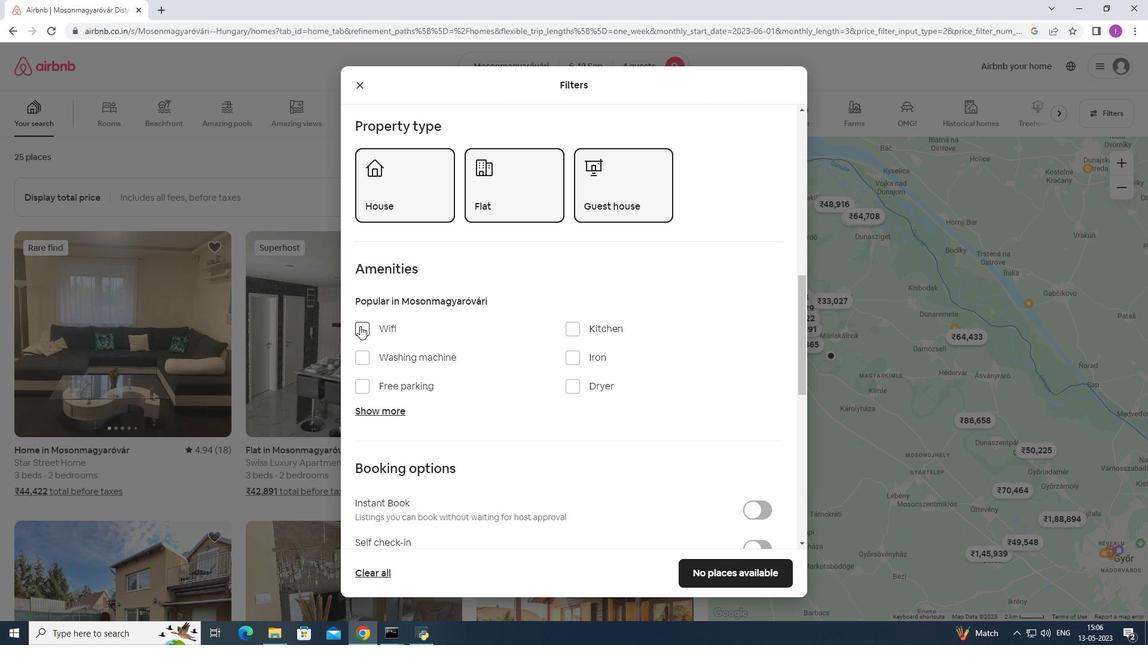 
Action: Mouse pressed left at (364, 332)
Screenshot: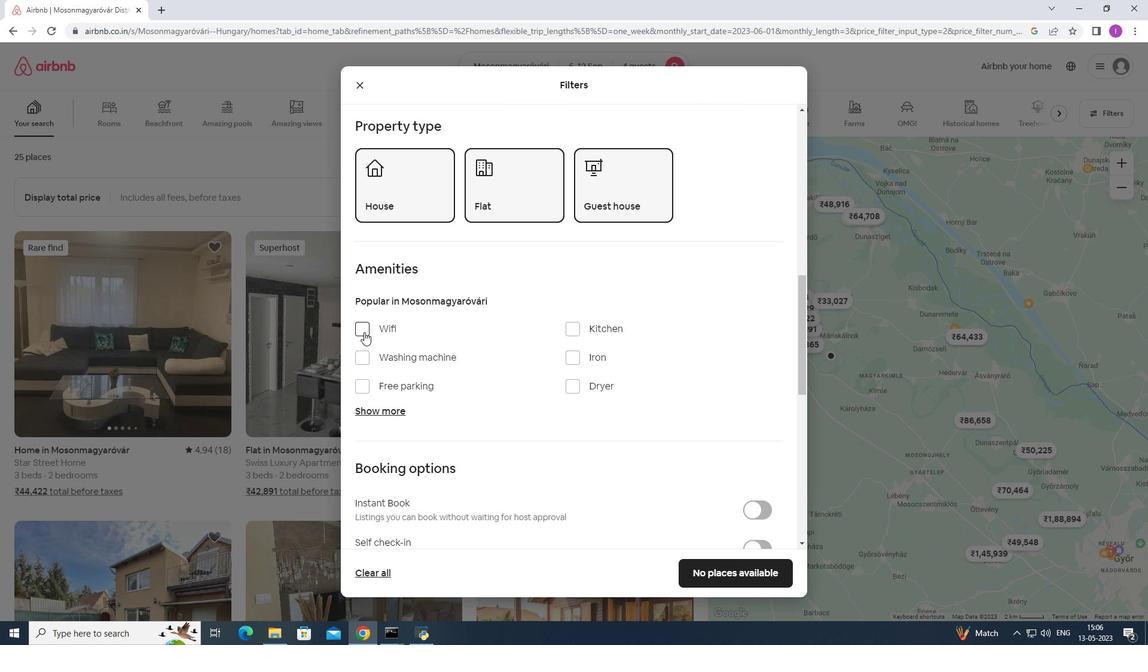 
Action: Mouse moved to (369, 409)
Screenshot: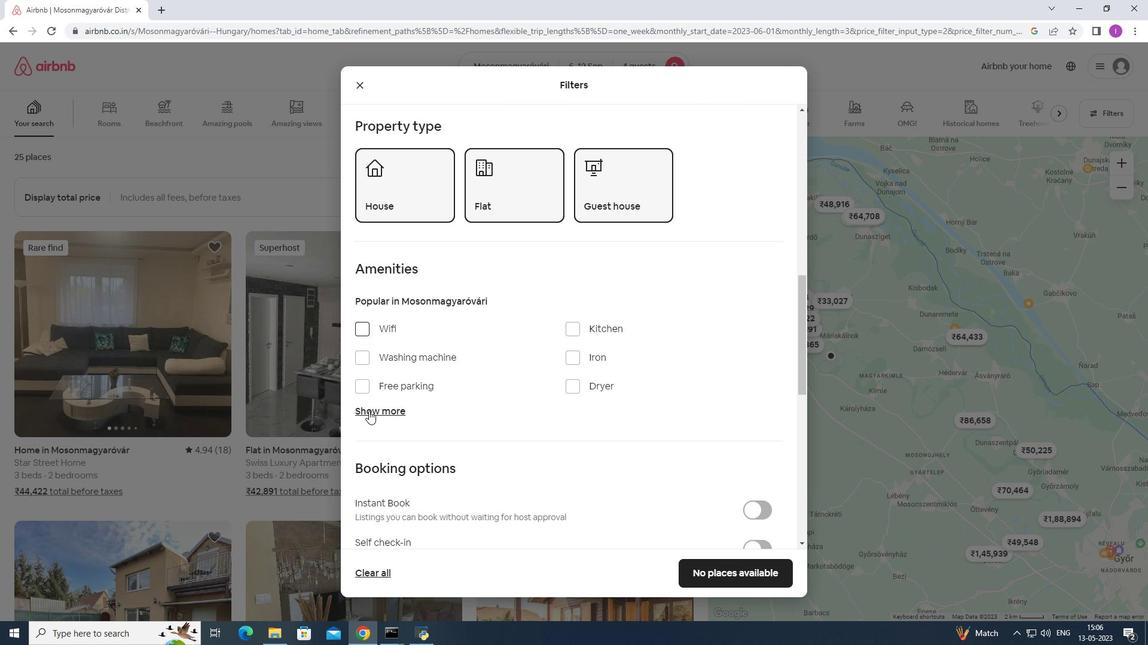 
Action: Mouse pressed left at (369, 409)
Screenshot: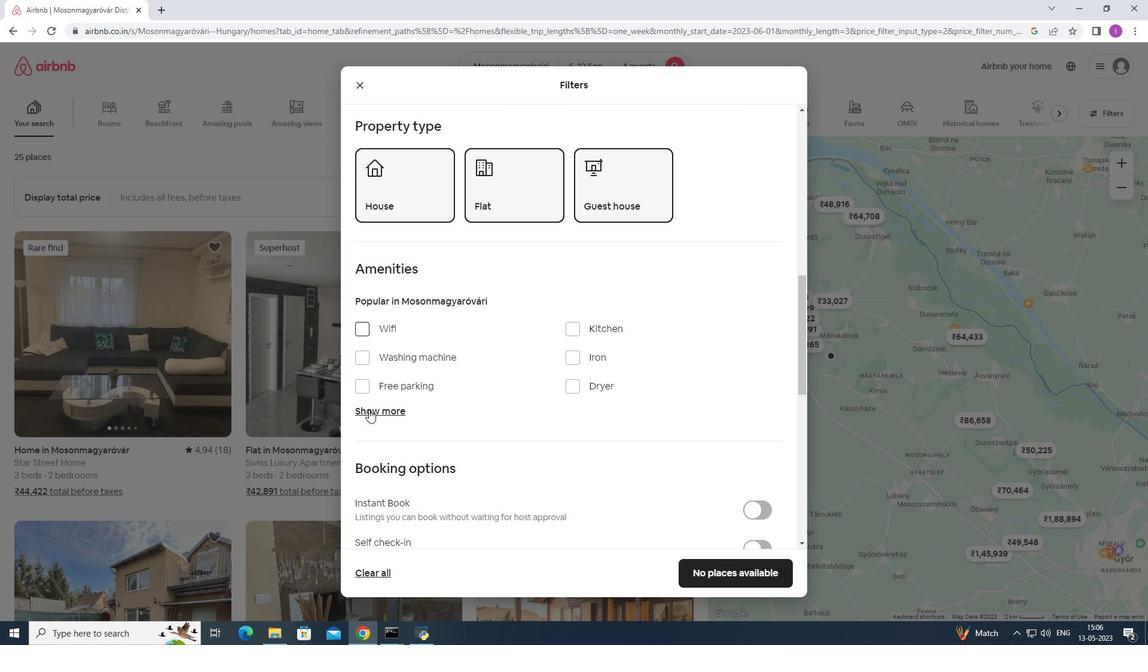 
Action: Mouse moved to (363, 389)
Screenshot: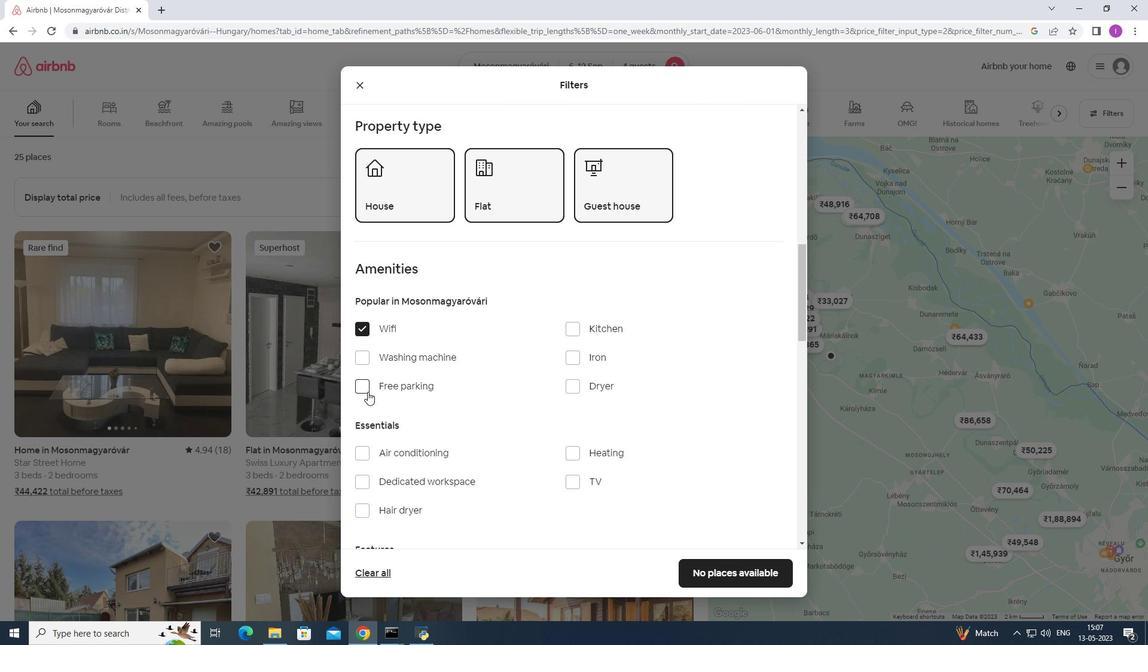
Action: Mouse pressed left at (363, 389)
Screenshot: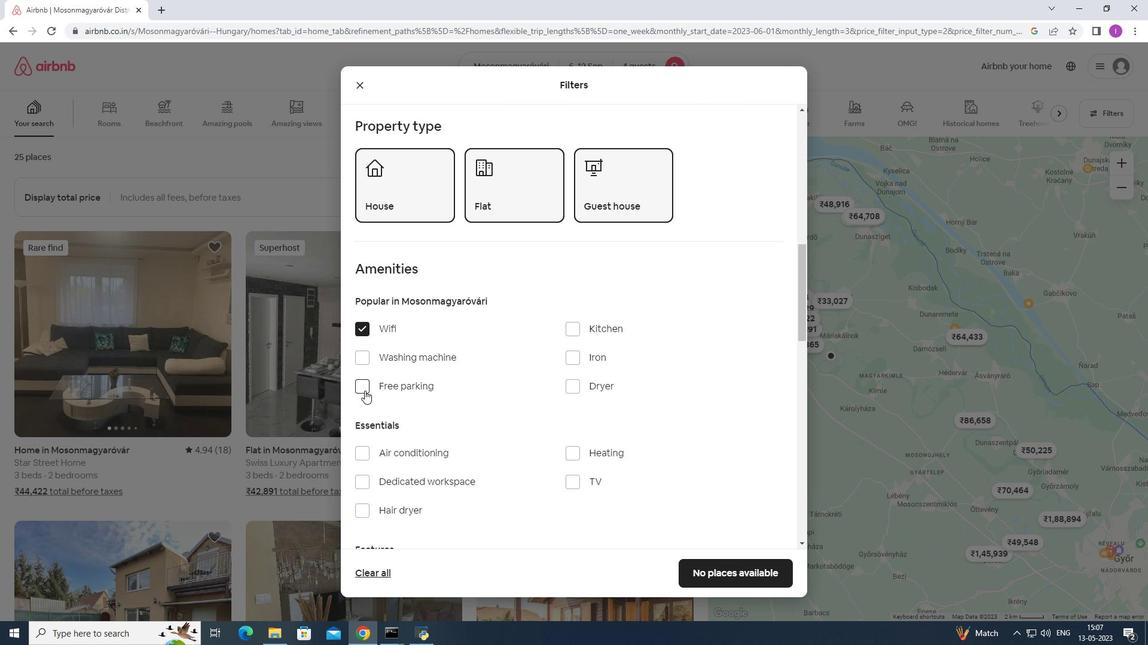 
Action: Mouse moved to (441, 403)
Screenshot: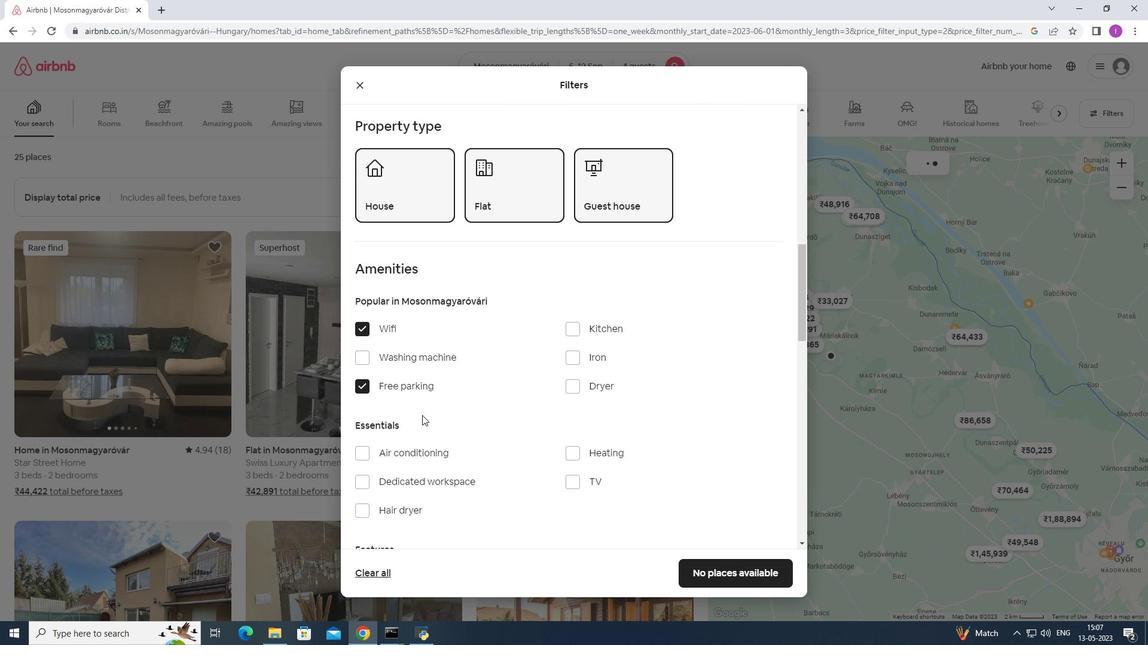 
Action: Mouse scrolled (441, 402) with delta (0, 0)
Screenshot: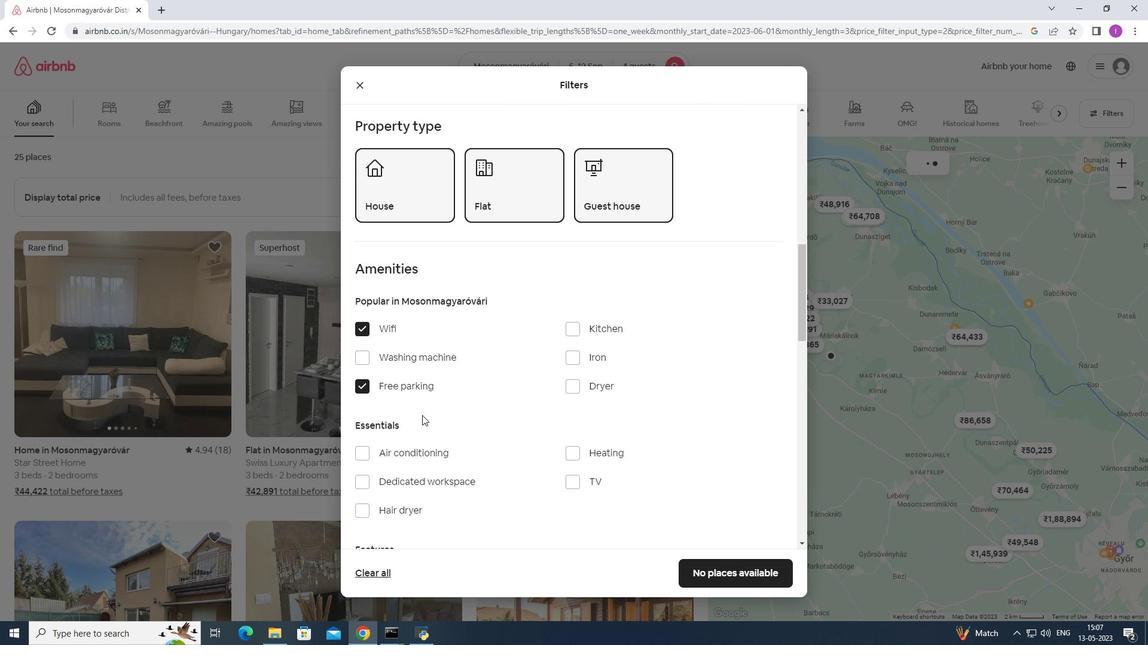 
Action: Mouse moved to (450, 418)
Screenshot: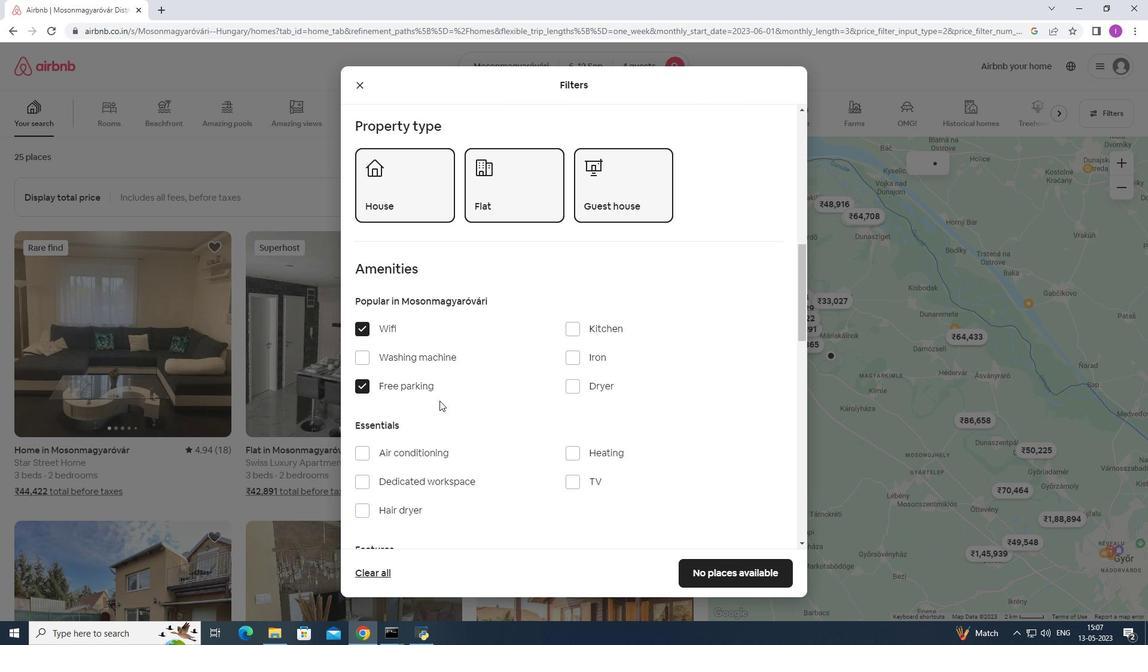 
Action: Mouse scrolled (450, 417) with delta (0, 0)
Screenshot: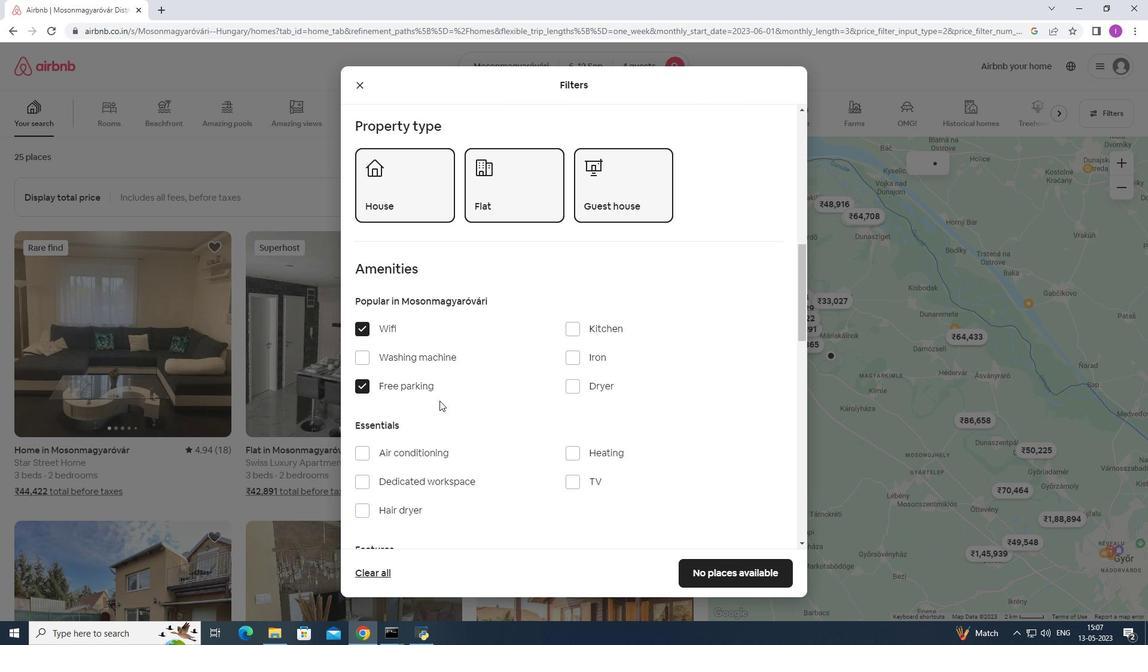 
Action: Mouse moved to (462, 423)
Screenshot: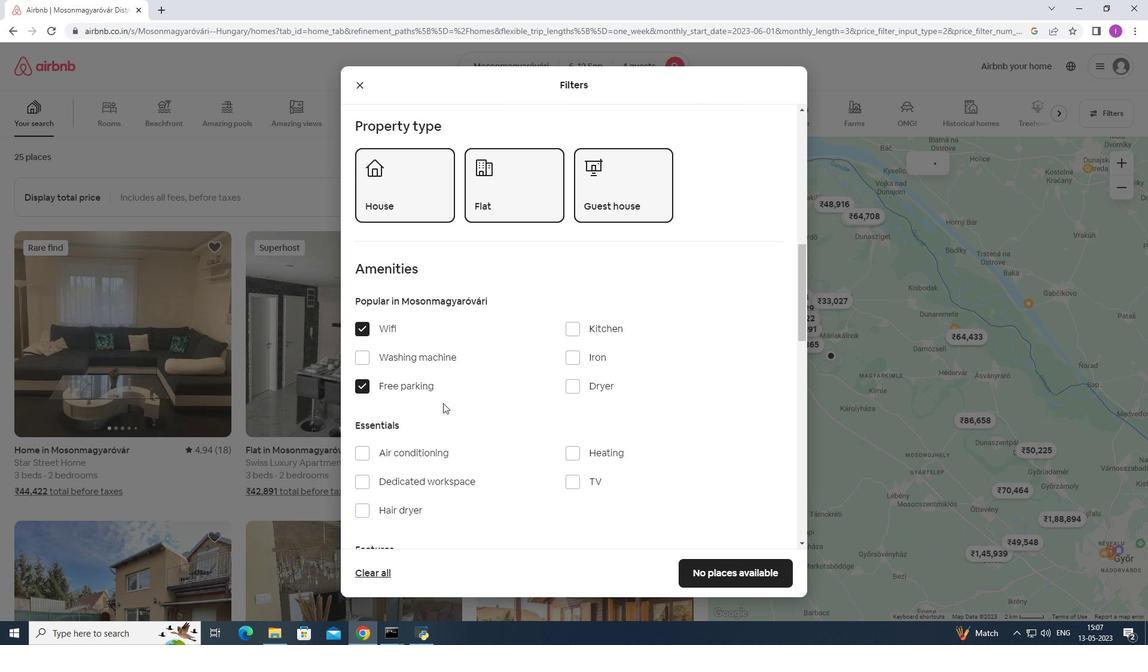 
Action: Mouse scrolled (460, 422) with delta (0, 0)
Screenshot: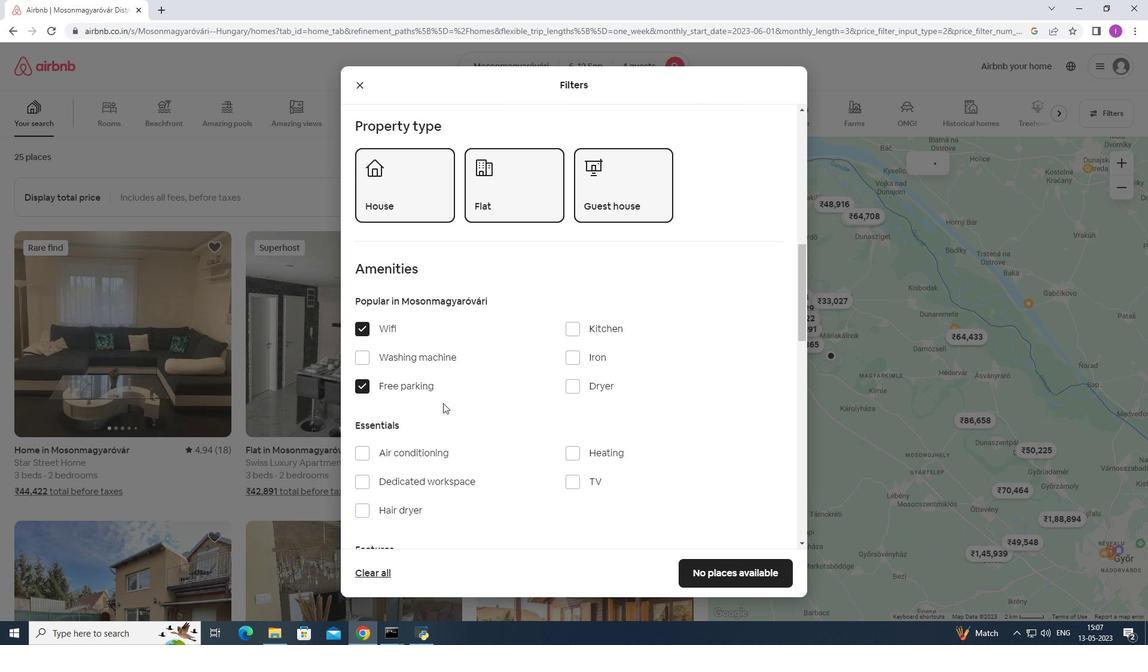 
Action: Mouse moved to (576, 309)
Screenshot: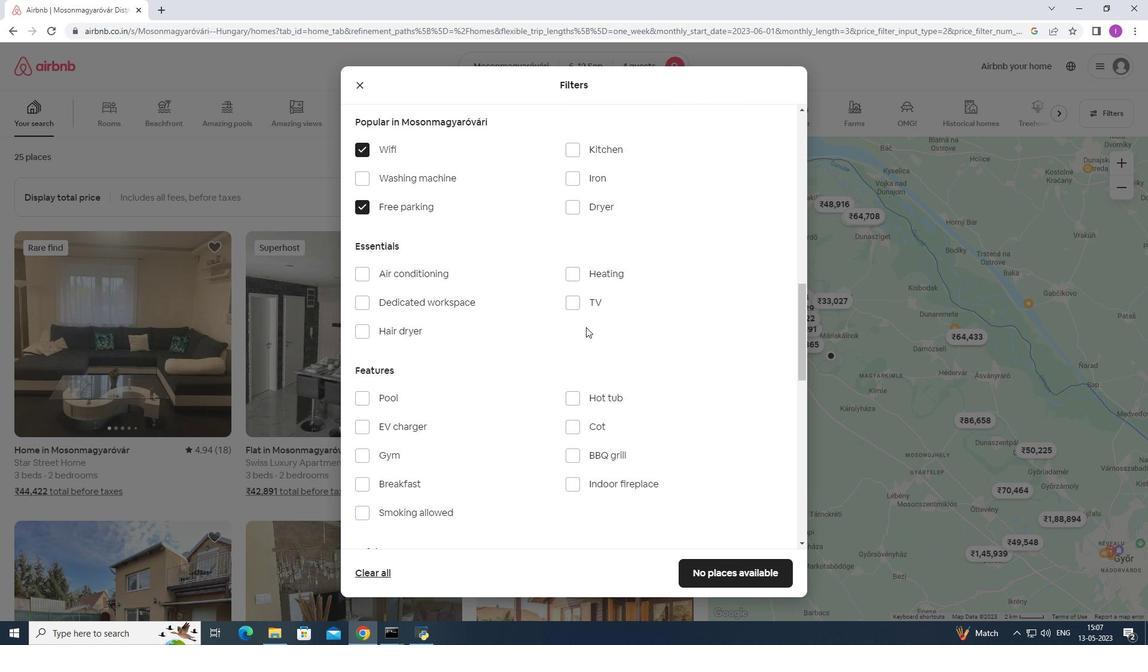 
Action: Mouse pressed left at (576, 309)
Screenshot: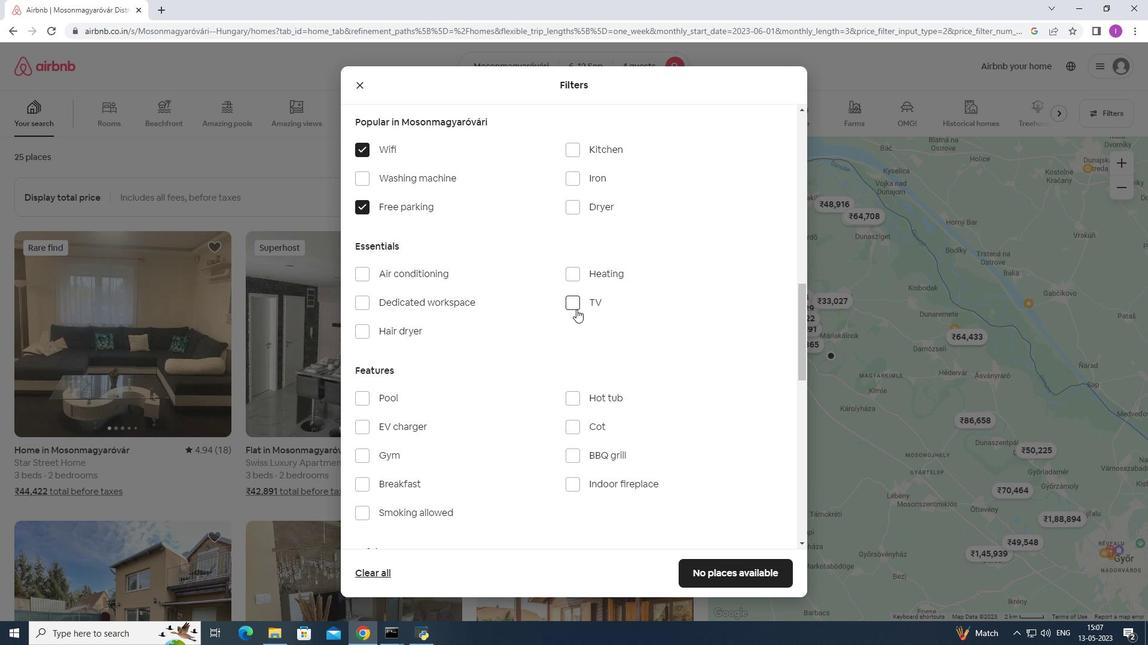 
Action: Mouse moved to (425, 451)
Screenshot: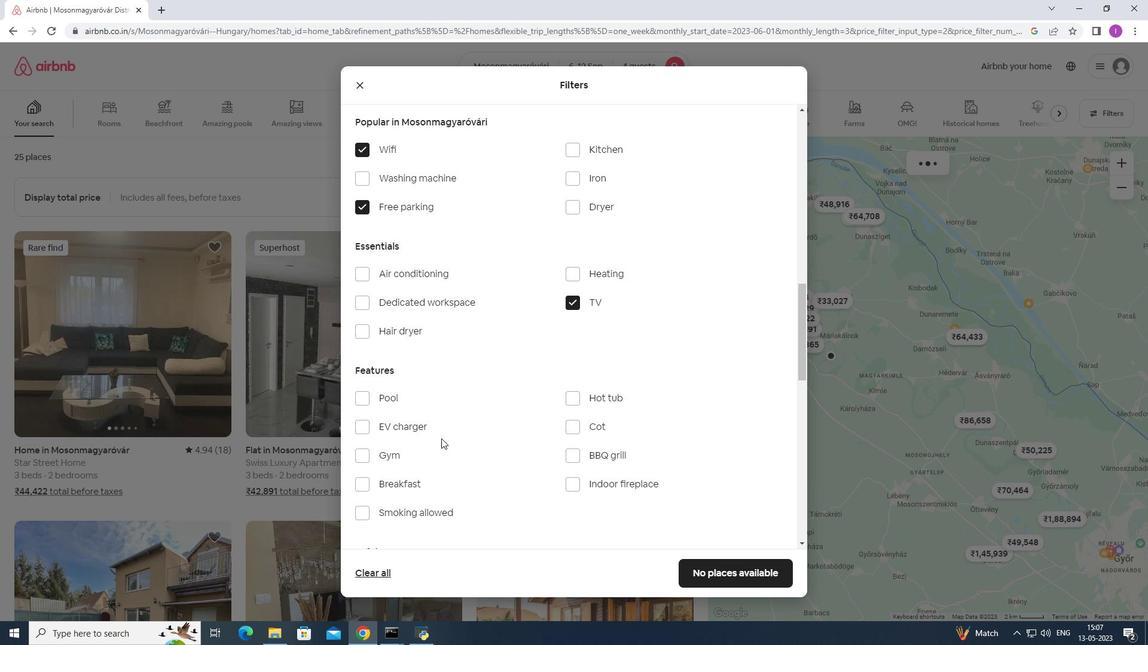 
Action: Mouse scrolled (425, 450) with delta (0, 0)
Screenshot: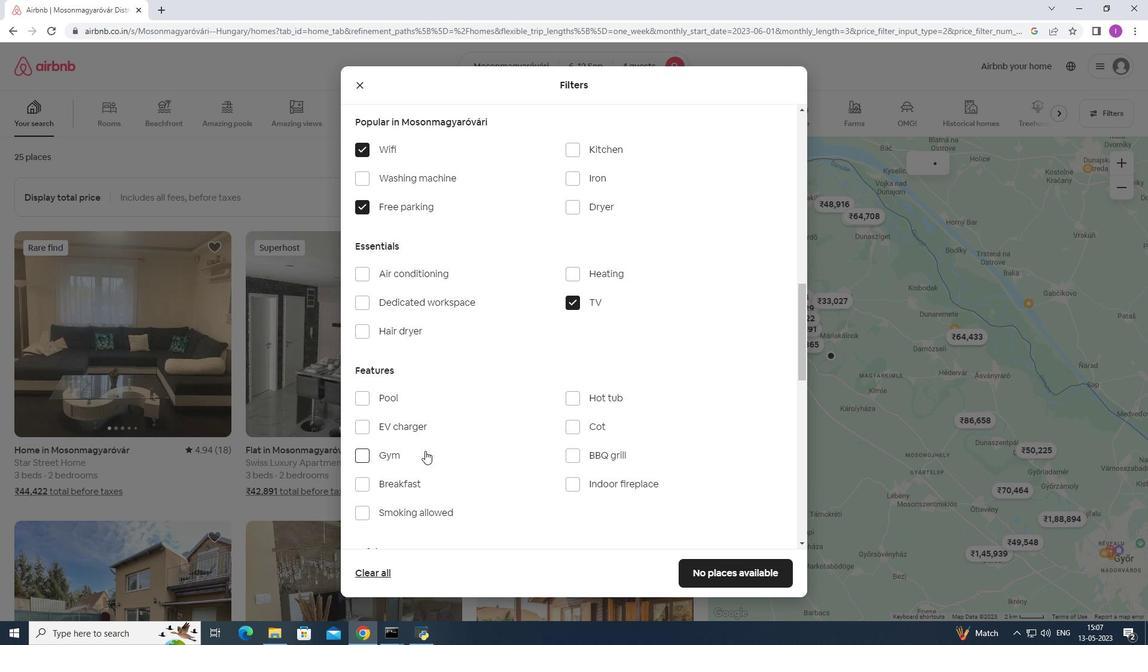 
Action: Mouse moved to (363, 398)
Screenshot: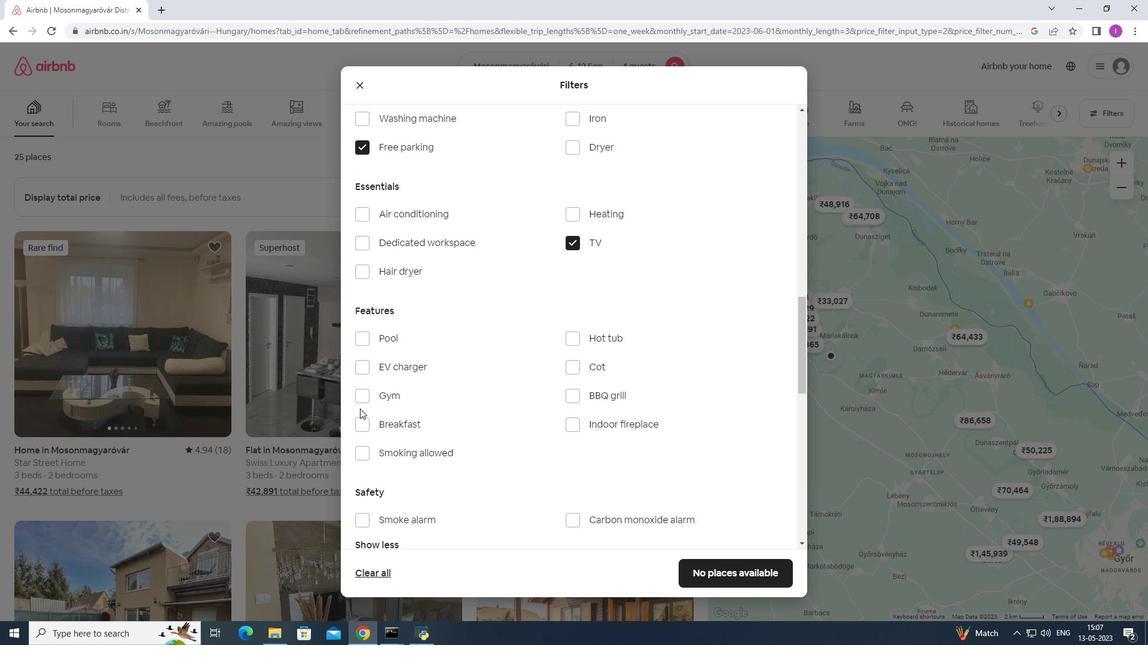 
Action: Mouse pressed left at (363, 398)
Screenshot: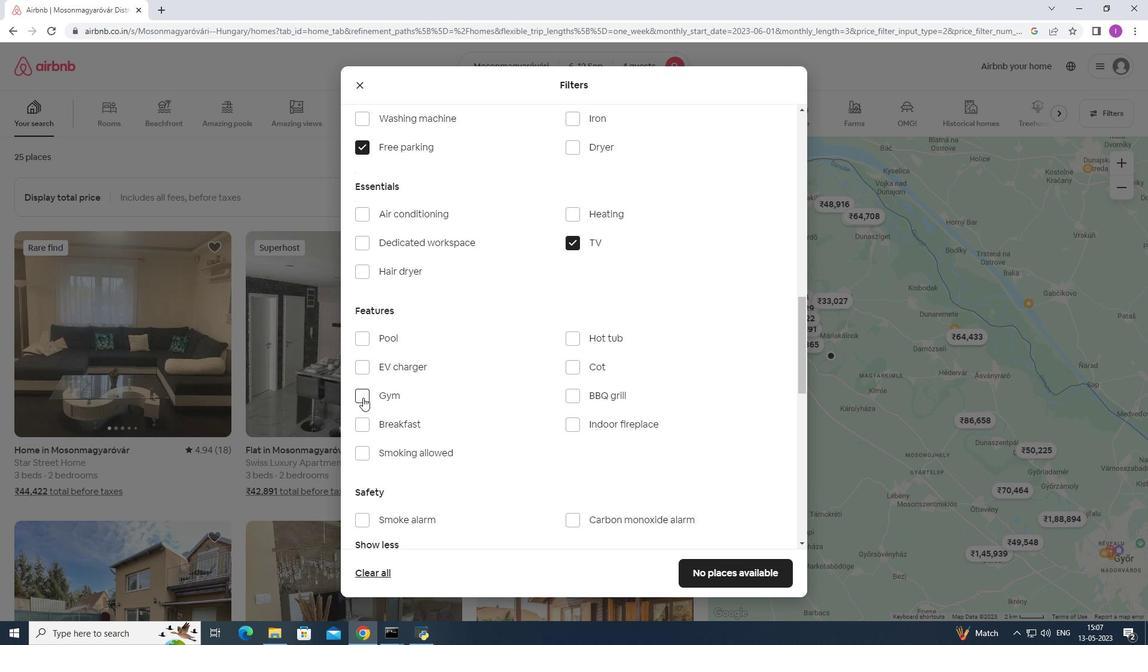 
Action: Mouse moved to (361, 425)
Screenshot: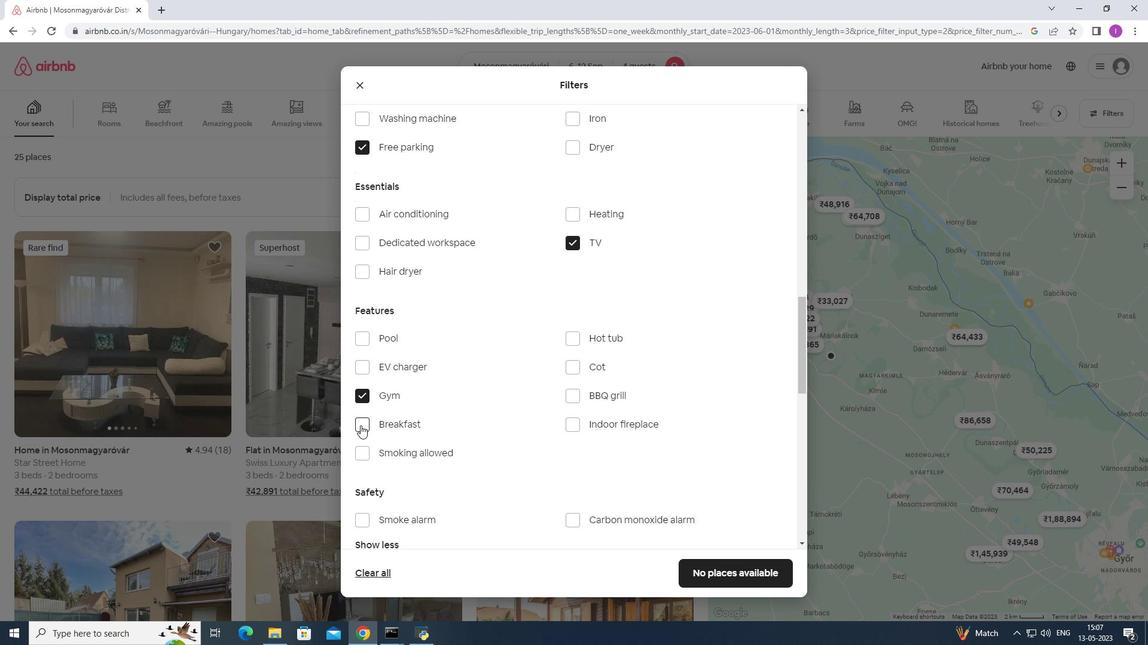 
Action: Mouse pressed left at (361, 425)
Screenshot: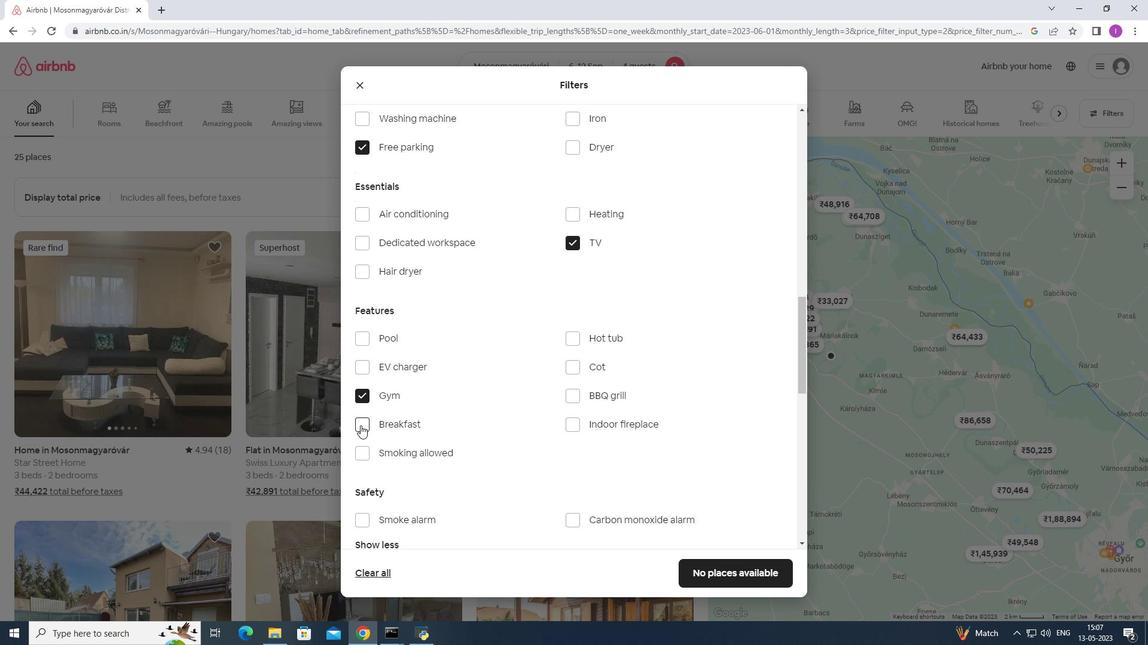 
Action: Mouse moved to (424, 456)
Screenshot: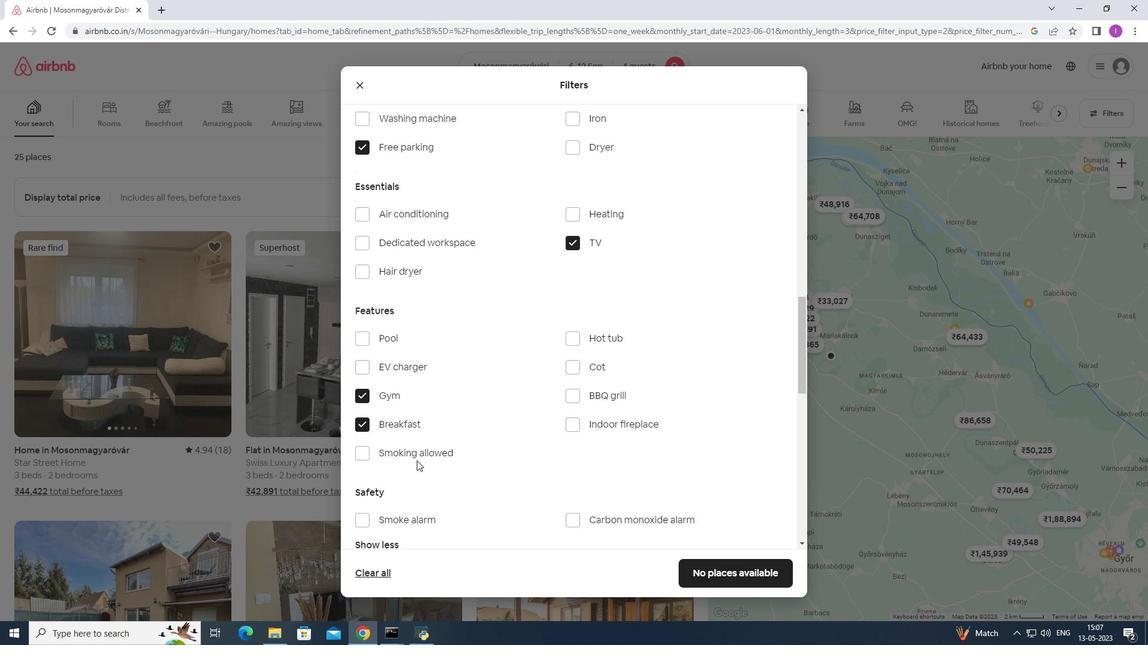 
Action: Mouse scrolled (424, 456) with delta (0, 0)
Screenshot: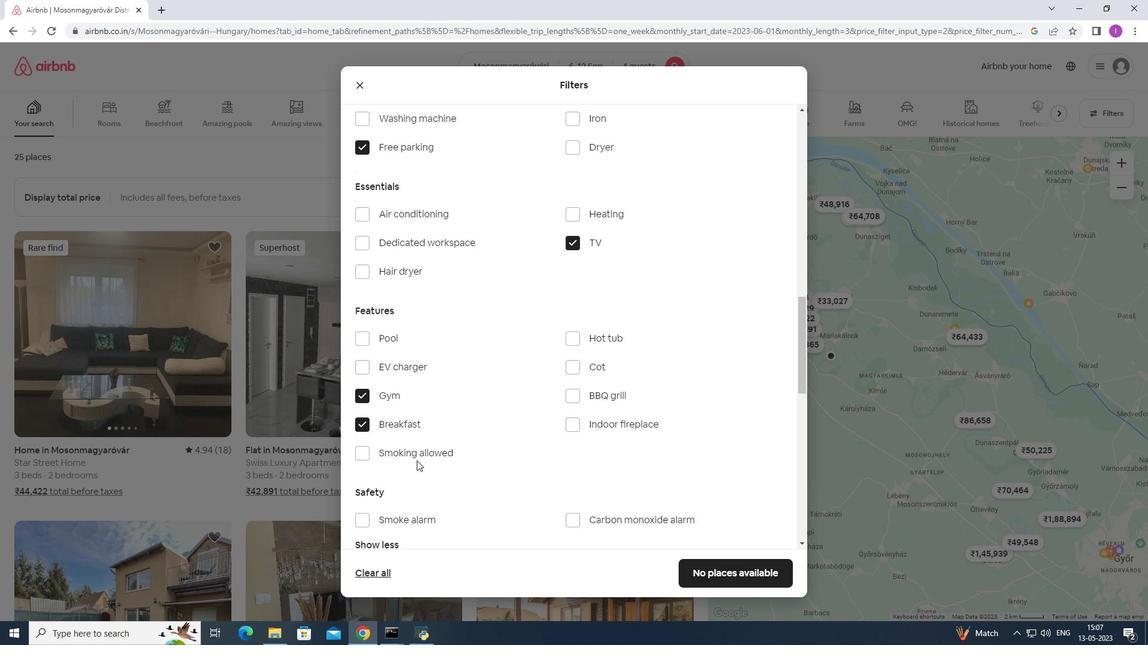
Action: Mouse scrolled (424, 456) with delta (0, 0)
Screenshot: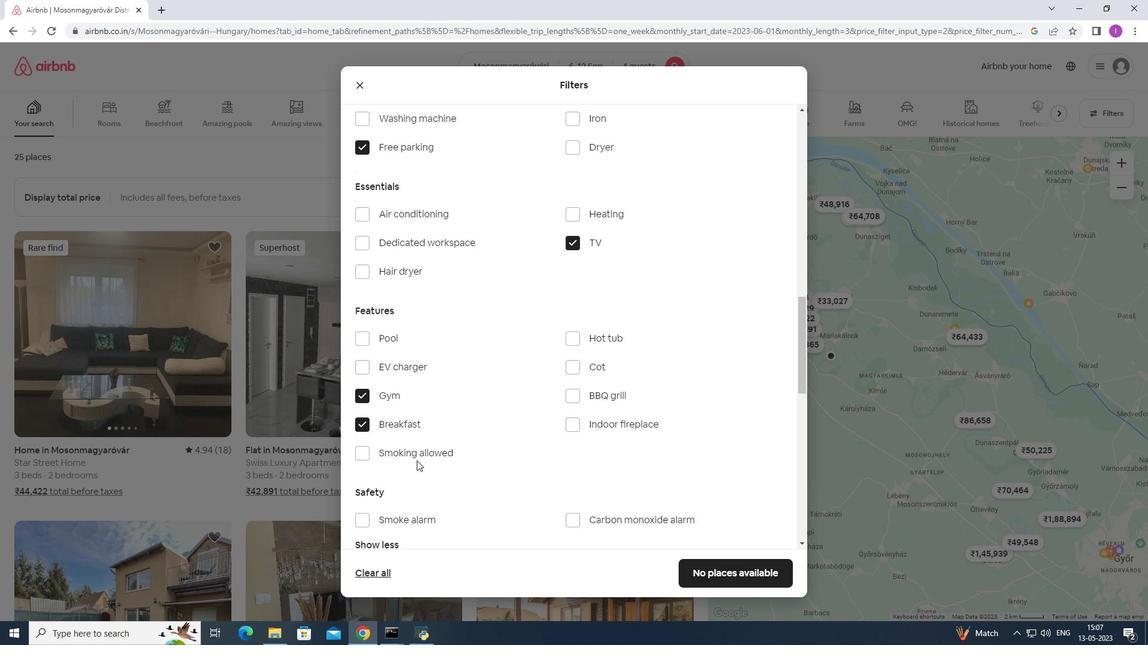 
Action: Mouse moved to (438, 445)
Screenshot: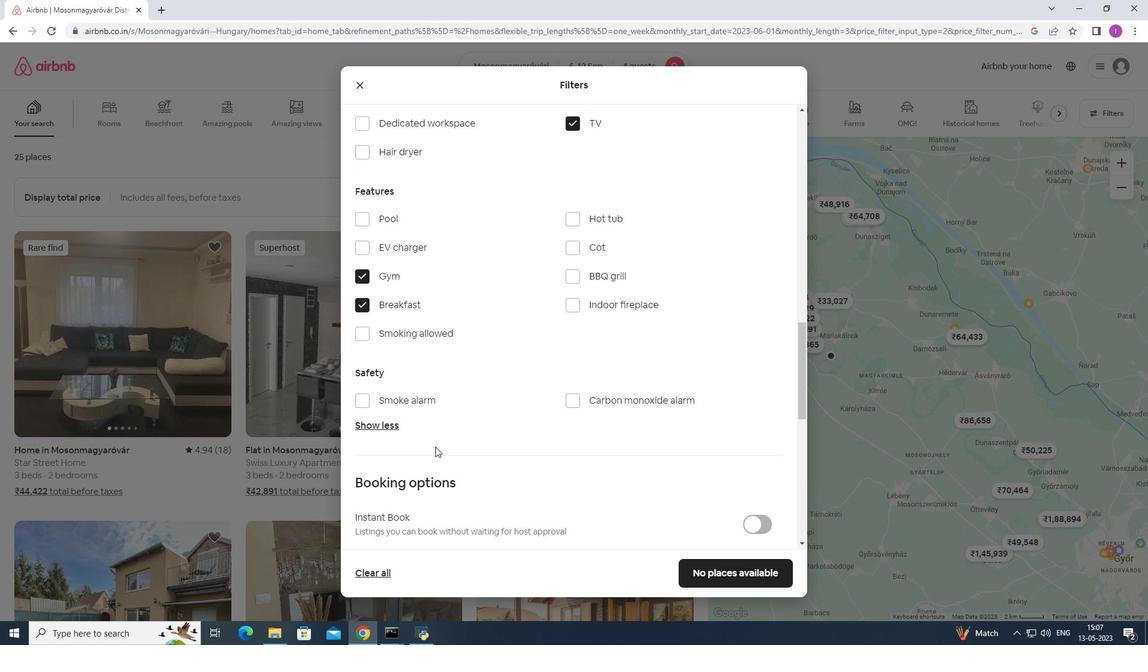
Action: Mouse scrolled (438, 444) with delta (0, 0)
Screenshot: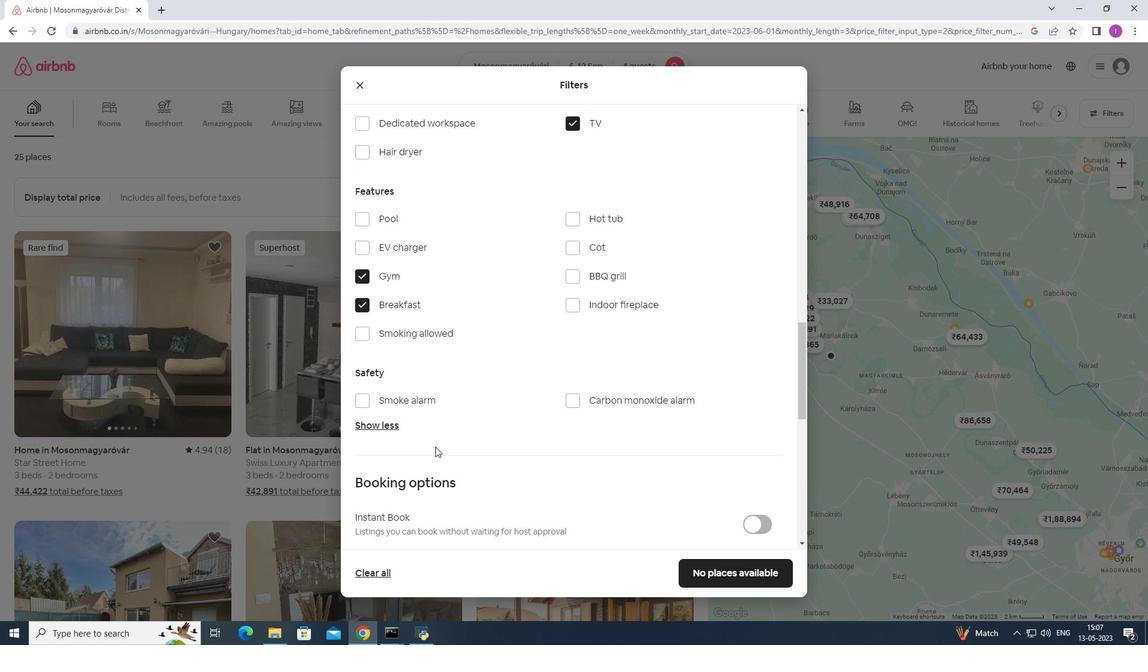 
Action: Mouse moved to (734, 495)
Screenshot: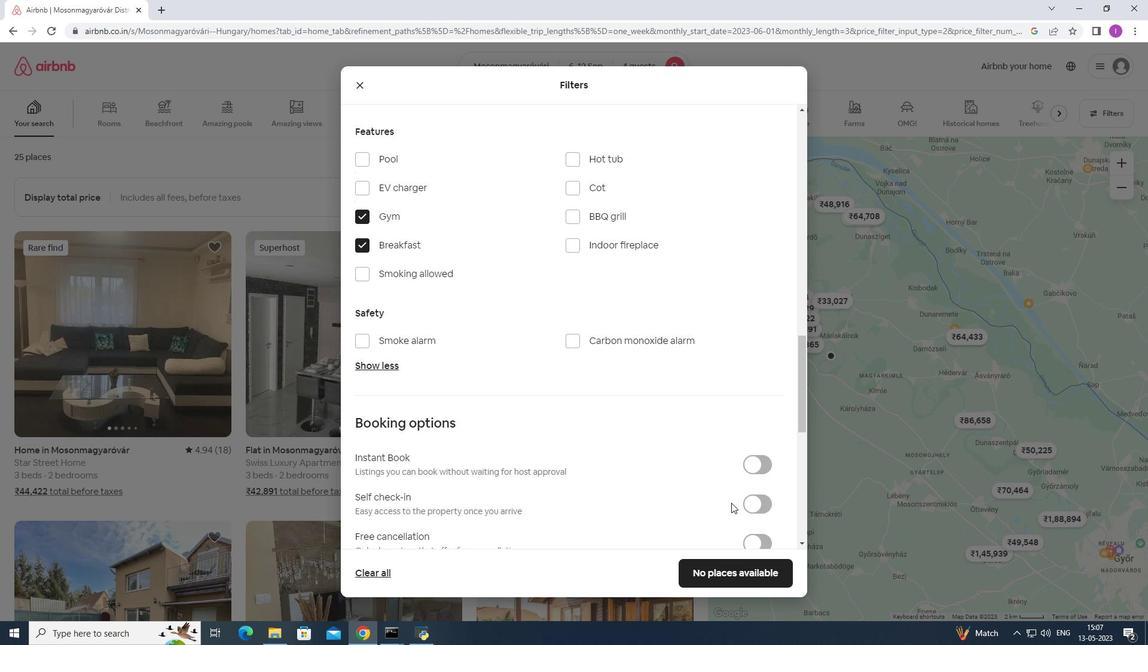 
Action: Mouse scrolled (734, 495) with delta (0, 0)
Screenshot: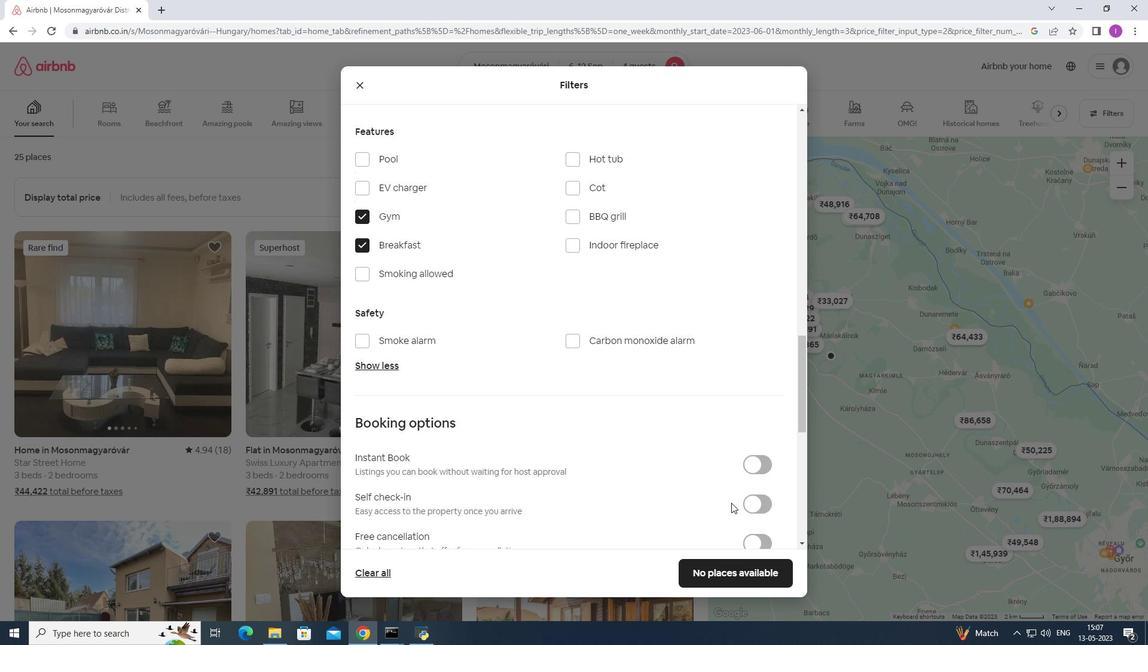 
Action: Mouse scrolled (734, 495) with delta (0, 0)
Screenshot: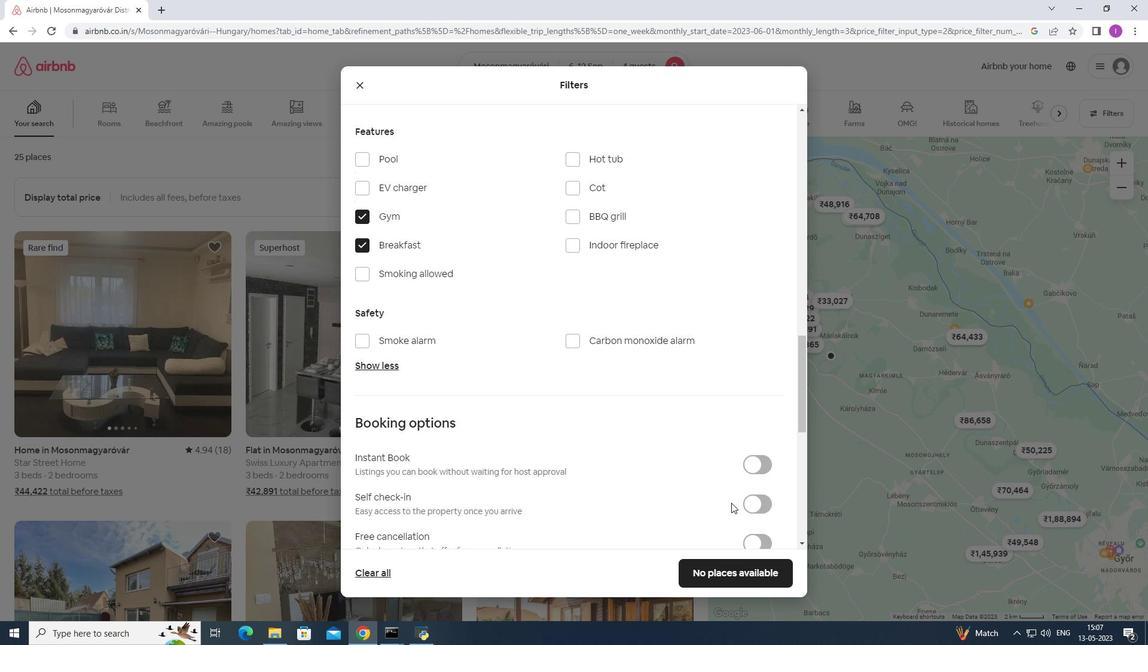 
Action: Mouse scrolled (734, 495) with delta (0, 0)
Screenshot: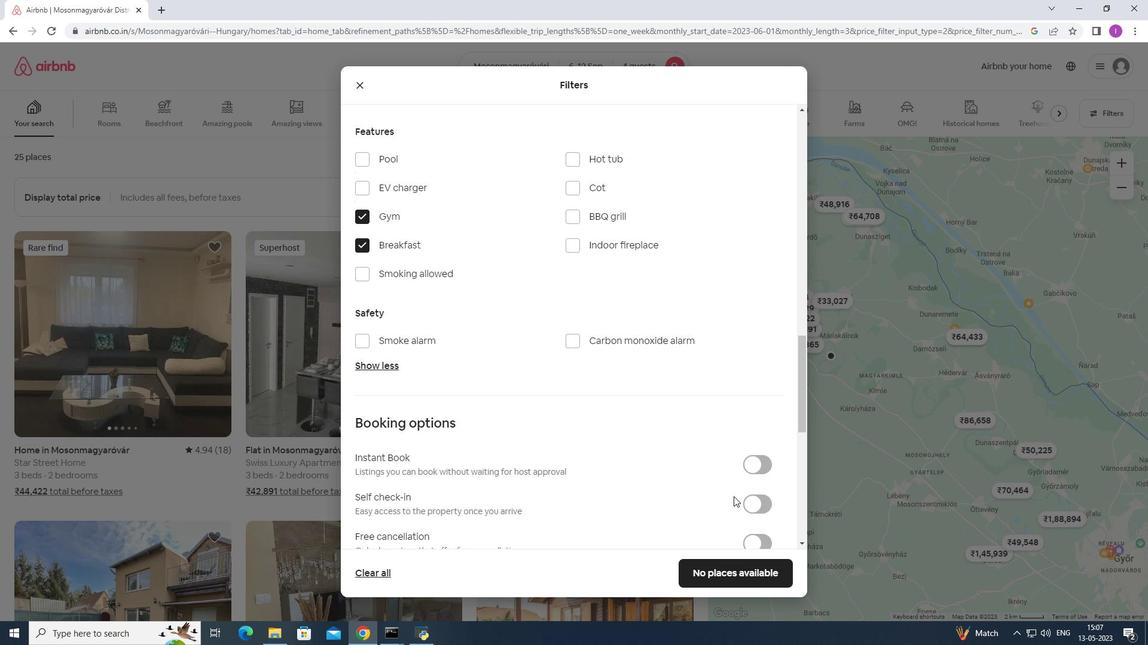 
Action: Mouse moved to (758, 322)
Screenshot: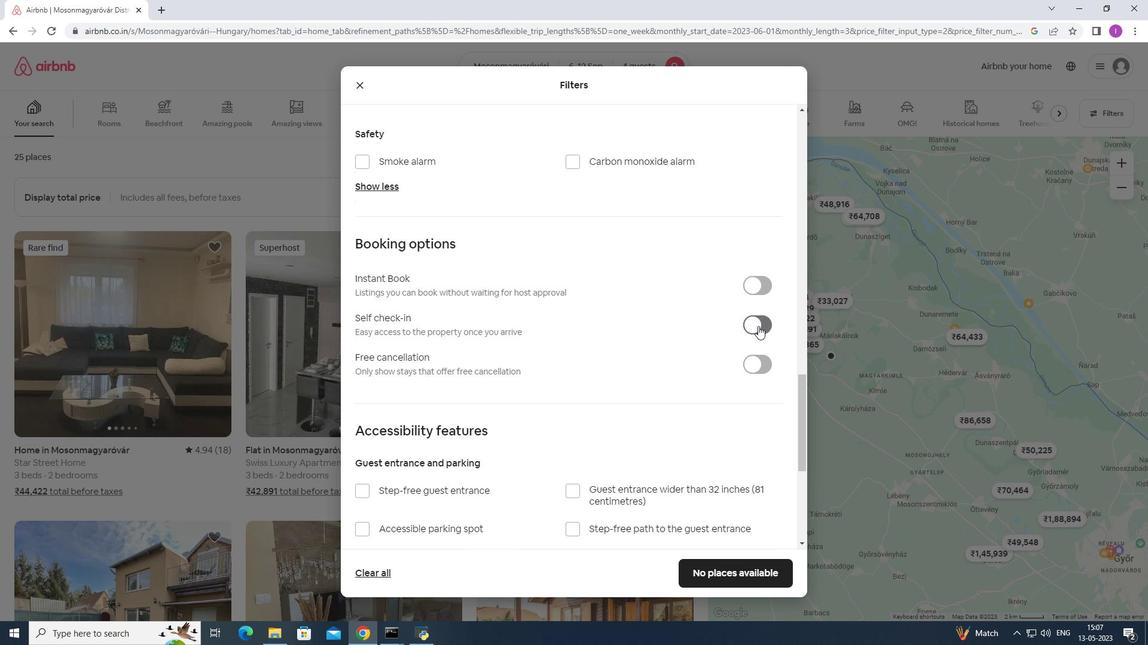 
Action: Mouse pressed left at (758, 322)
Screenshot: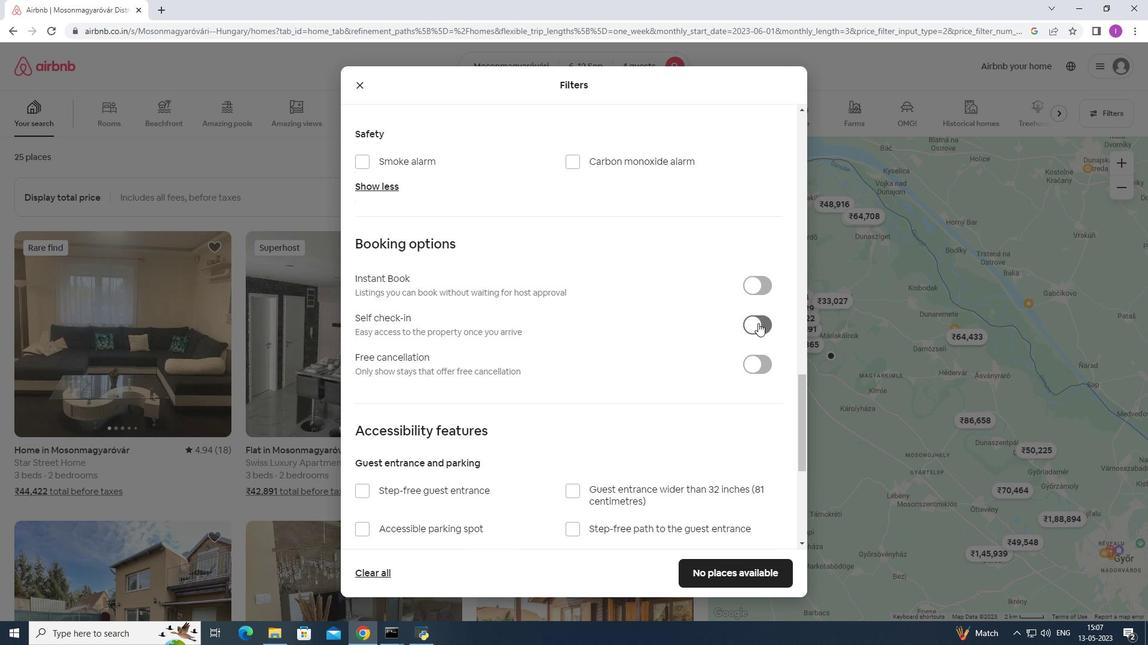 
Action: Mouse moved to (397, 519)
Screenshot: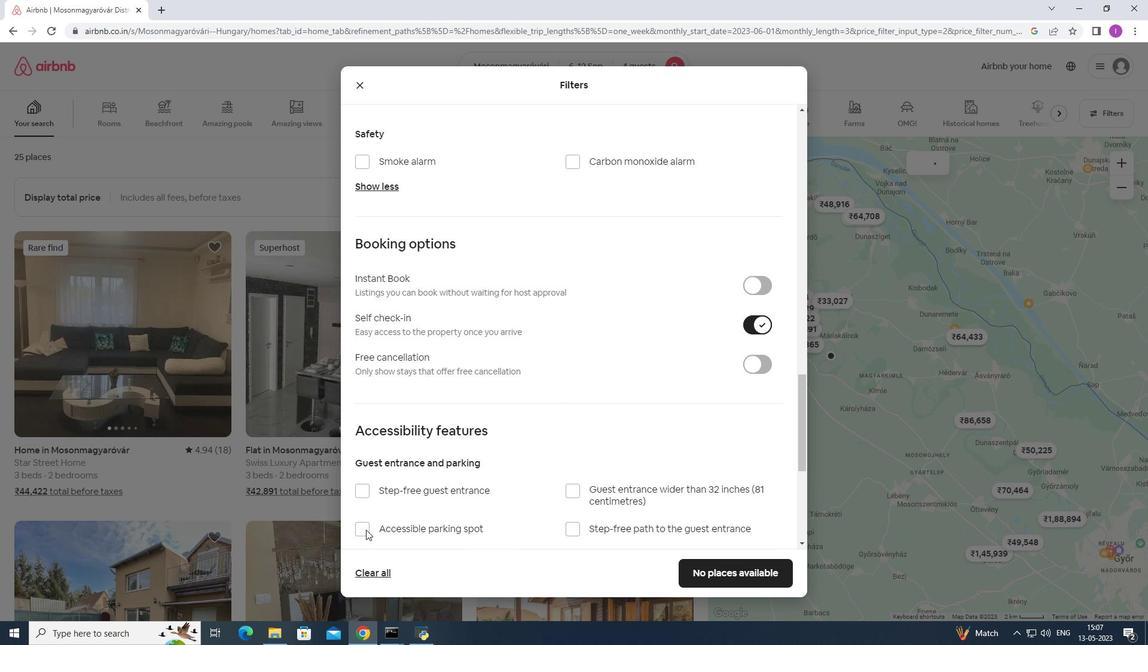 
Action: Mouse scrolled (397, 519) with delta (0, 0)
Screenshot: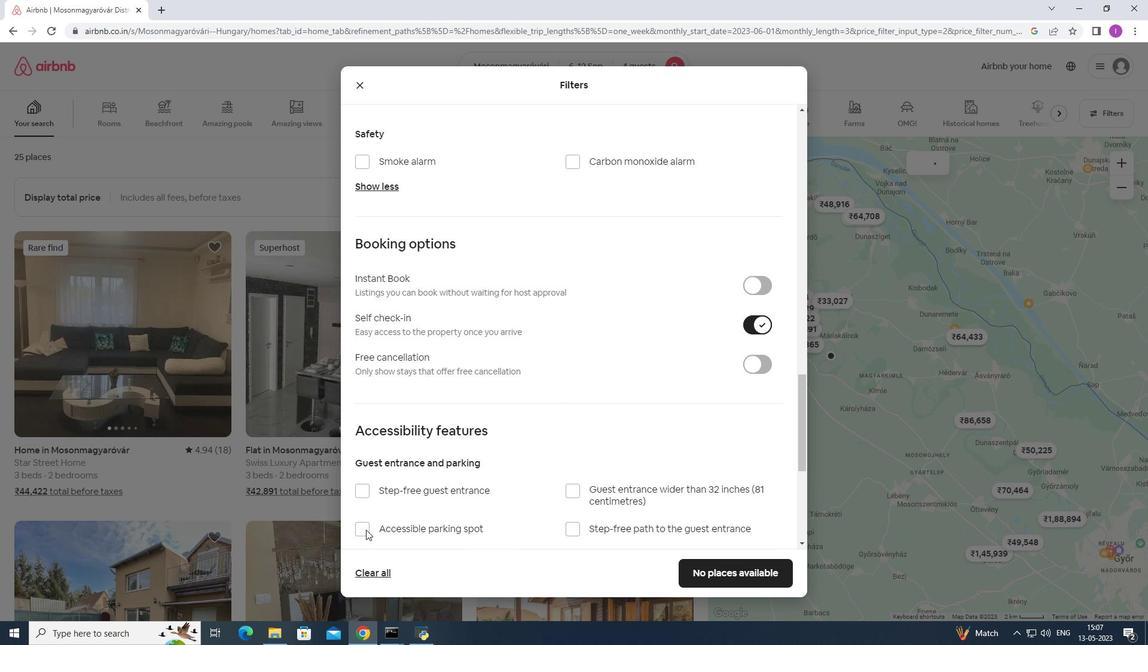 
Action: Mouse moved to (427, 509)
Screenshot: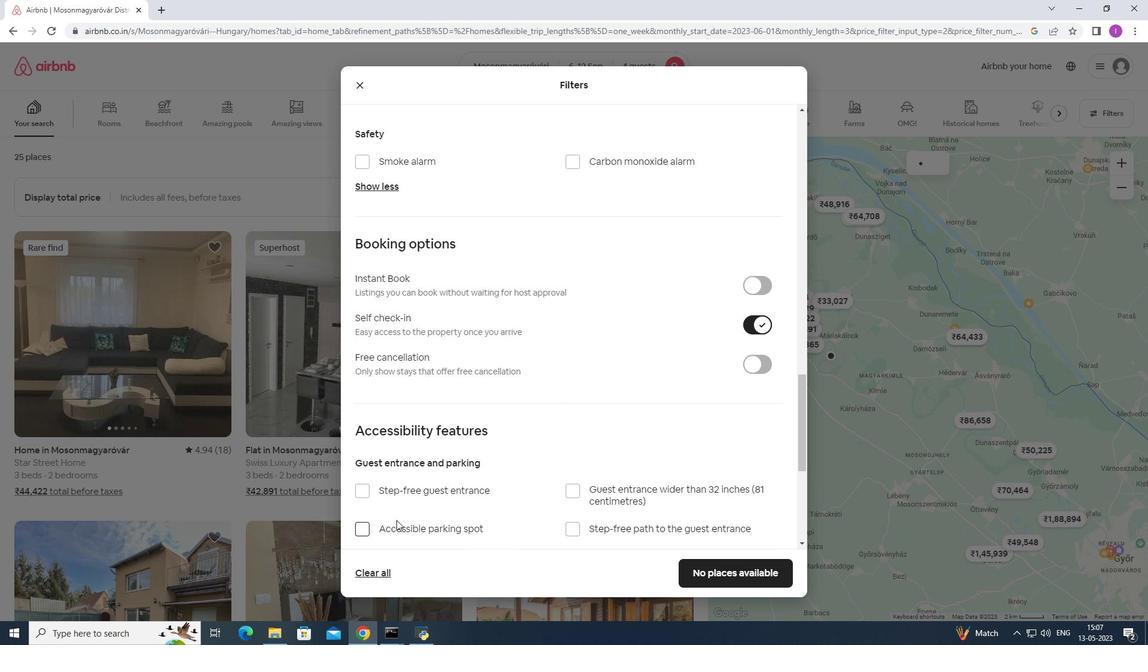 
Action: Mouse scrolled (427, 508) with delta (0, 0)
Screenshot: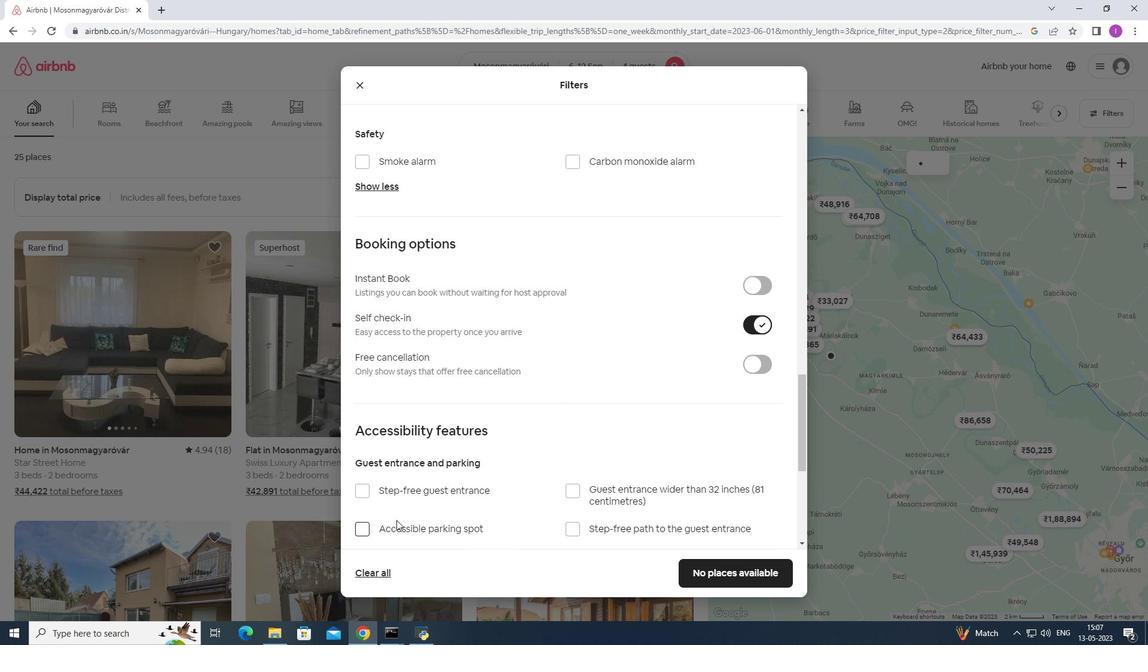 
Action: Mouse moved to (495, 483)
Screenshot: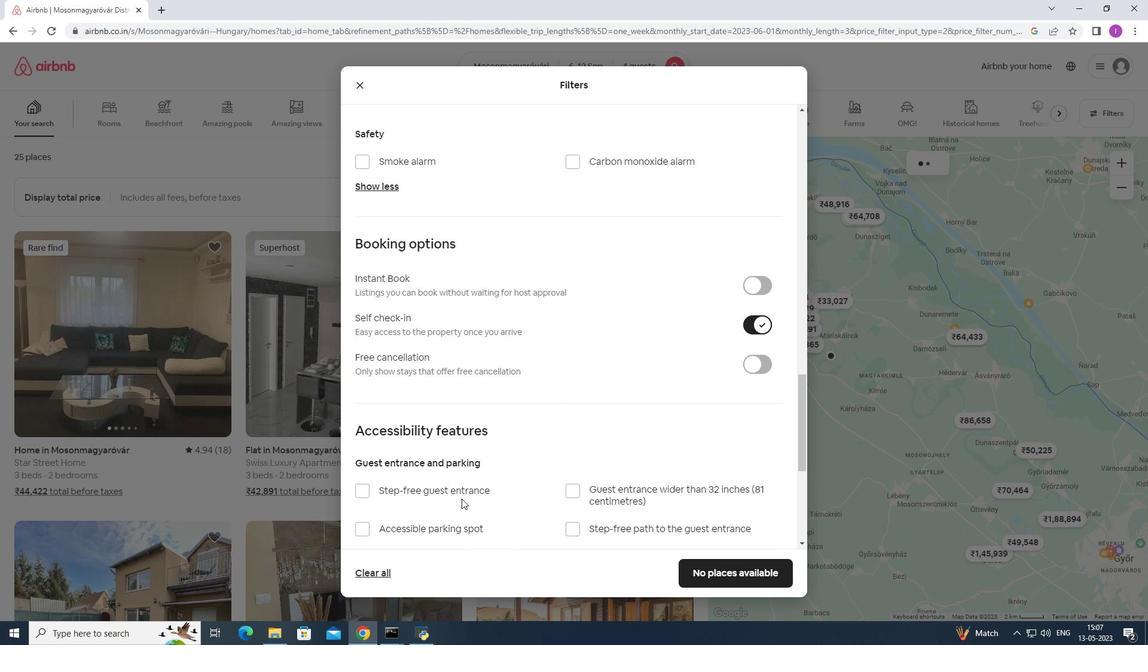 
Action: Mouse scrolled (495, 482) with delta (0, 0)
Screenshot: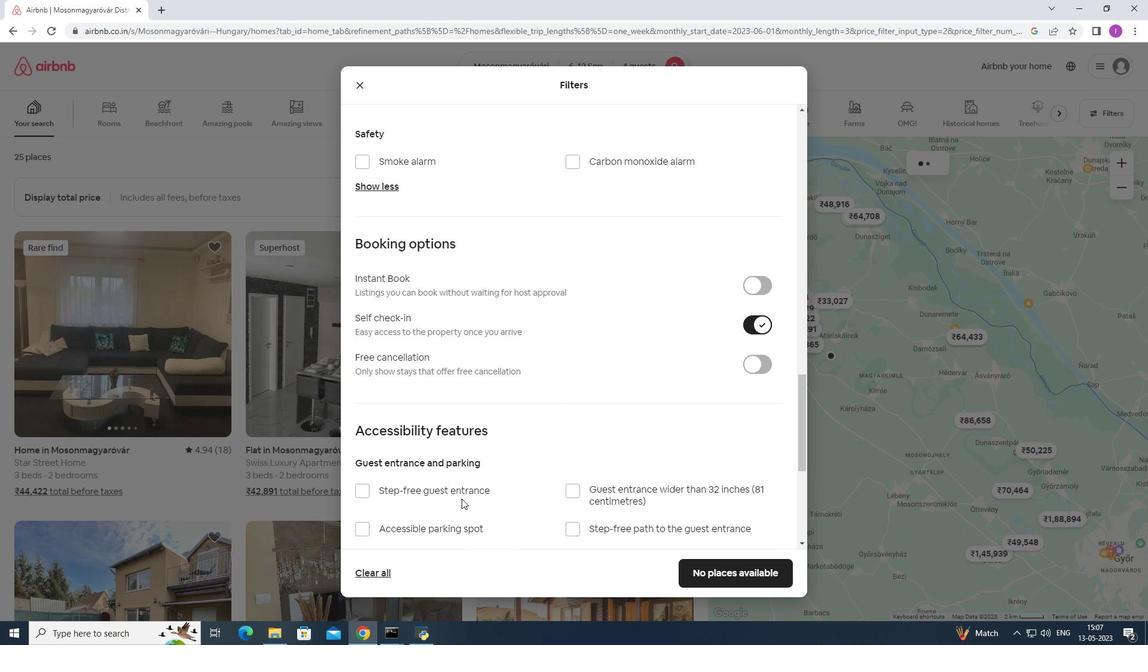 
Action: Mouse scrolled (495, 482) with delta (0, 0)
Screenshot: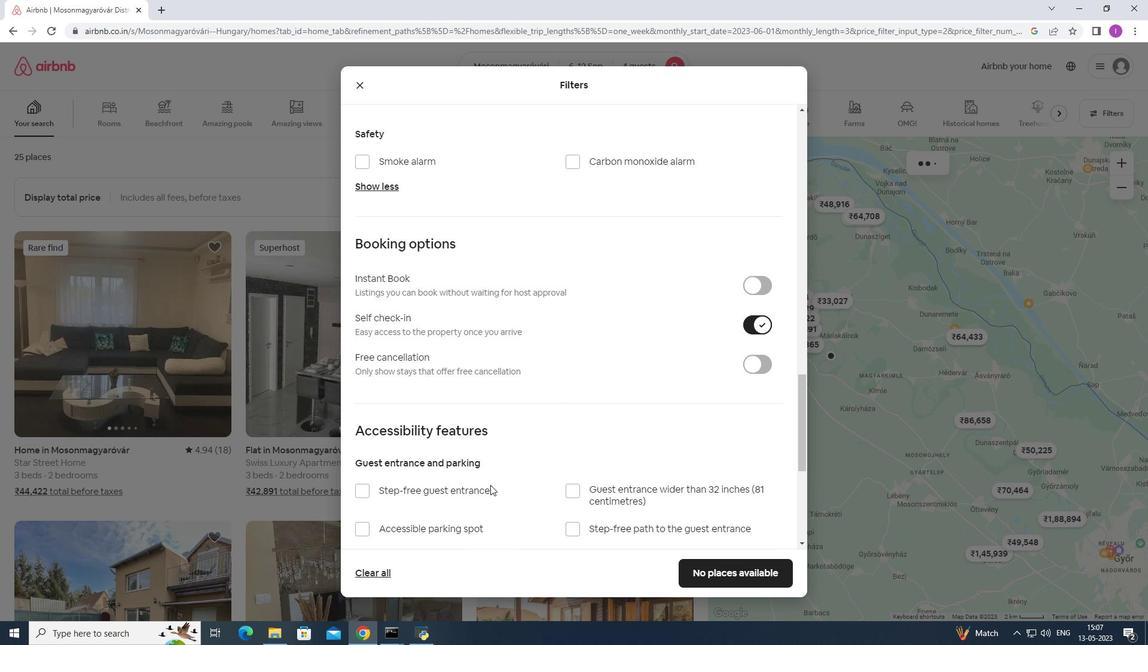 
Action: Mouse moved to (515, 460)
Screenshot: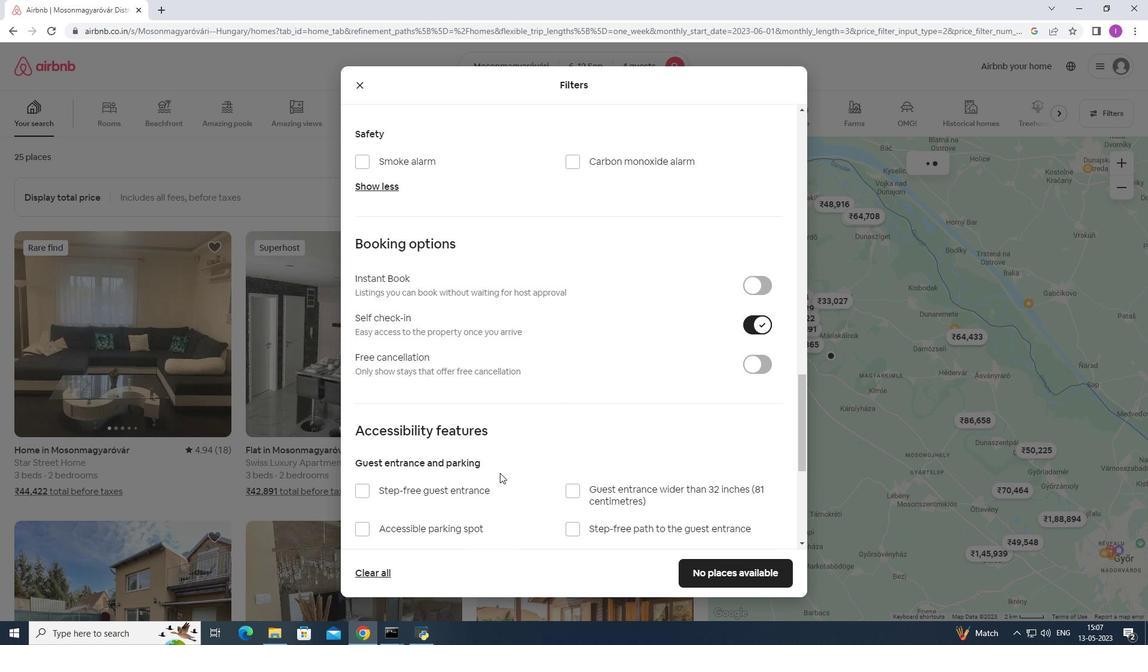 
Action: Mouse scrolled (515, 459) with delta (0, 0)
Screenshot: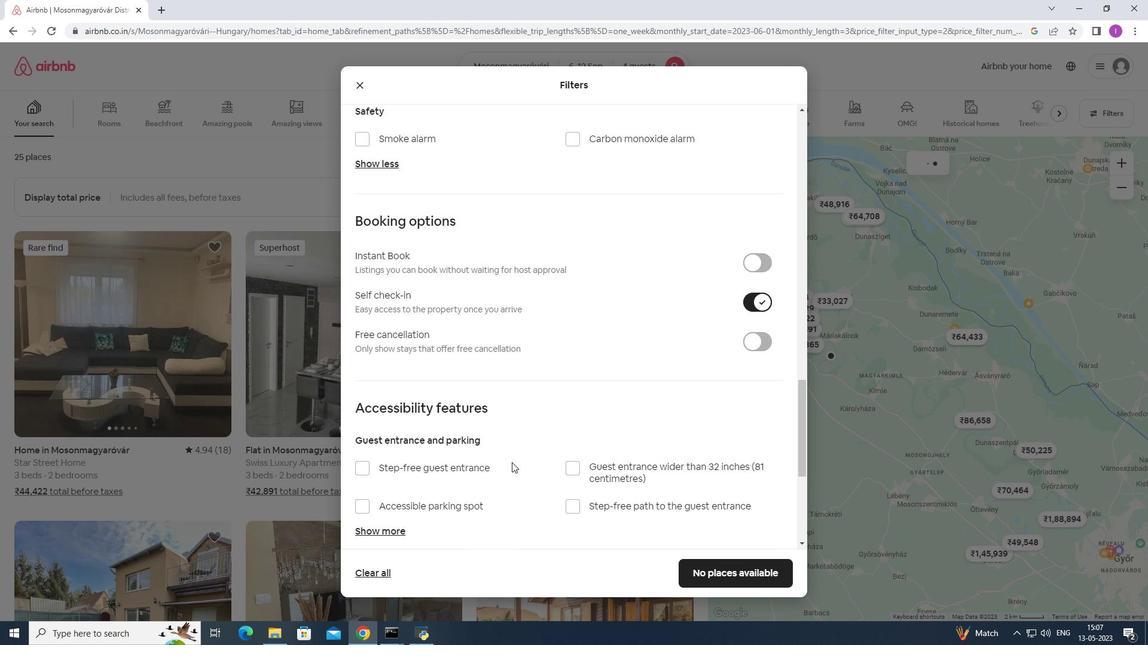
Action: Mouse moved to (516, 465)
Screenshot: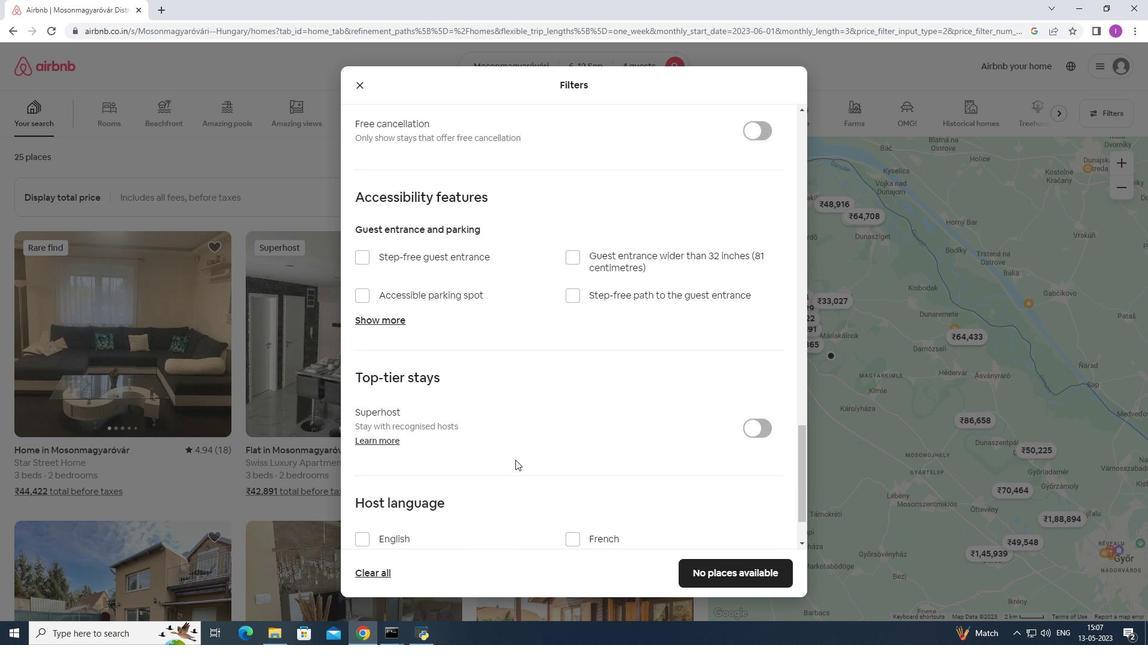 
Action: Mouse scrolled (516, 460) with delta (0, 0)
Screenshot: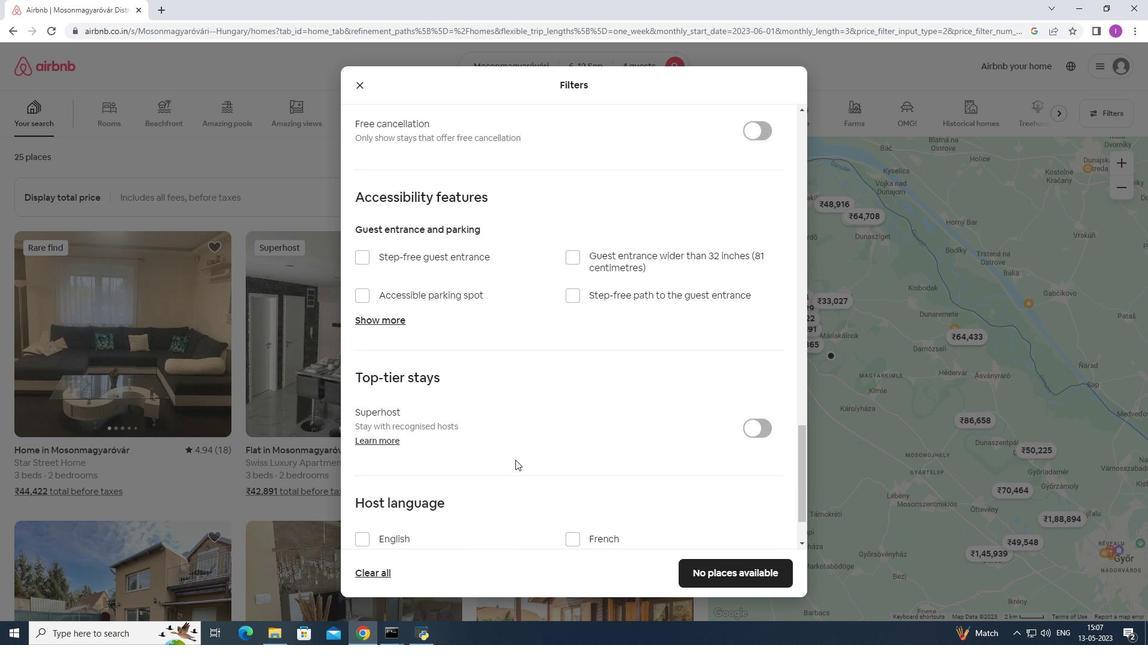 
Action: Mouse moved to (516, 465)
Screenshot: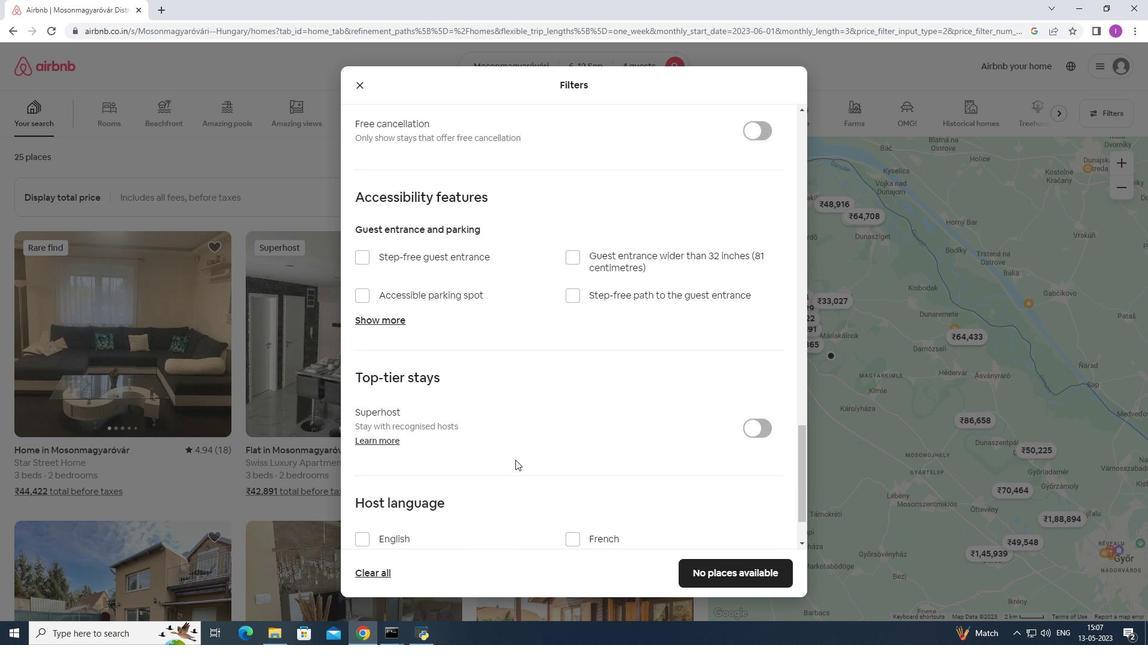 
Action: Mouse scrolled (516, 463) with delta (0, 0)
Screenshot: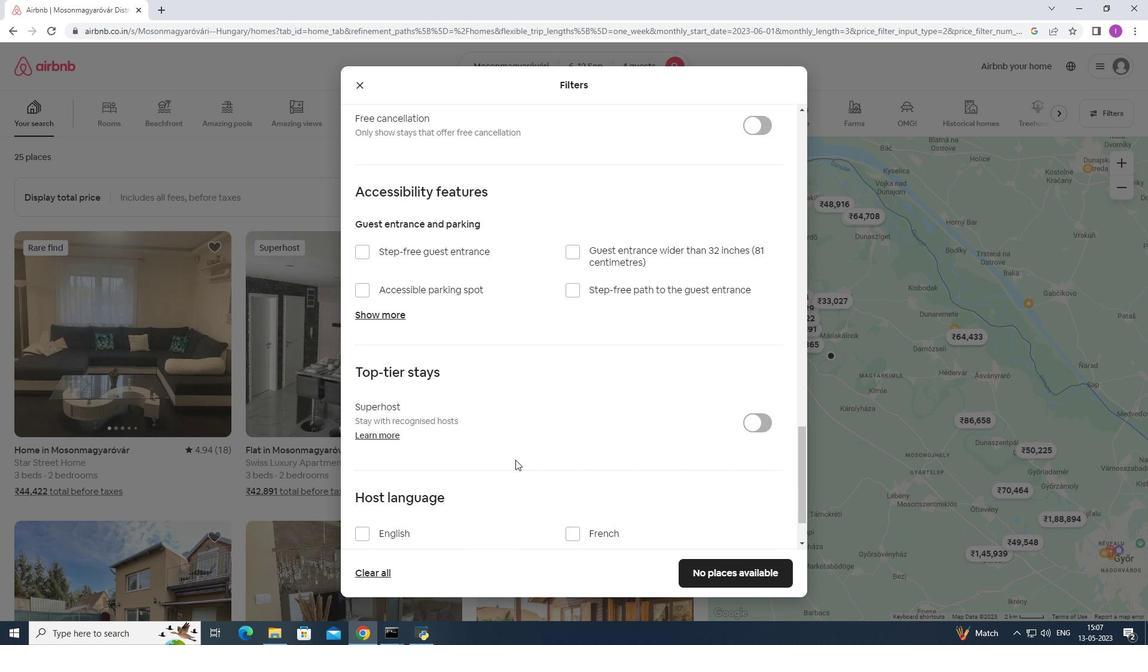 
Action: Mouse scrolled (516, 464) with delta (0, 0)
Screenshot: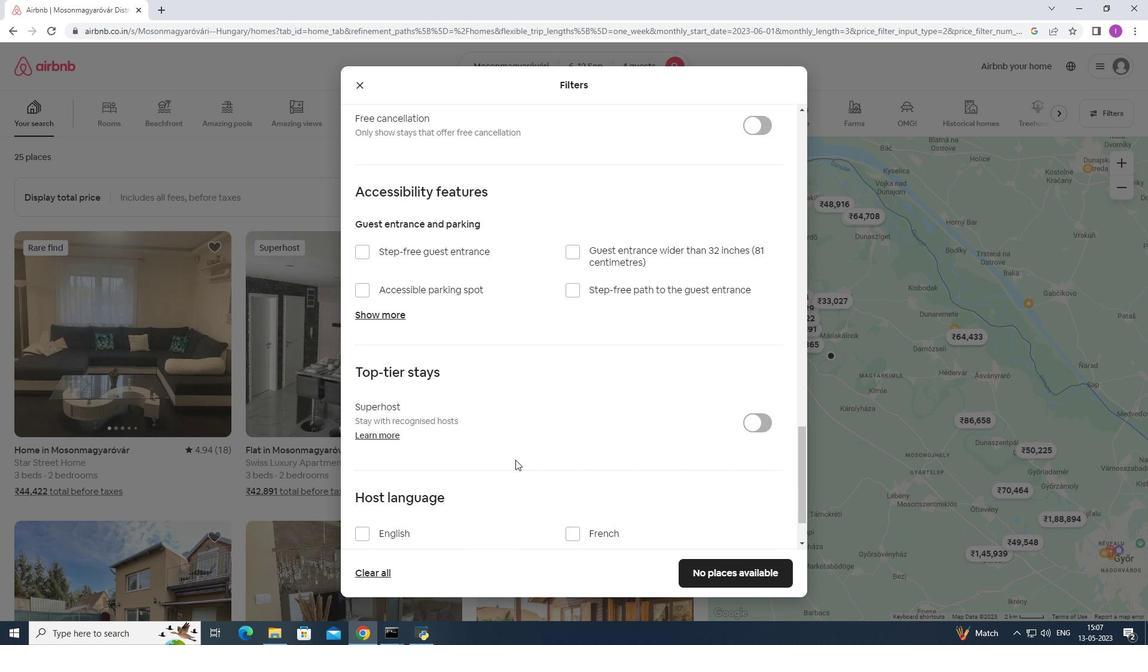 
Action: Mouse scrolled (516, 465) with delta (0, 0)
Screenshot: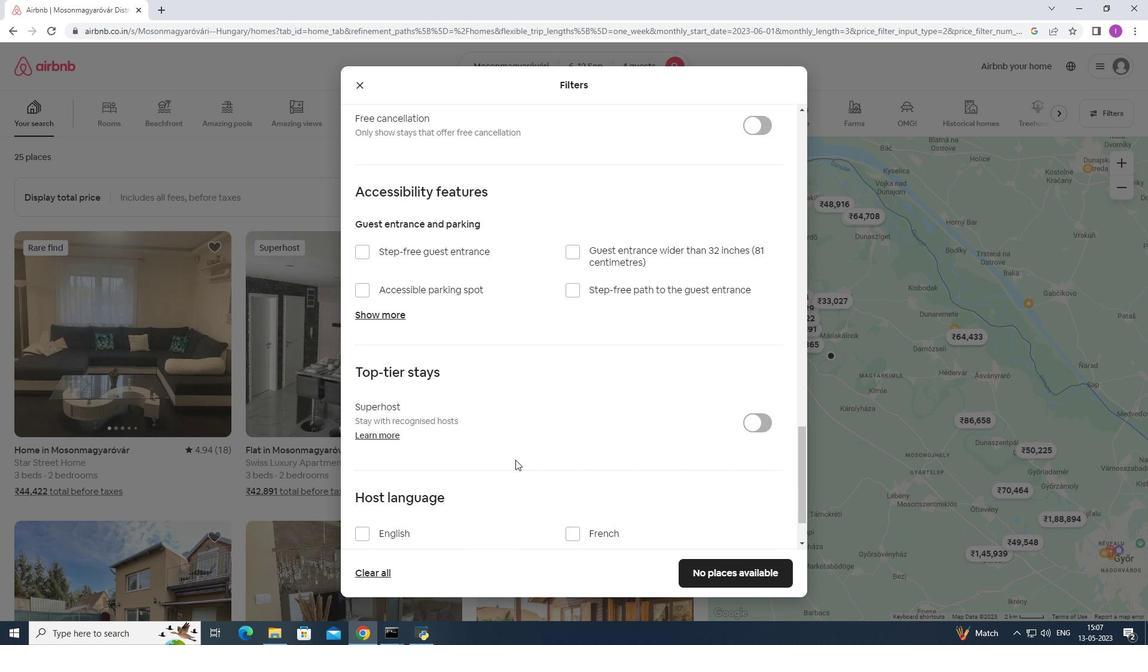 
Action: Mouse moved to (364, 464)
Screenshot: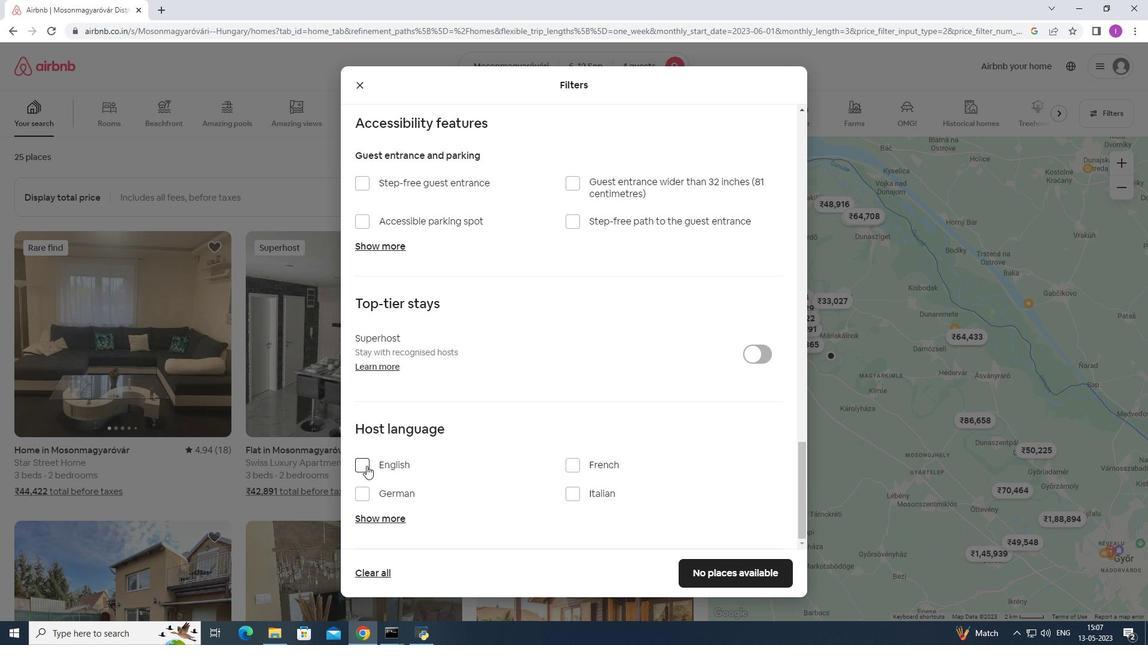 
Action: Mouse pressed left at (364, 464)
Screenshot: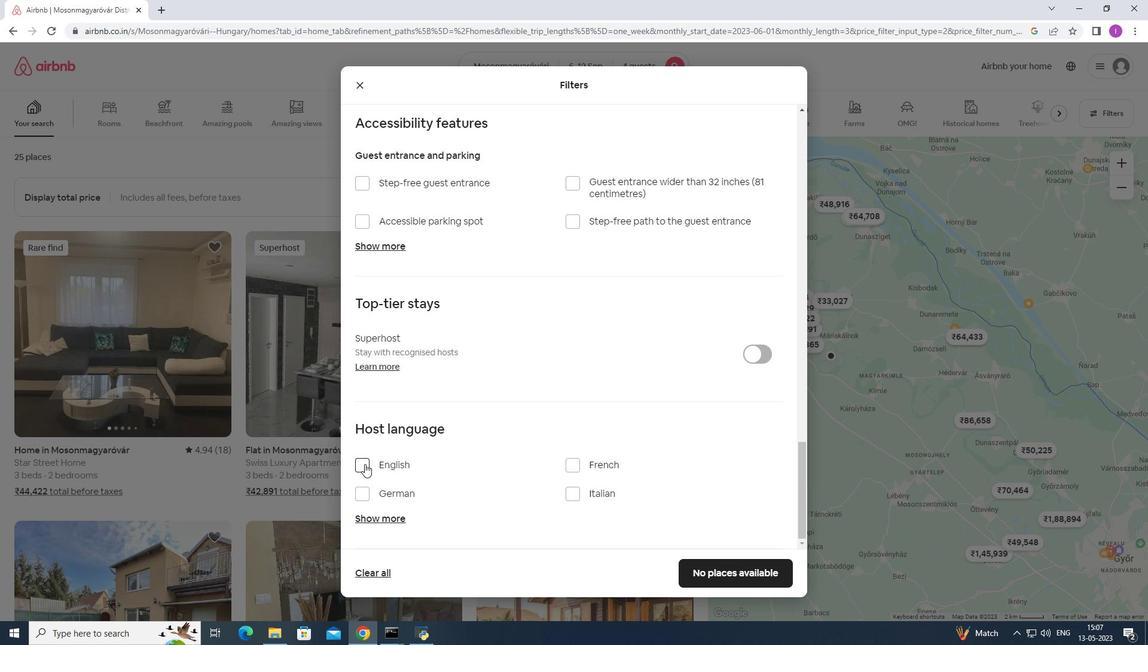 
Action: Mouse moved to (726, 569)
Screenshot: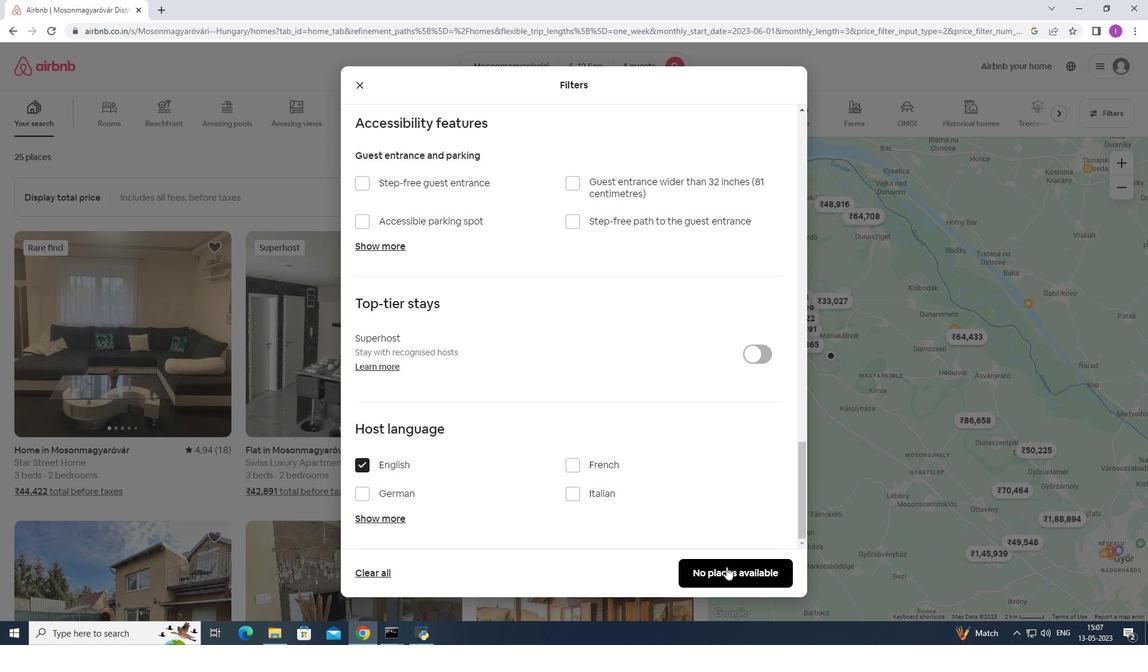 
Action: Mouse pressed left at (726, 569)
Screenshot: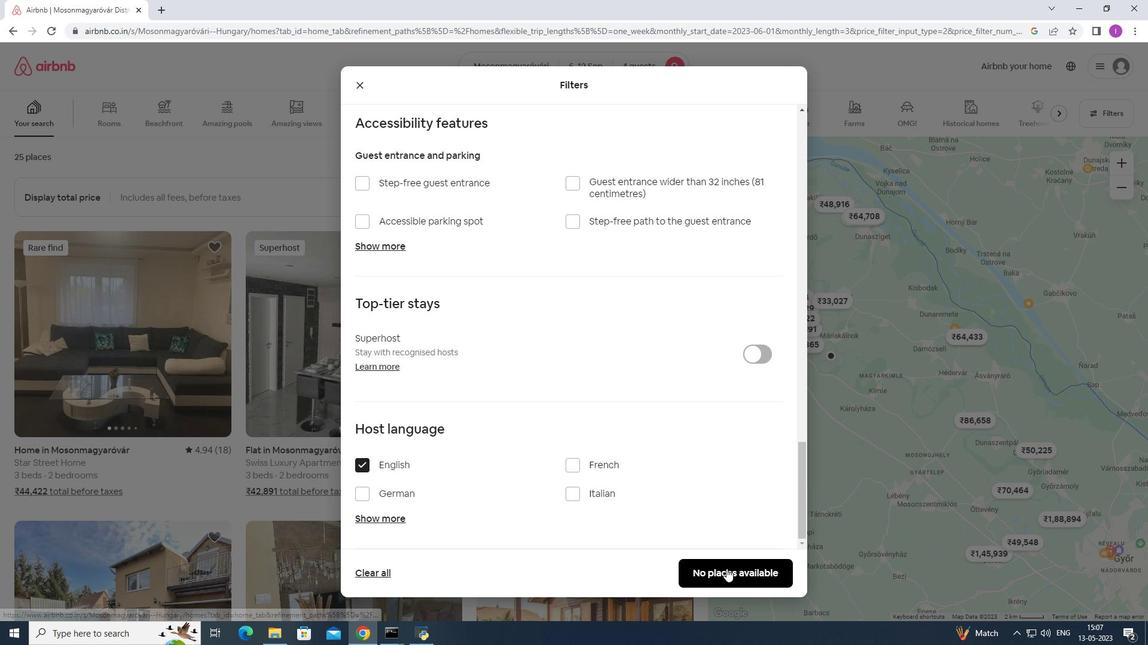 
Action: Mouse moved to (720, 563)
Screenshot: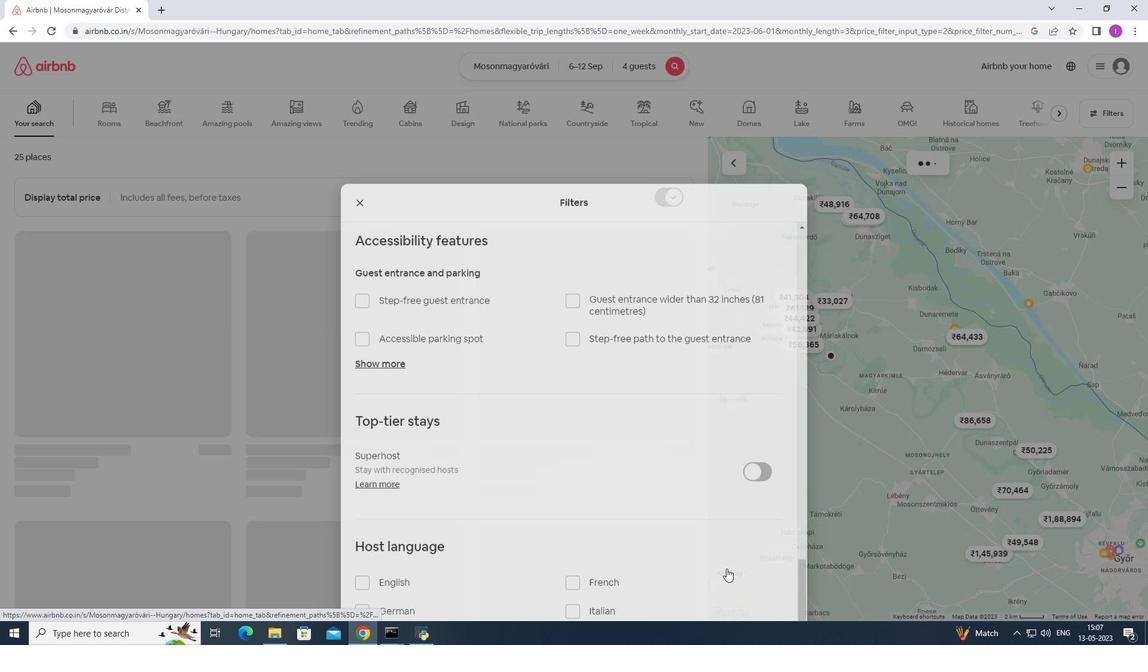 
